 Task: Get directions from Niagara Falls, New York and Ontario, United States and Canada to Niagara-on-the-Lake, Ontario, Canada and explore the nearby post offices
Action: Mouse moved to (97, 67)
Screenshot: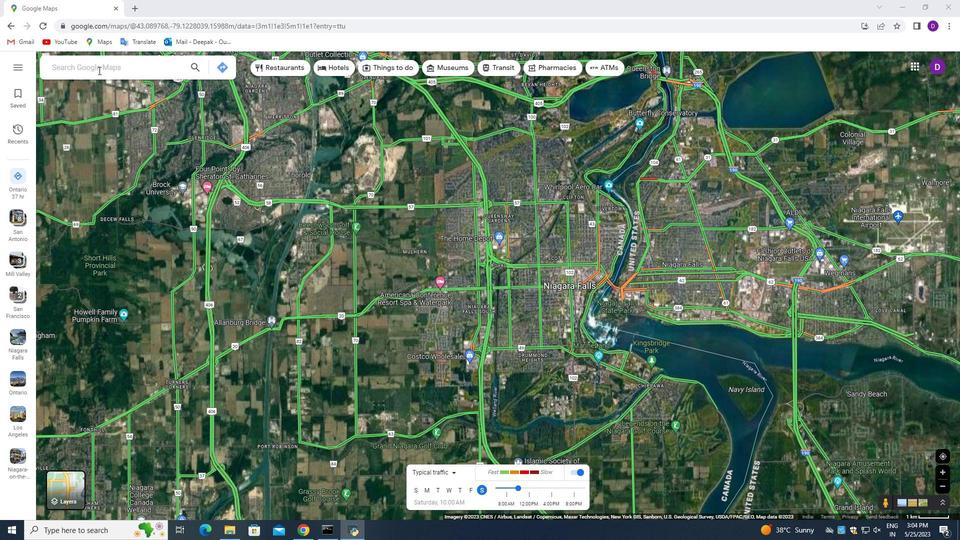 
Action: Mouse pressed left at (97, 67)
Screenshot: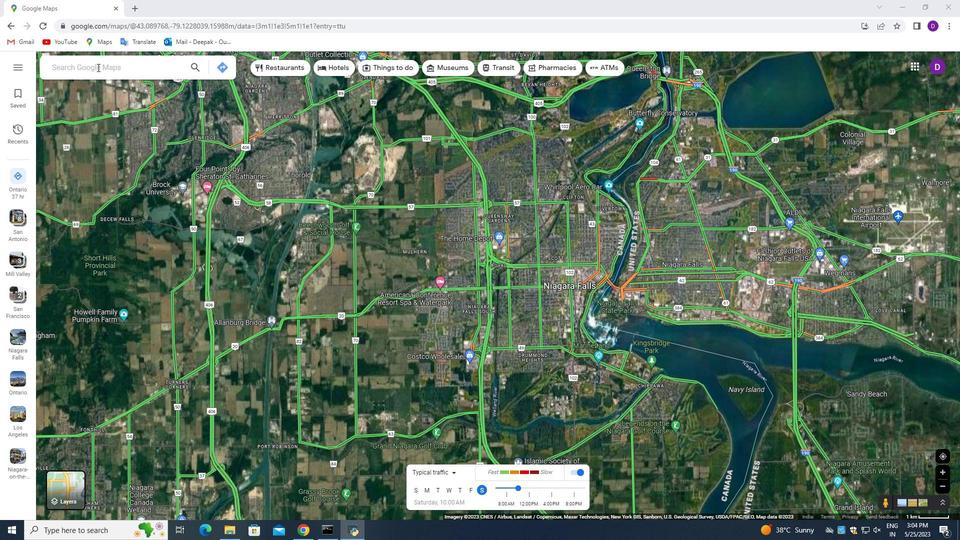 
Action: Mouse moved to (295, 132)
Screenshot: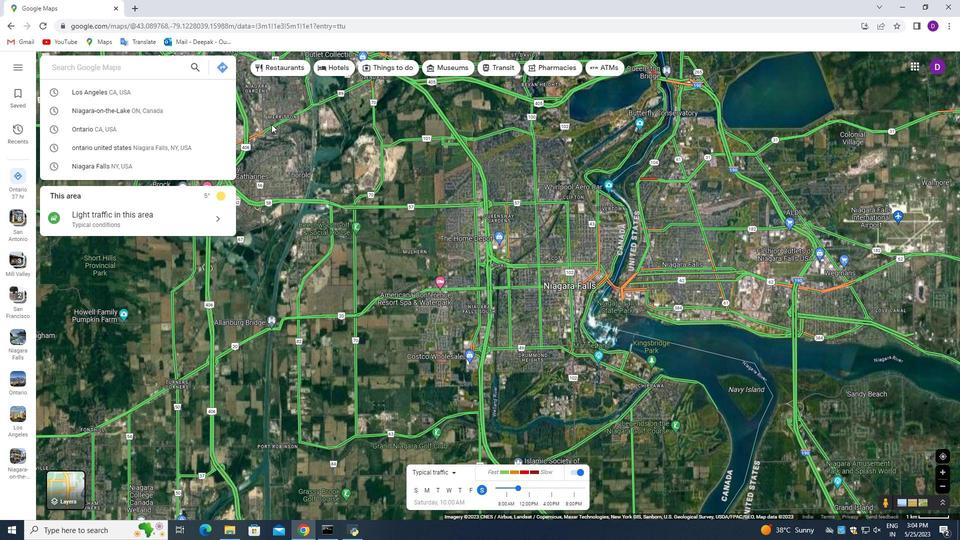 
Action: Key pressed <Key.shift>Niagara<Key.space><Key.shift_r>Falls,<Key.space><Key.shift>New<Key.space><Key.shift>York
Screenshot: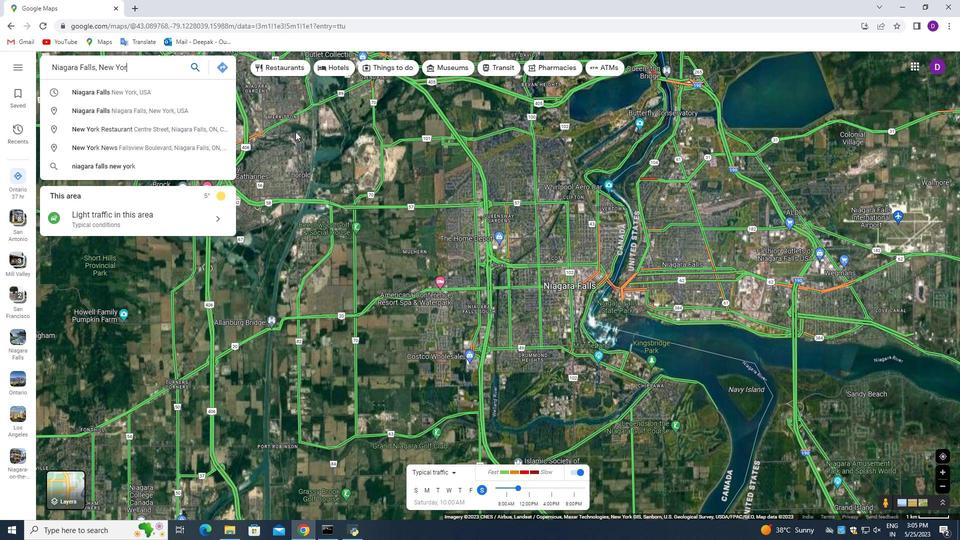 
Action: Mouse moved to (223, 68)
Screenshot: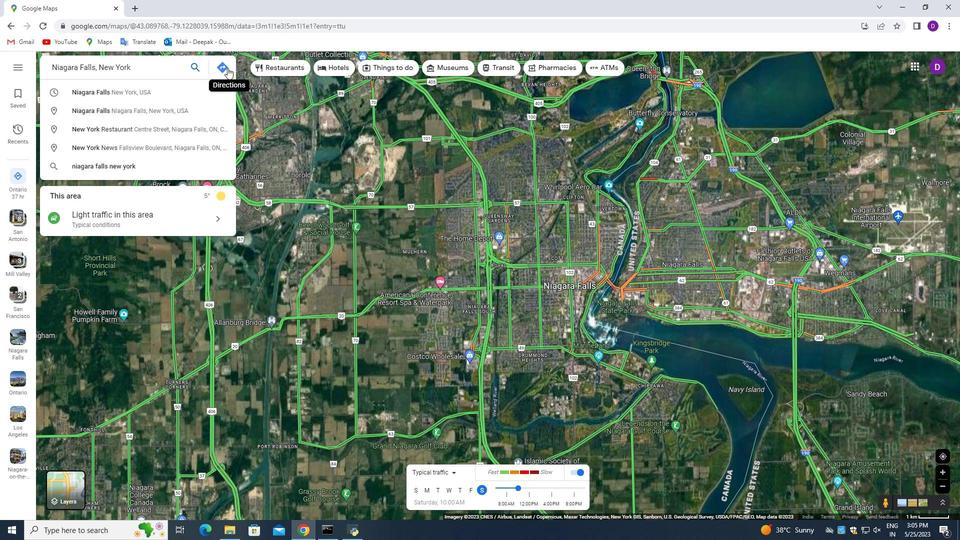 
Action: Mouse pressed left at (223, 68)
Screenshot: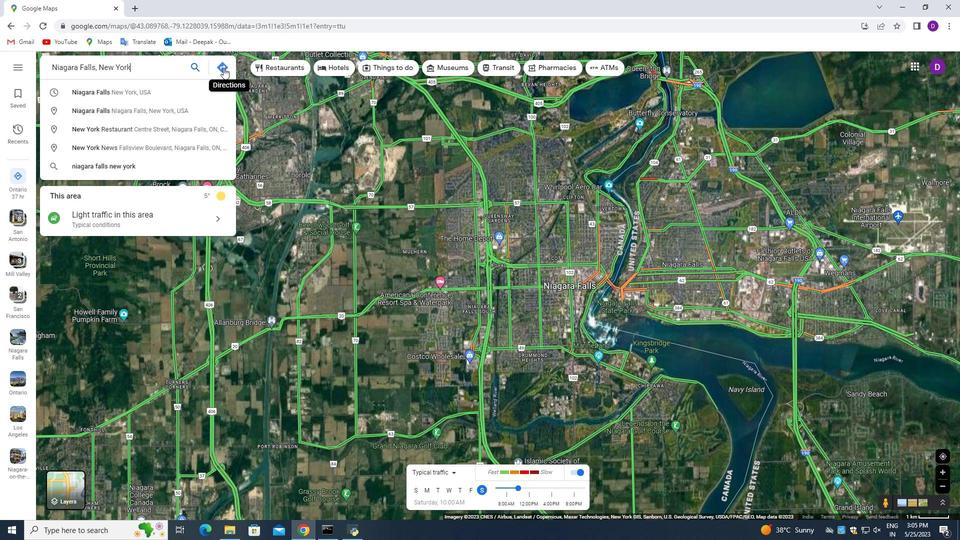 
Action: Mouse moved to (220, 110)
Screenshot: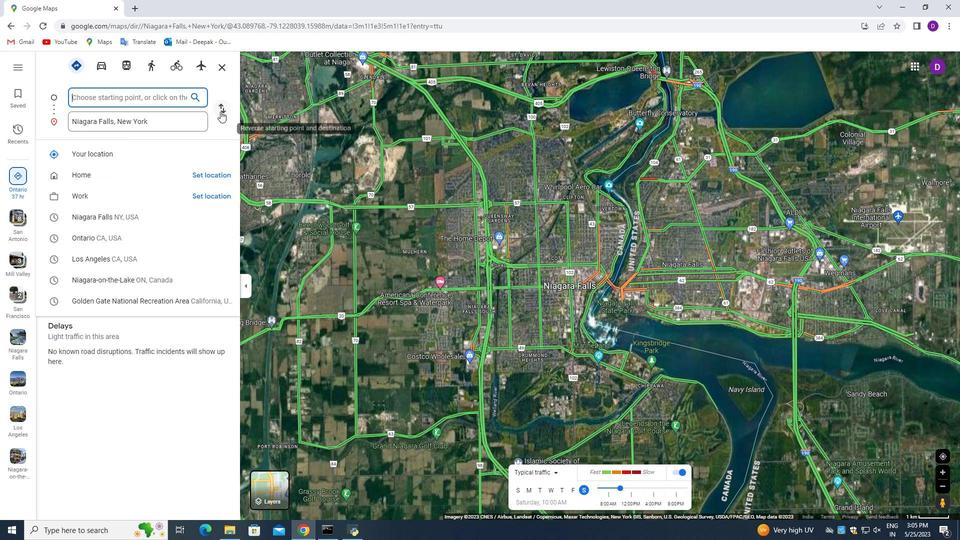 
Action: Mouse pressed left at (220, 110)
Screenshot: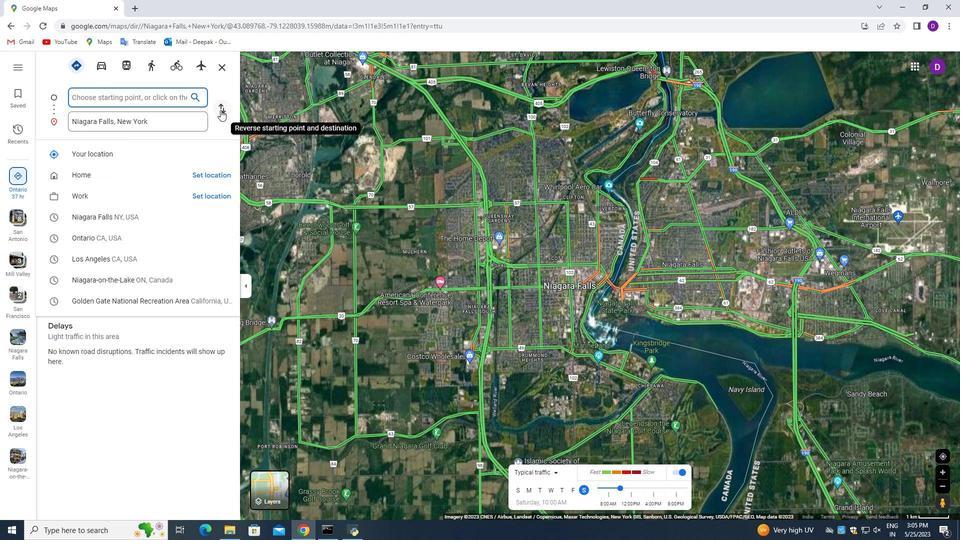 
Action: Mouse moved to (55, 71)
Screenshot: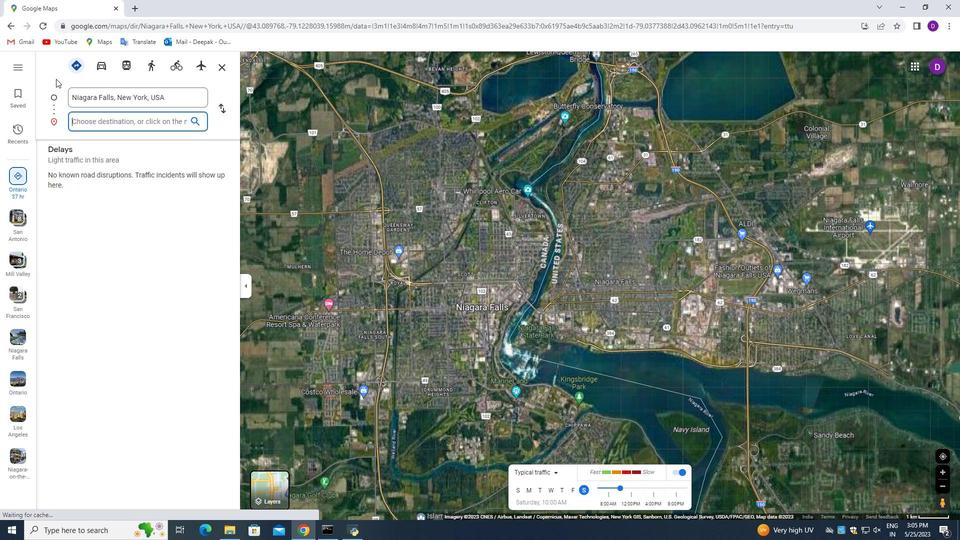 
Action: Key pressed <Key.shift>Ontario,<Key.space><Key.cmd><Key.cmd>
Screenshot: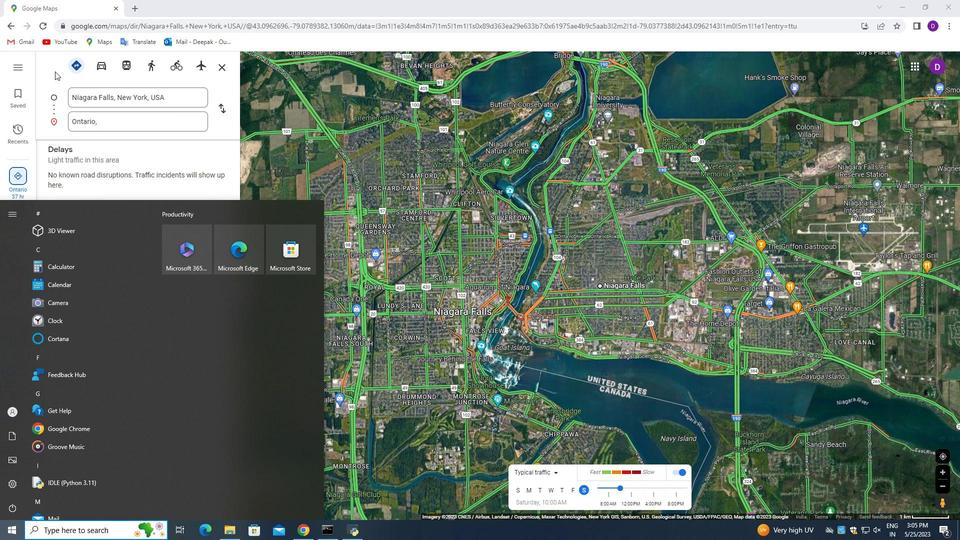 
Action: Mouse moved to (112, 124)
Screenshot: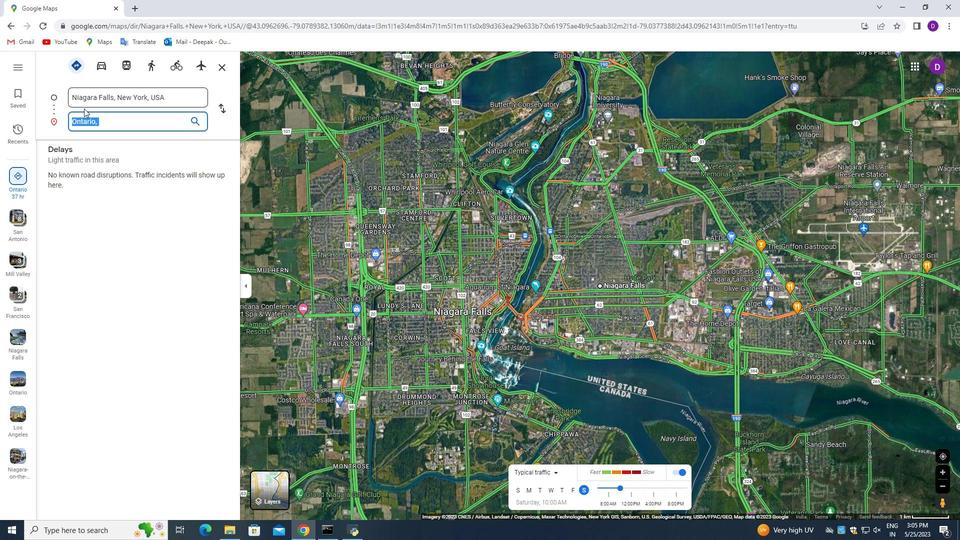 
Action: Mouse pressed left at (112, 124)
Screenshot: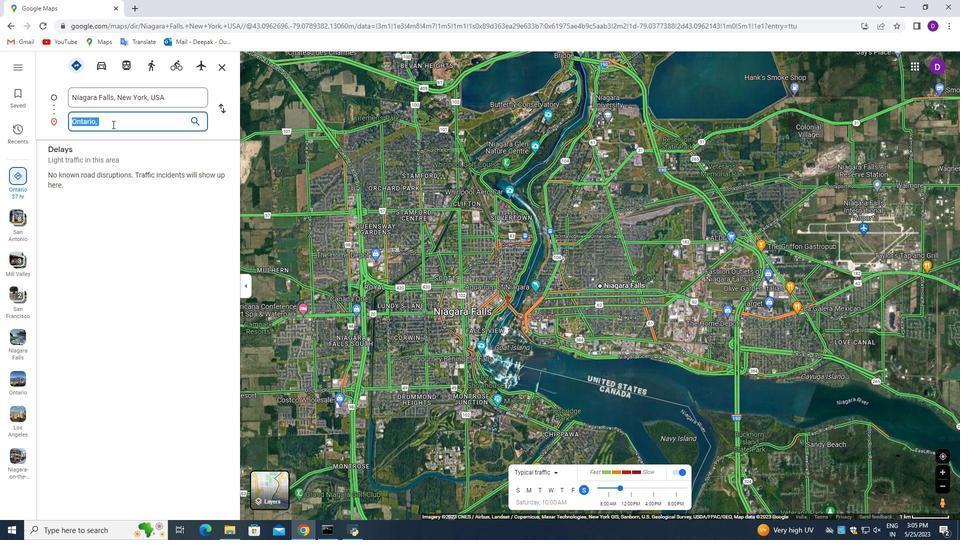
Action: Mouse moved to (98, 89)
Screenshot: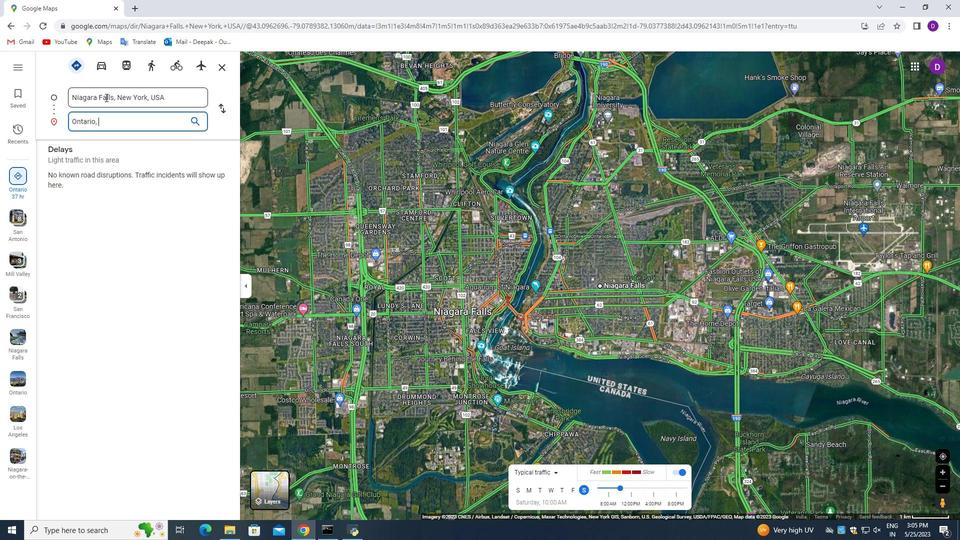 
Action: Key pressed <Key.shift>United<Key.space><Key.shift_r>States<Key.enter>
Screenshot: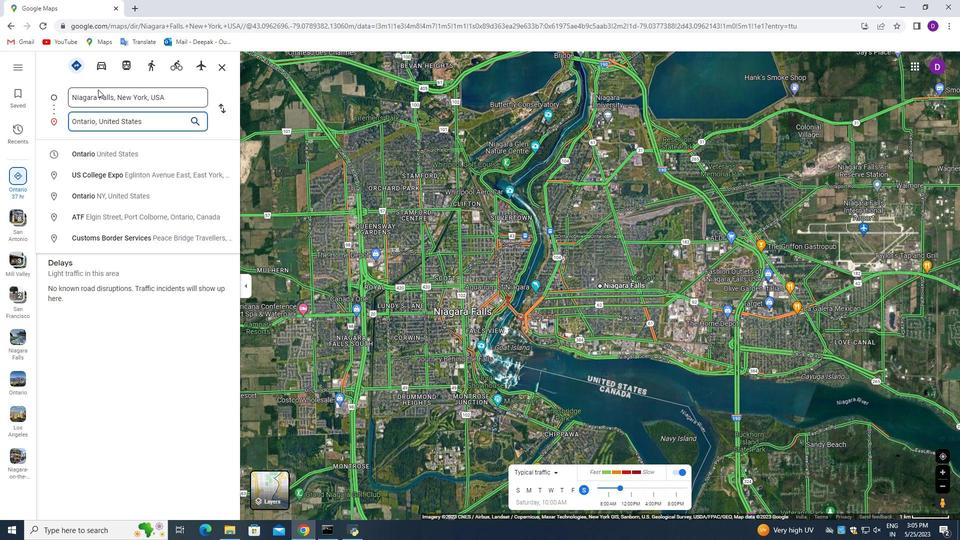 
Action: Mouse moved to (832, 208)
Screenshot: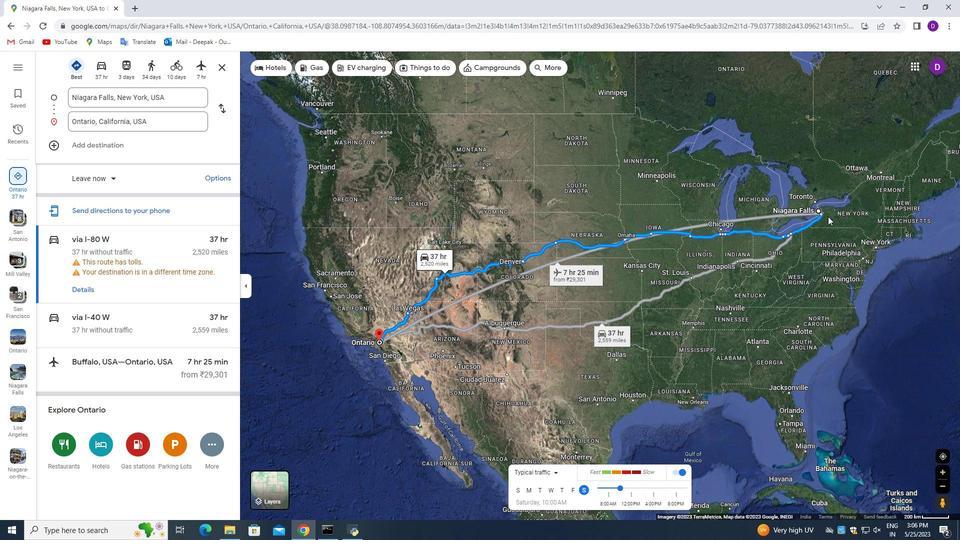 
Action: Mouse scrolled (832, 209) with delta (0, 0)
Screenshot: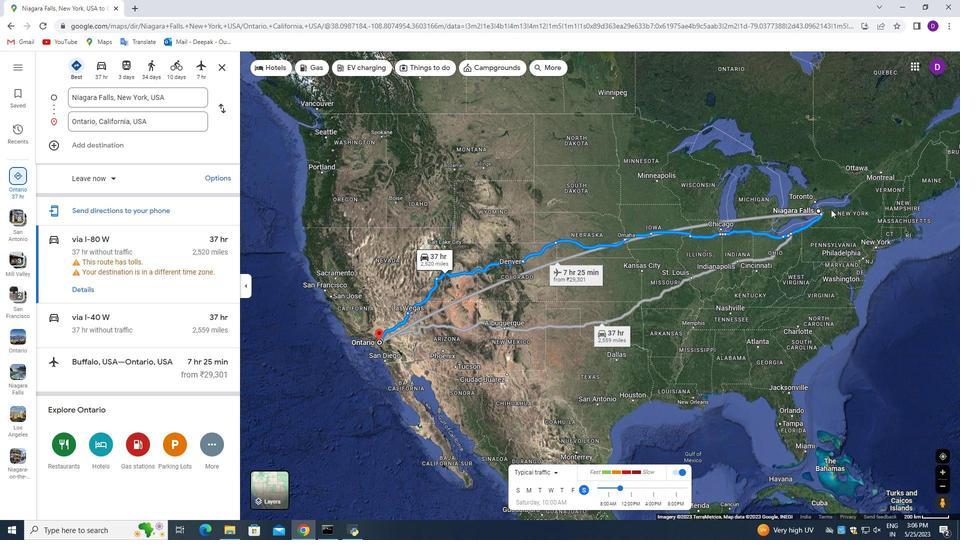 
Action: Mouse scrolled (832, 209) with delta (0, 0)
Screenshot: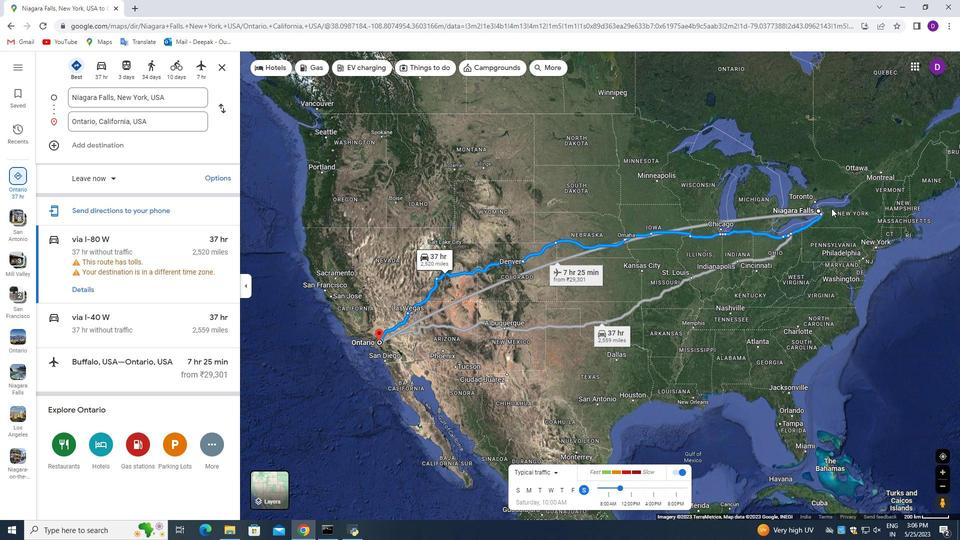 
Action: Mouse scrolled (832, 209) with delta (0, 0)
Screenshot: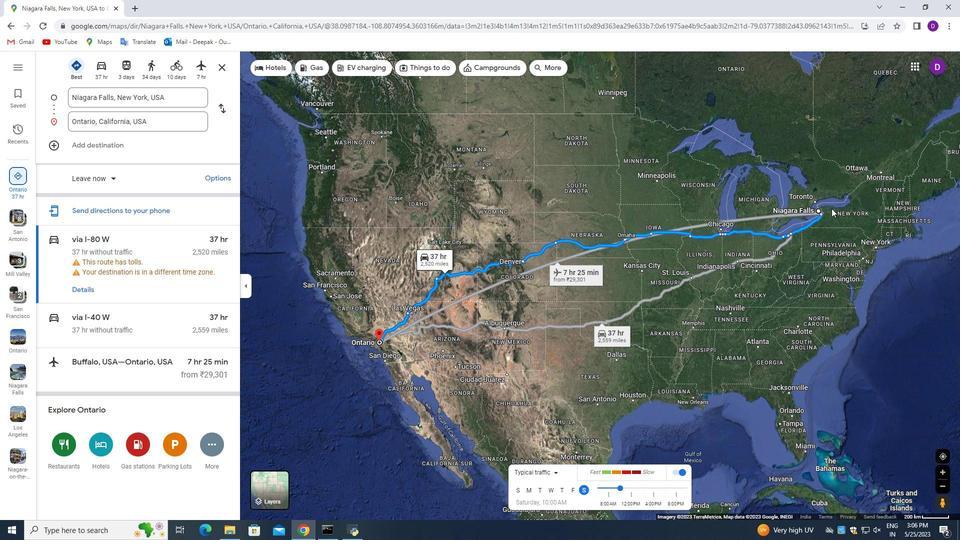 
Action: Mouse scrolled (832, 209) with delta (0, 0)
Screenshot: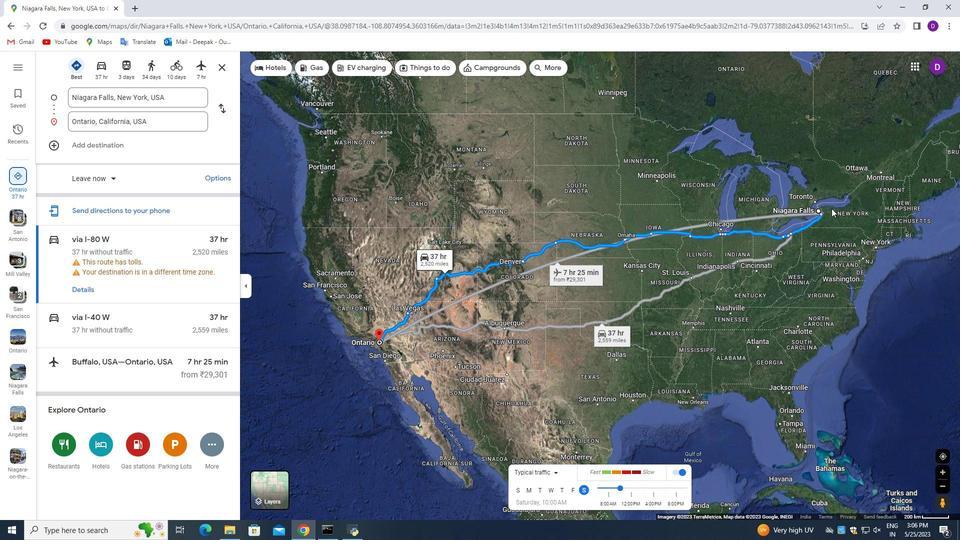 
Action: Mouse scrolled (832, 209) with delta (0, 0)
Screenshot: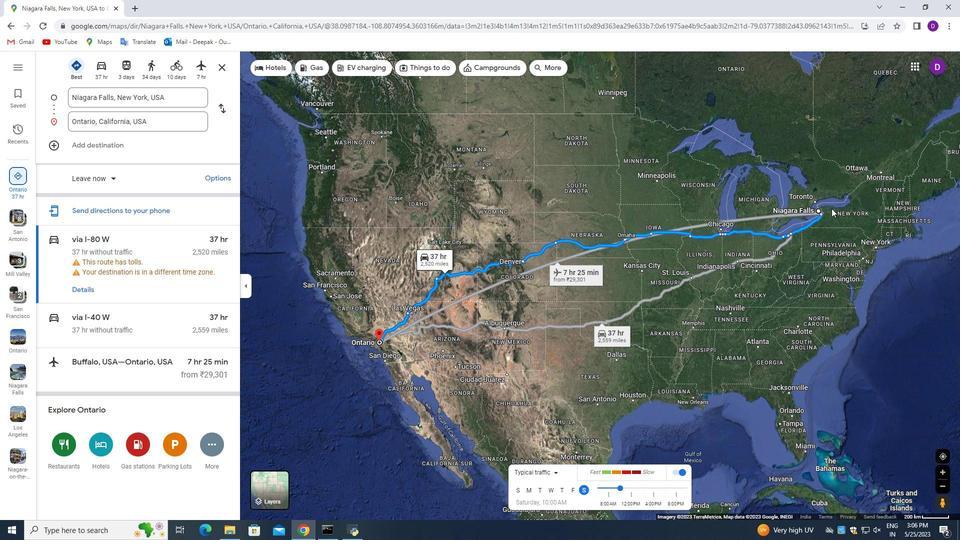 
Action: Mouse scrolled (832, 209) with delta (0, 0)
Screenshot: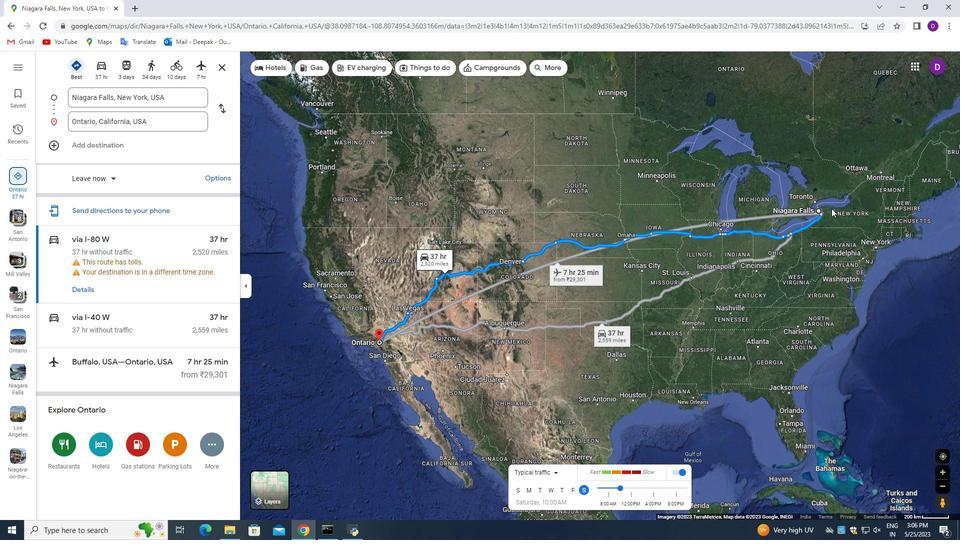 
Action: Mouse scrolled (832, 209) with delta (0, 0)
Screenshot: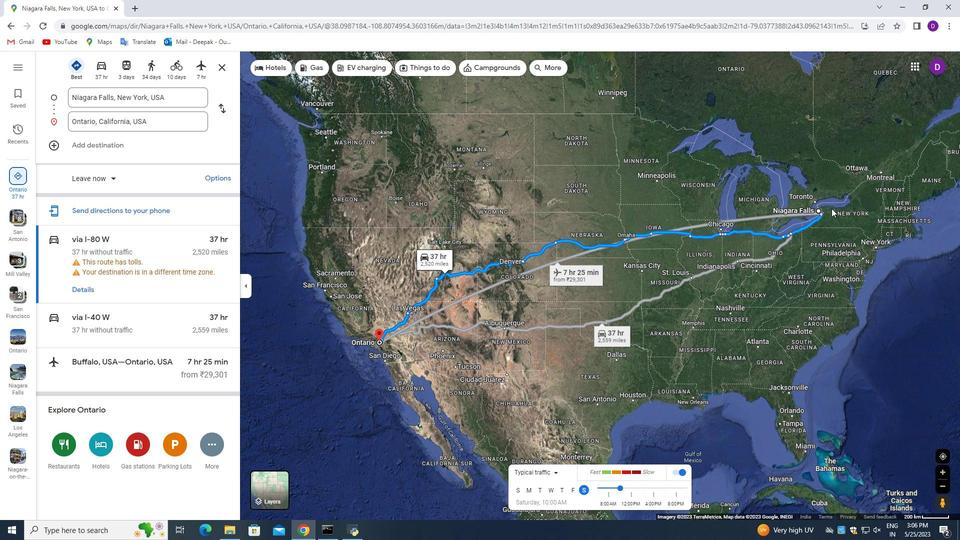 
Action: Mouse moved to (793, 239)
Screenshot: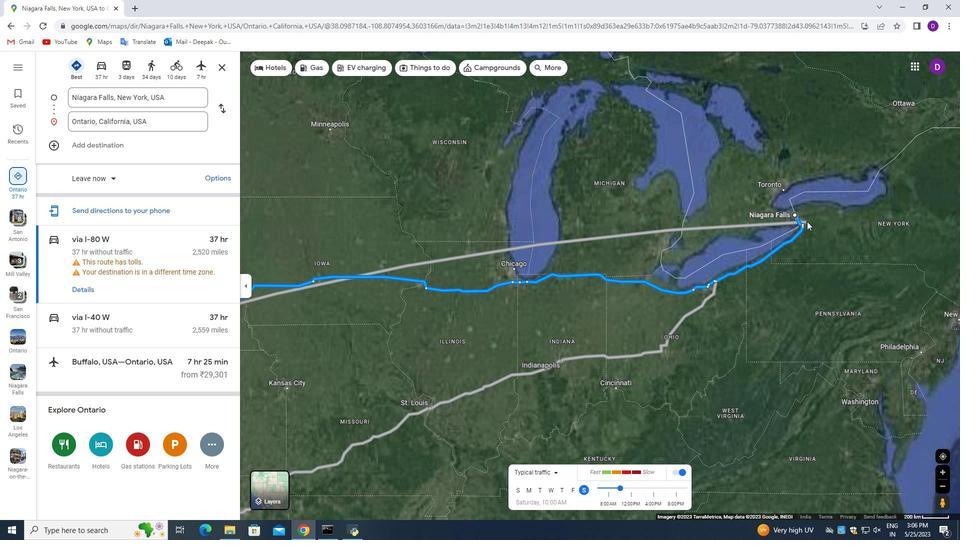 
Action: Mouse scrolled (797, 231) with delta (0, 0)
Screenshot: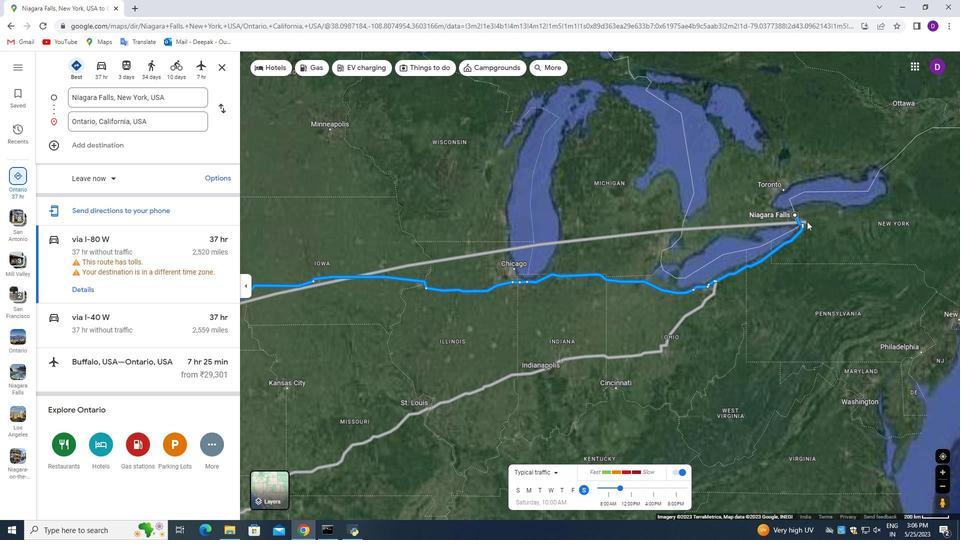 
Action: Mouse moved to (791, 243)
Screenshot: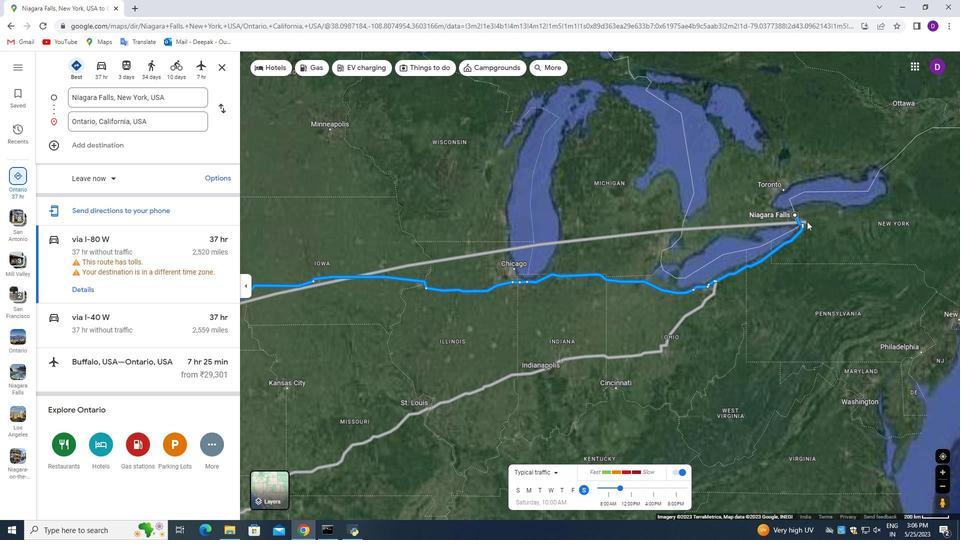 
Action: Mouse scrolled (795, 234) with delta (0, 0)
Screenshot: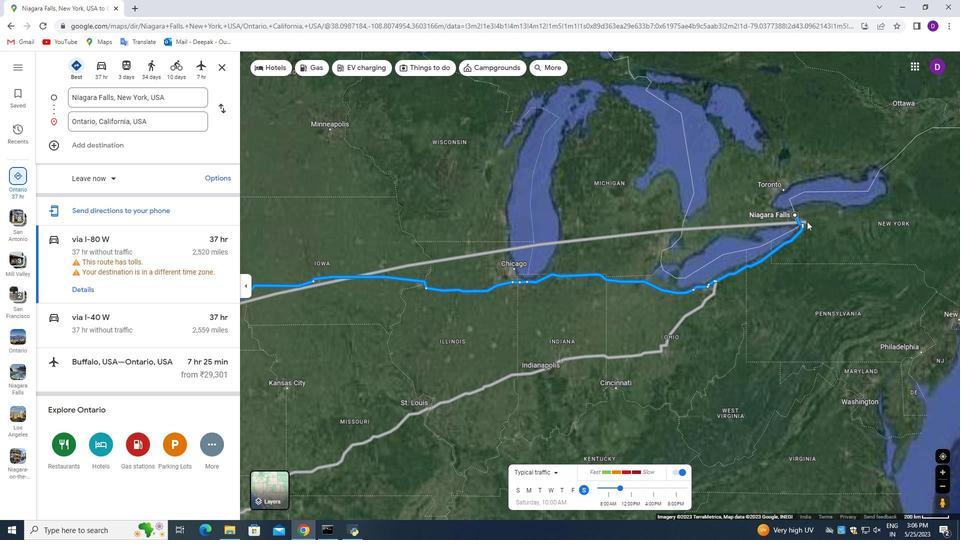 
Action: Mouse moved to (790, 243)
Screenshot: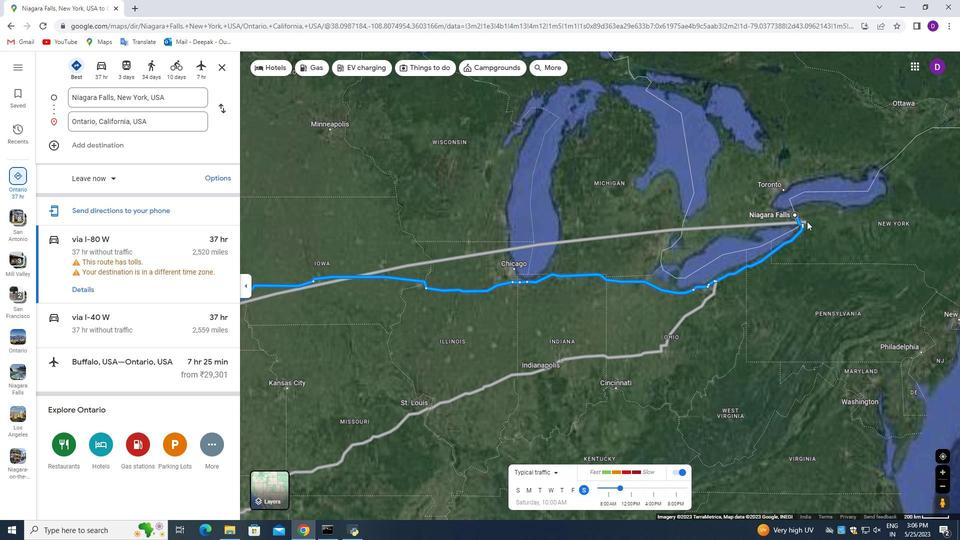 
Action: Mouse scrolled (793, 239) with delta (0, 0)
Screenshot: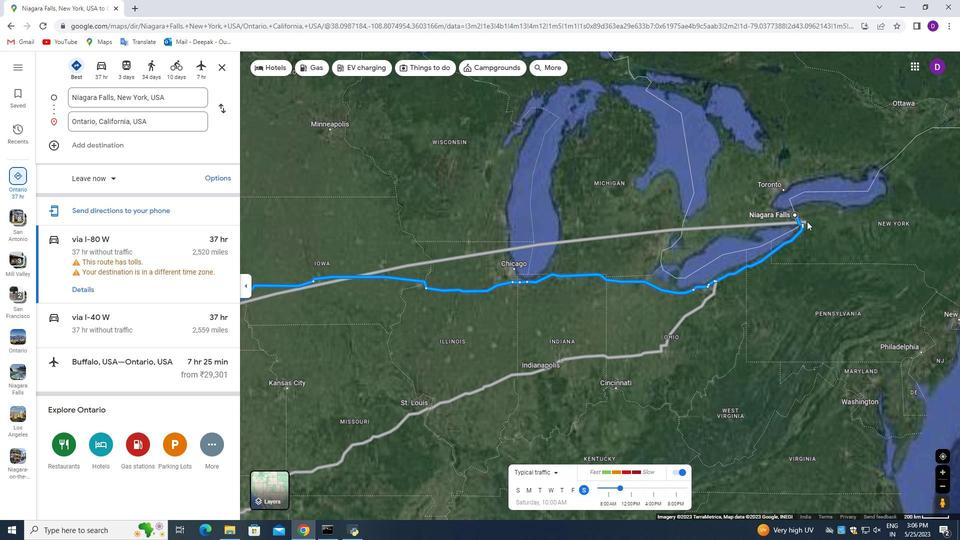 
Action: Mouse moved to (790, 246)
Screenshot: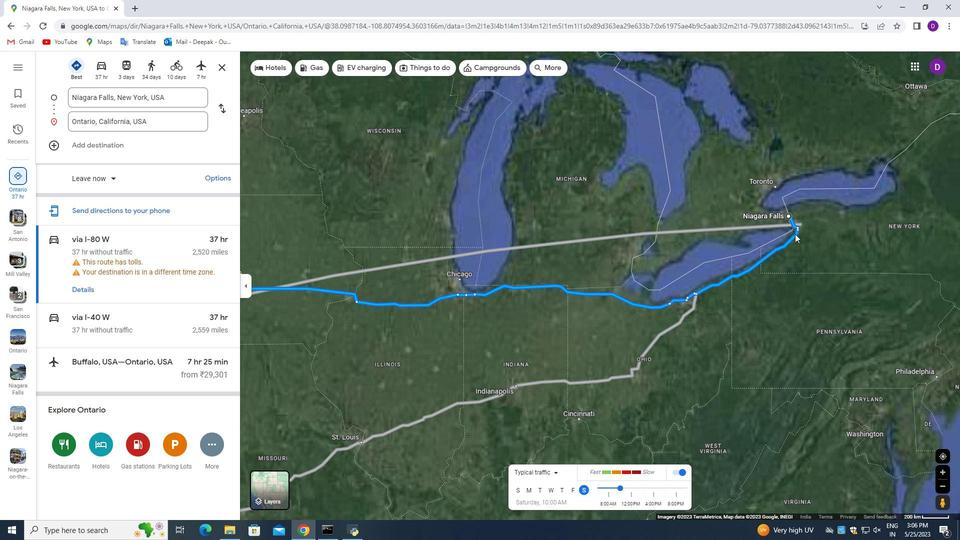 
Action: Mouse scrolled (790, 244) with delta (0, 0)
Screenshot: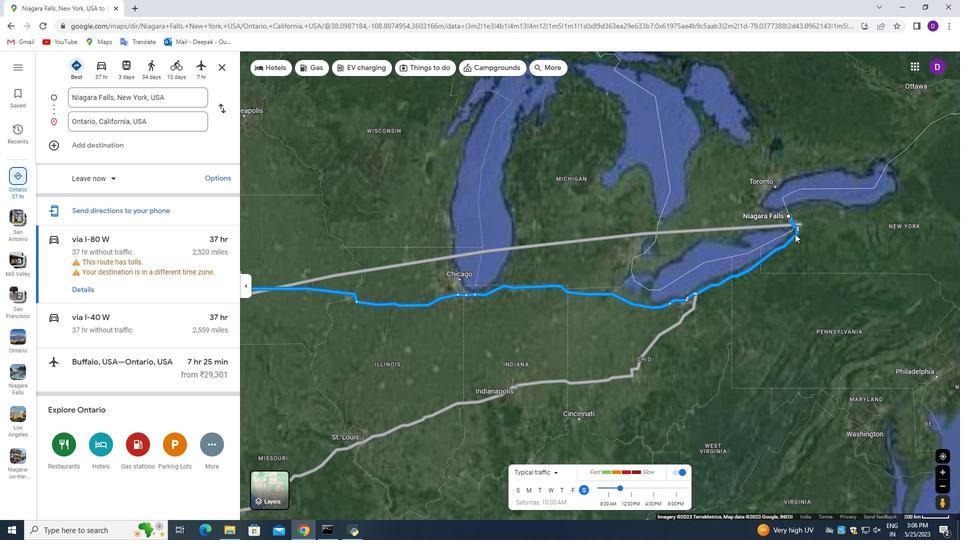 
Action: Mouse moved to (787, 248)
Screenshot: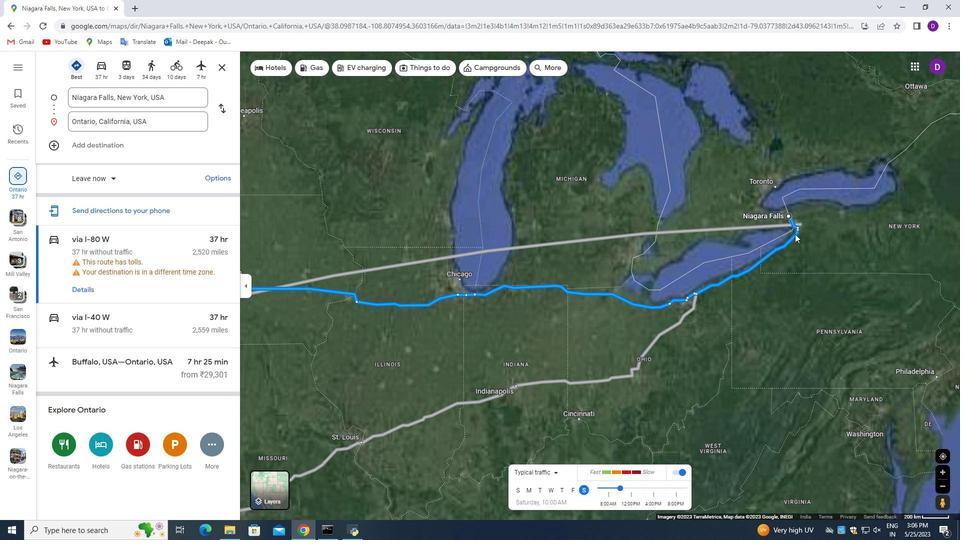 
Action: Mouse scrolled (789, 247) with delta (0, 0)
Screenshot: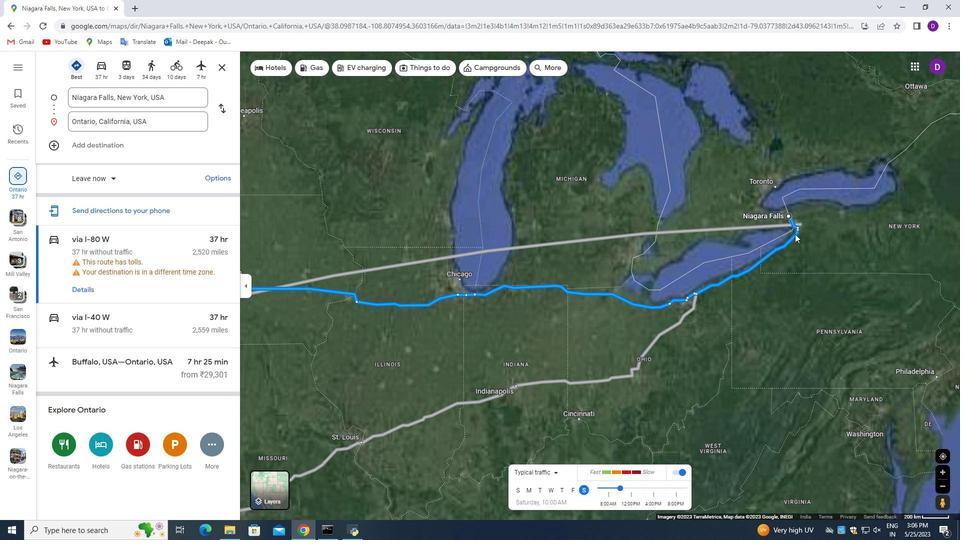 
Action: Mouse moved to (786, 247)
Screenshot: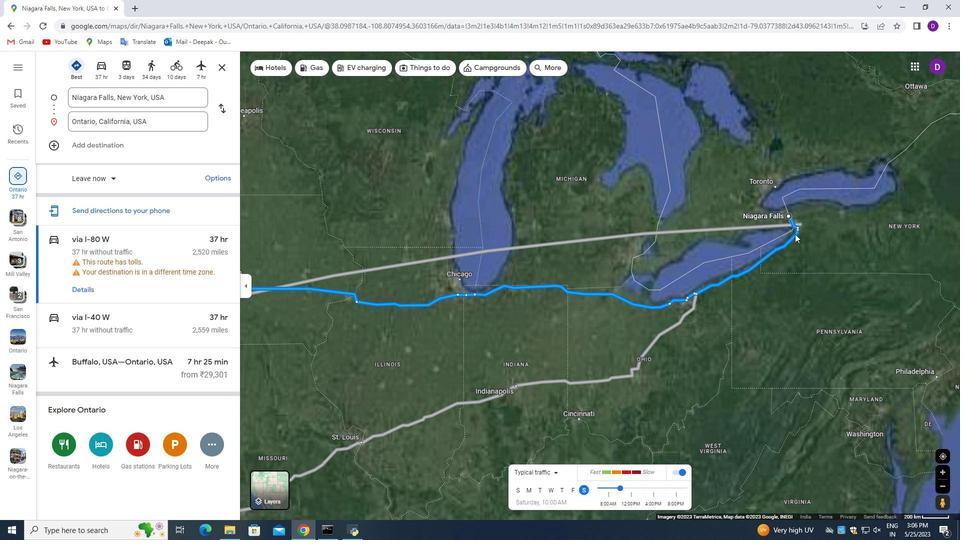 
Action: Mouse scrolled (786, 247) with delta (0, 0)
Screenshot: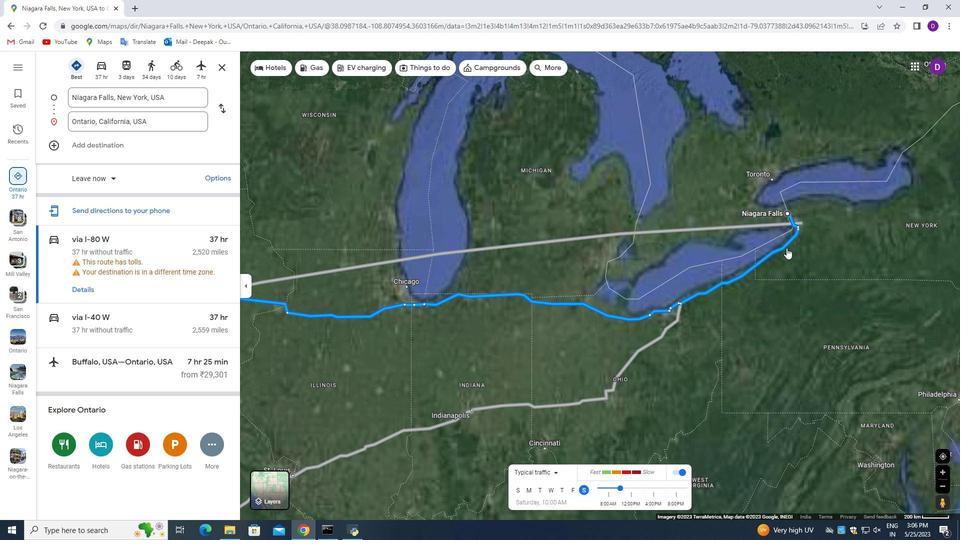 
Action: Mouse scrolled (786, 247) with delta (0, 0)
Screenshot: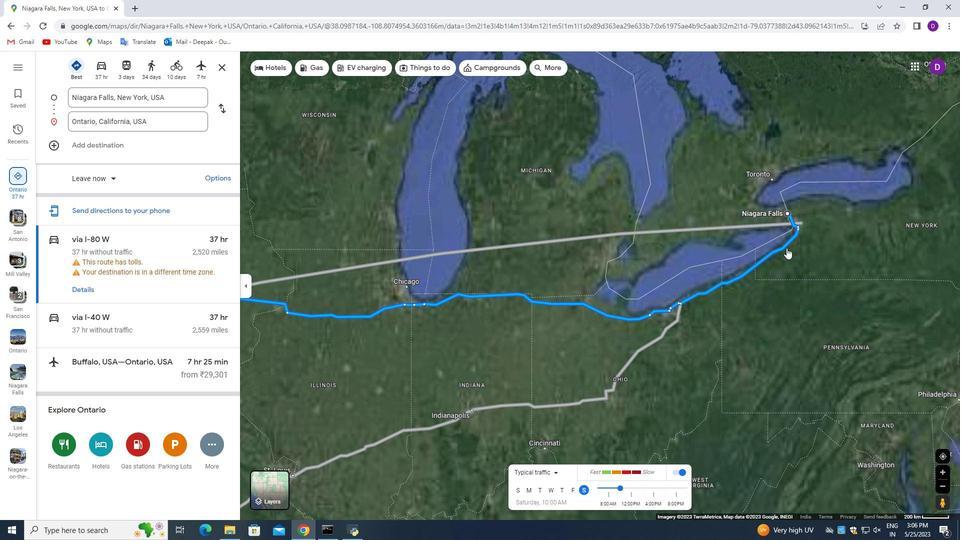 
Action: Mouse scrolled (786, 247) with delta (0, 0)
Screenshot: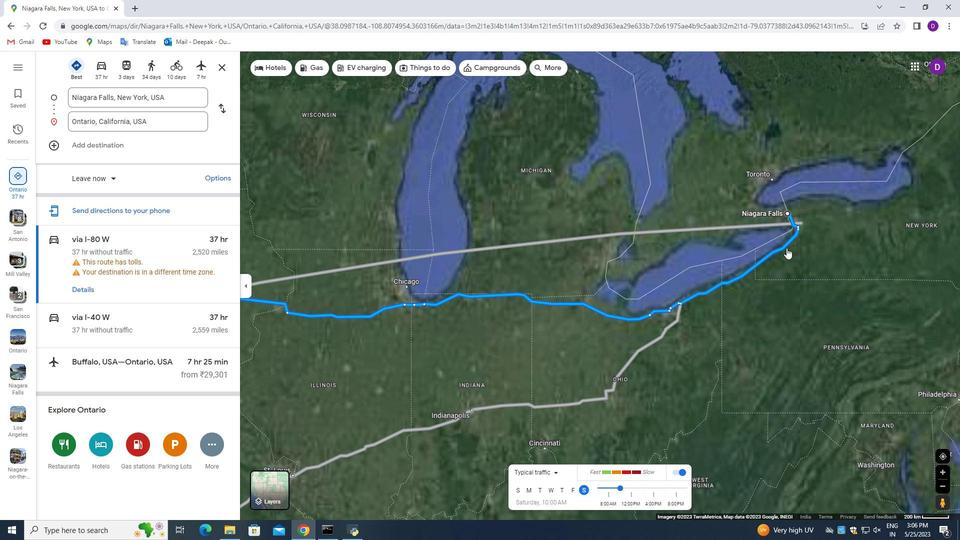 
Action: Mouse scrolled (786, 247) with delta (0, 0)
Screenshot: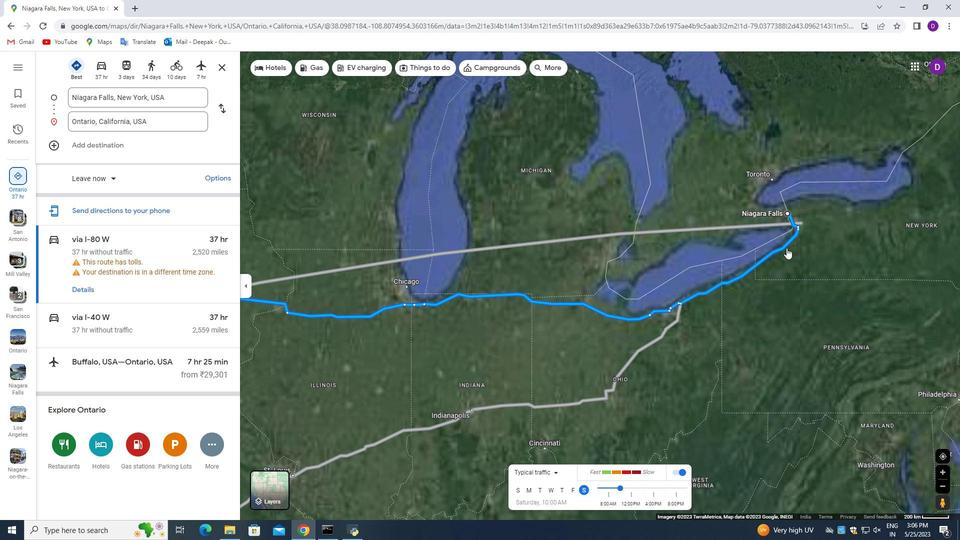 
Action: Mouse scrolled (786, 247) with delta (0, 0)
Screenshot: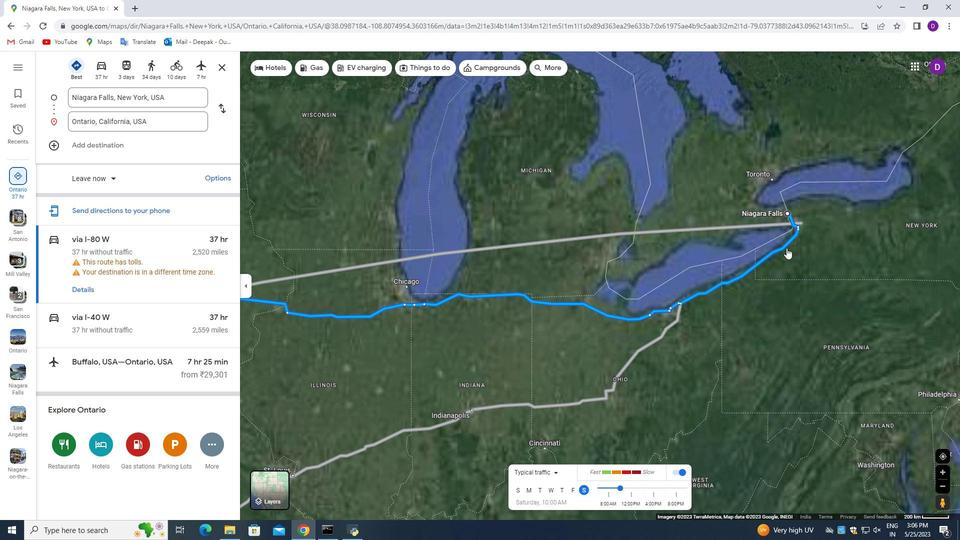 
Action: Mouse moved to (838, 264)
Screenshot: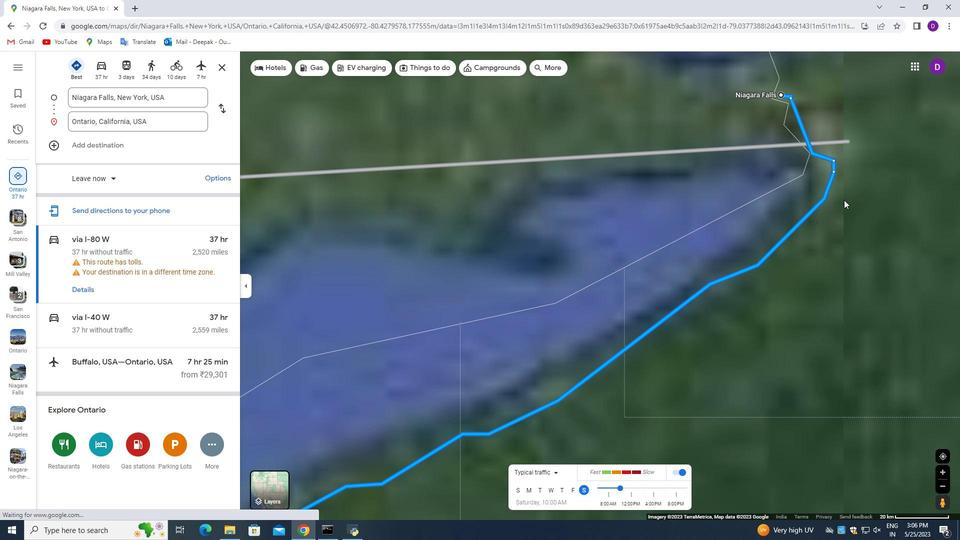 
Action: Mouse pressed left at (846, 199)
Screenshot: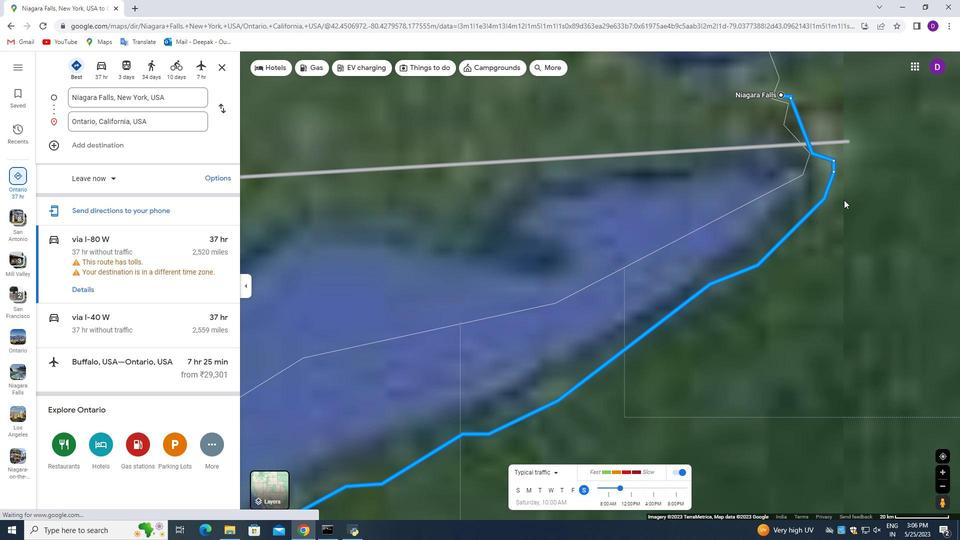
Action: Mouse moved to (738, 161)
Screenshot: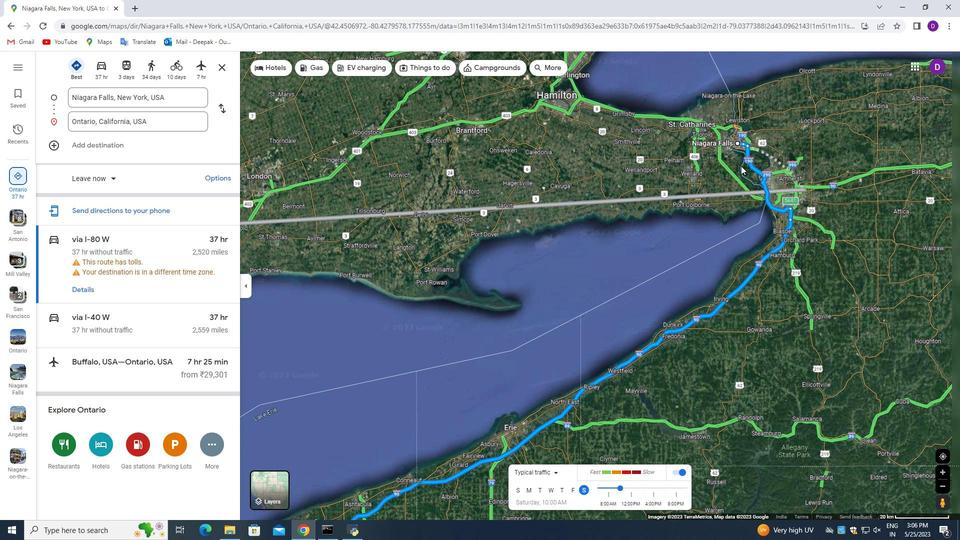
Action: Mouse scrolled (738, 161) with delta (0, 0)
Screenshot: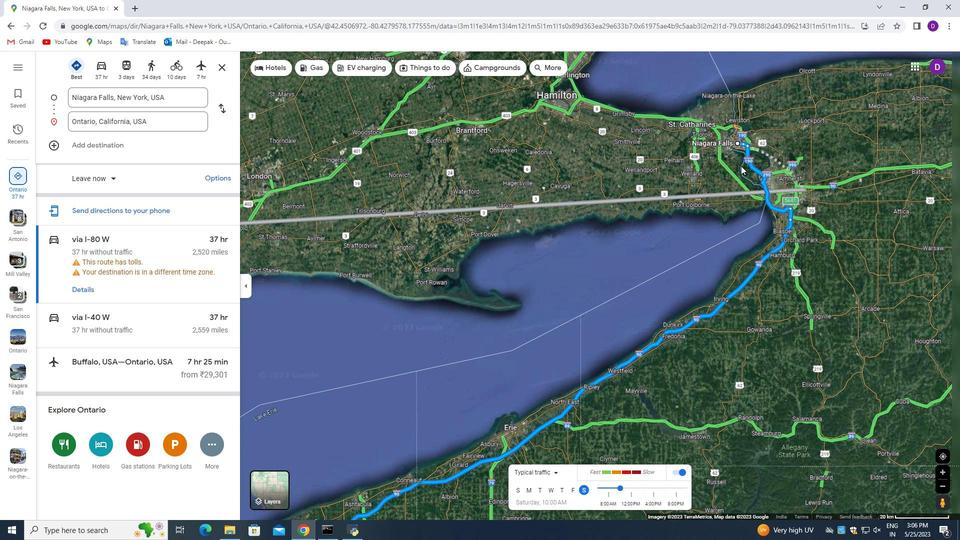 
Action: Mouse moved to (738, 161)
Screenshot: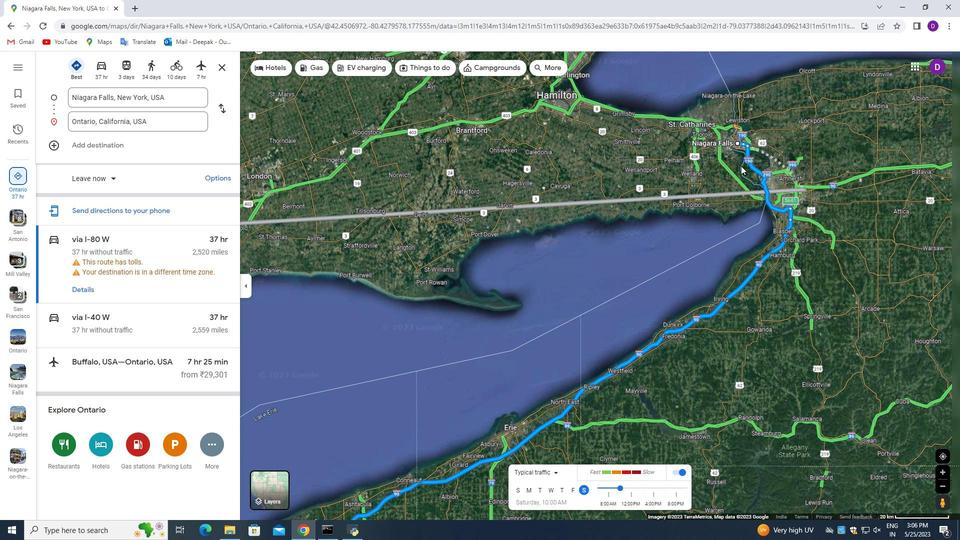 
Action: Mouse scrolled (738, 161) with delta (0, 0)
Screenshot: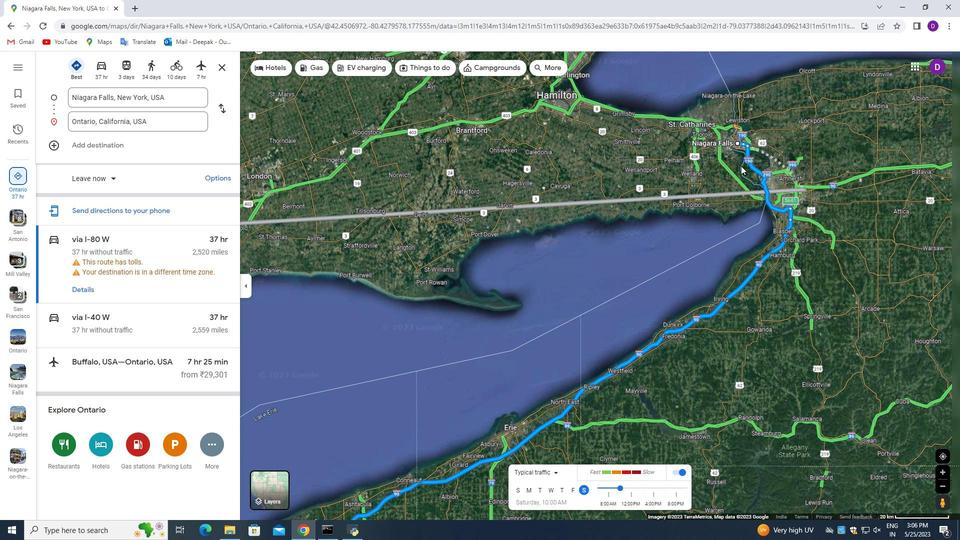 
Action: Mouse moved to (737, 161)
Screenshot: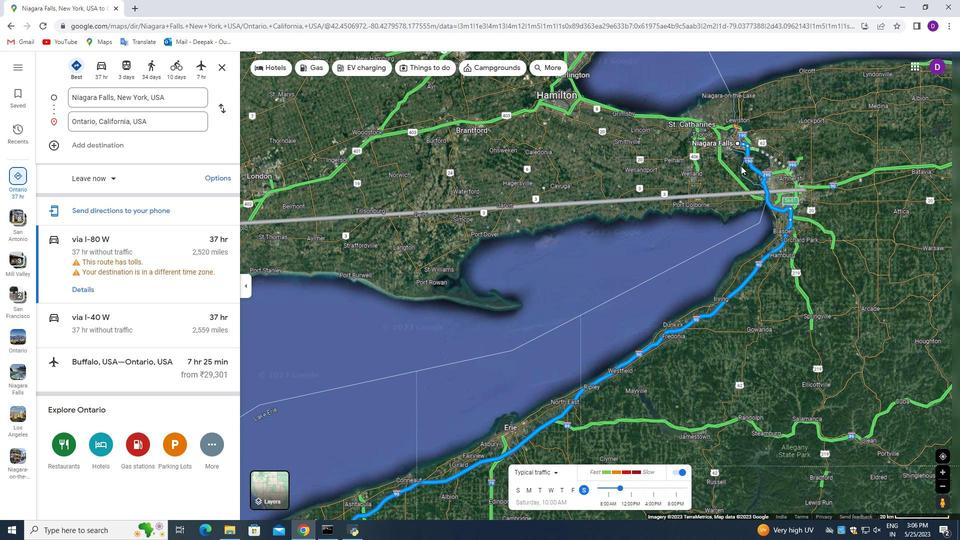 
Action: Mouse scrolled (737, 161) with delta (0, 0)
Screenshot: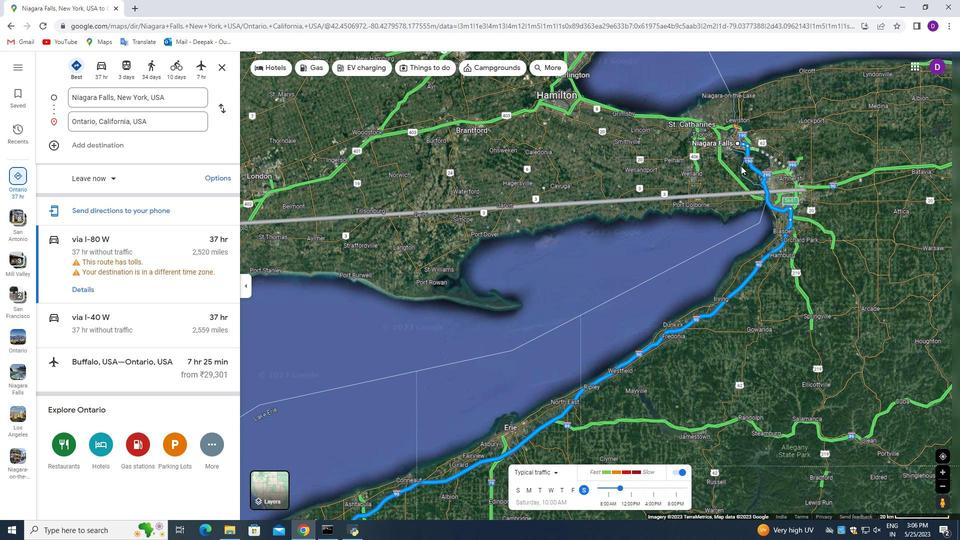 
Action: Mouse moved to (737, 162)
Screenshot: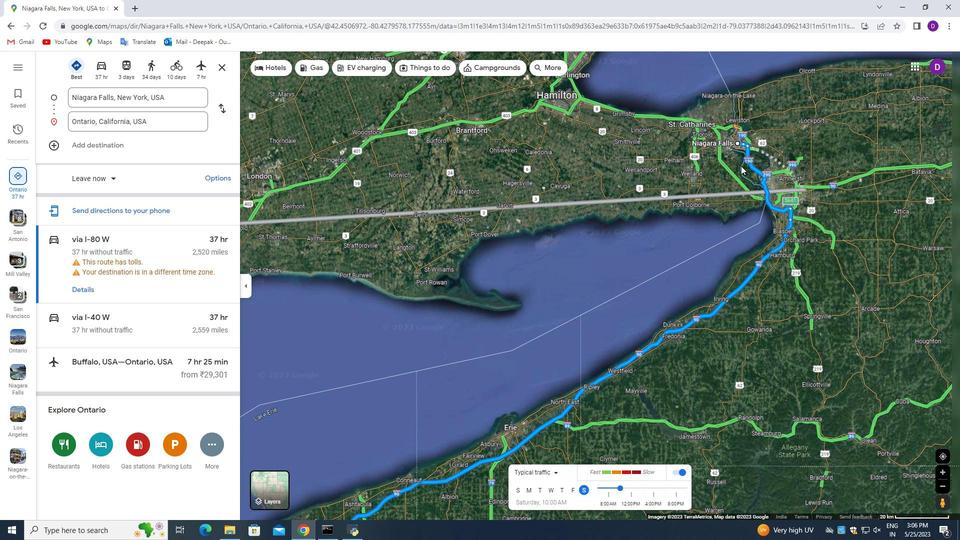 
Action: Mouse scrolled (737, 162) with delta (0, 0)
Screenshot: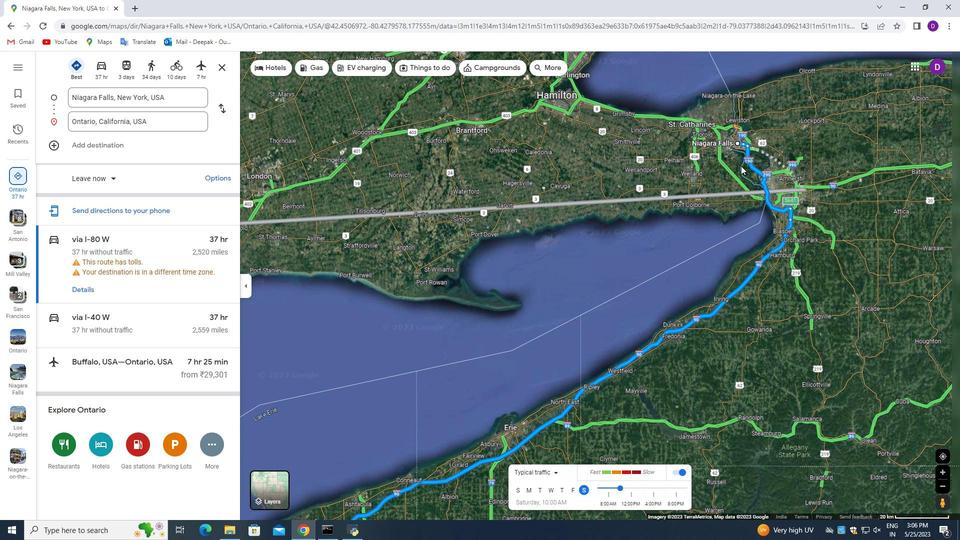 
Action: Mouse moved to (737, 165)
Screenshot: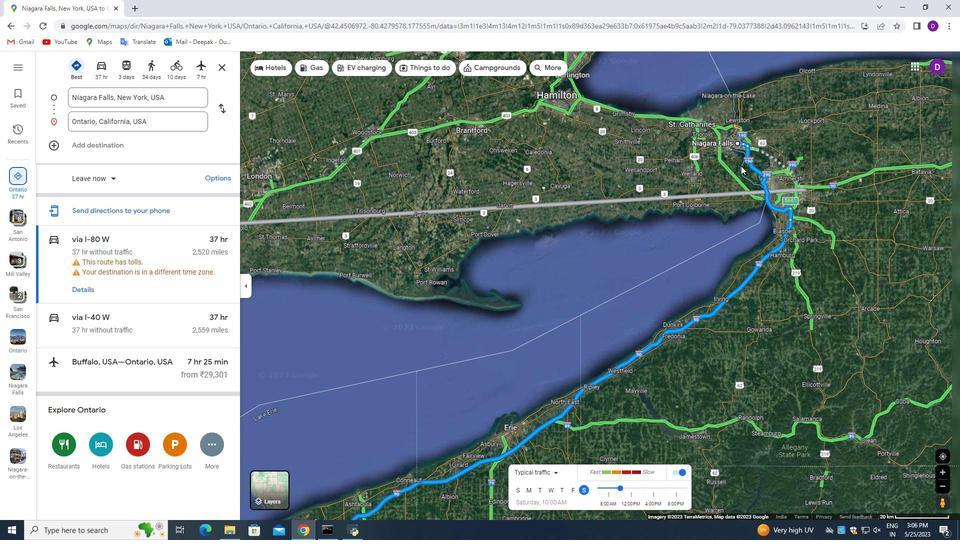 
Action: Mouse scrolled (737, 164) with delta (0, 0)
Screenshot: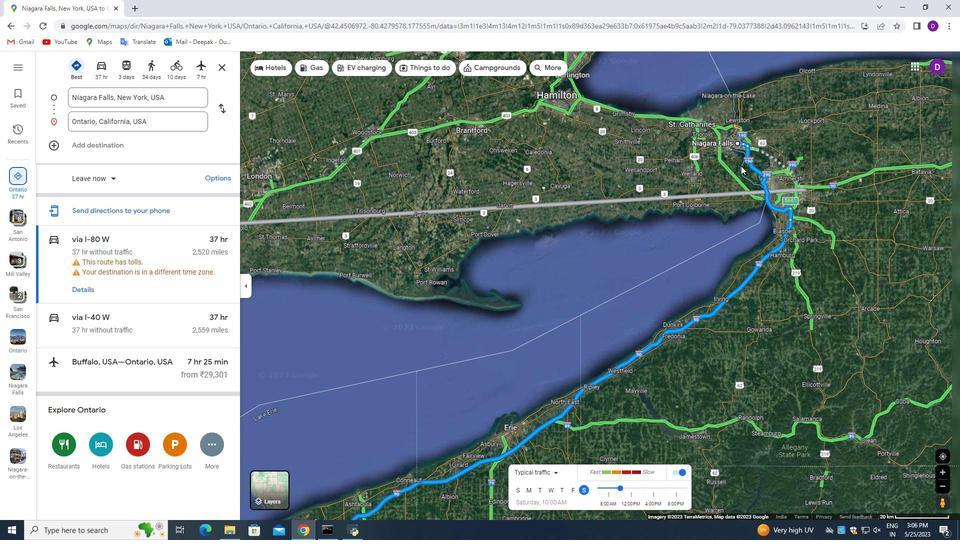 
Action: Mouse moved to (737, 166)
Screenshot: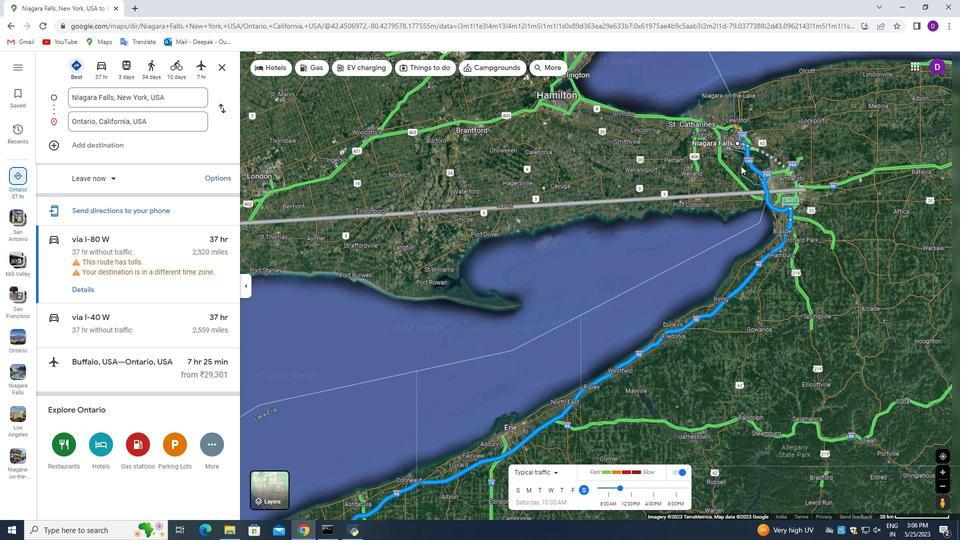 
Action: Mouse scrolled (737, 166) with delta (0, 0)
Screenshot: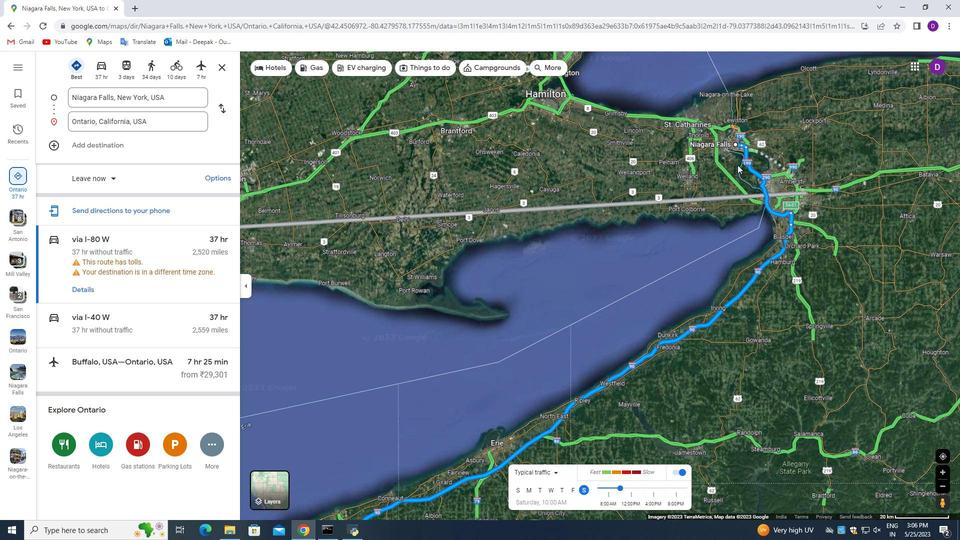 
Action: Mouse scrolled (737, 167) with delta (0, 0)
Screenshot: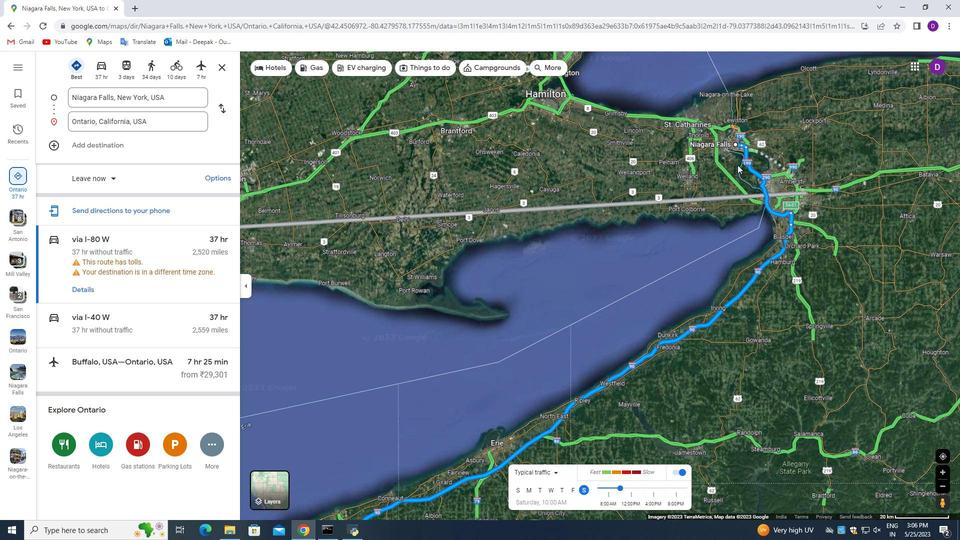 
Action: Mouse scrolled (737, 167) with delta (0, 0)
Screenshot: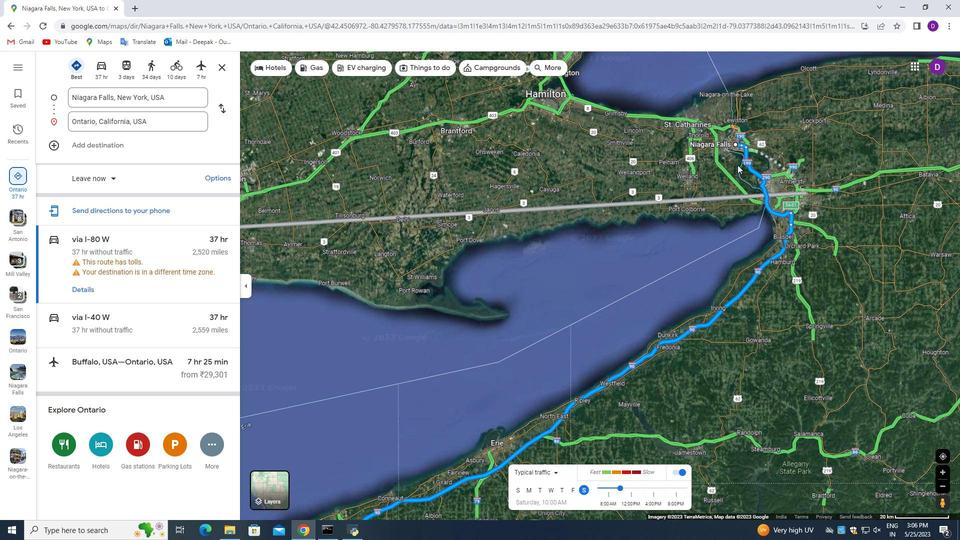 
Action: Mouse moved to (729, 126)
Screenshot: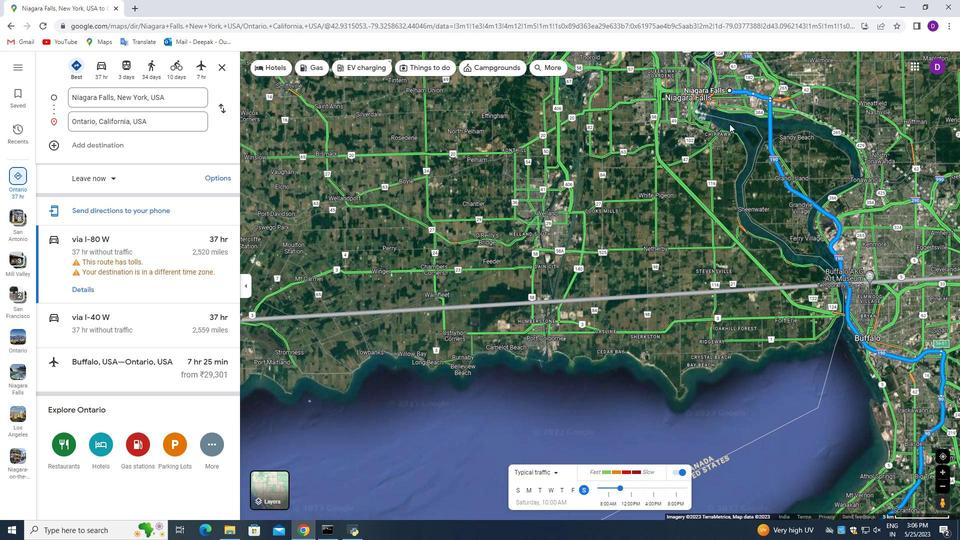 
Action: Mouse pressed left at (729, 124)
Screenshot: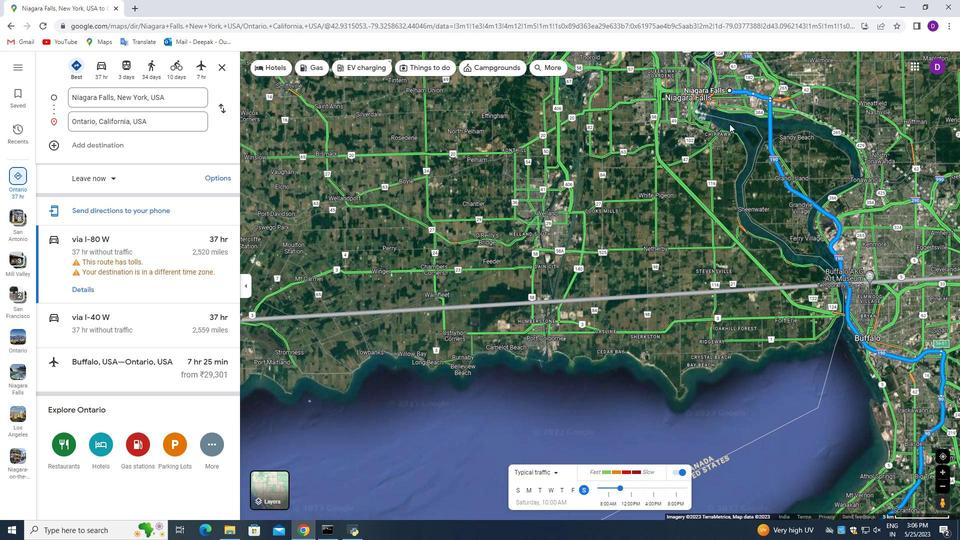 
Action: Mouse moved to (728, 254)
Screenshot: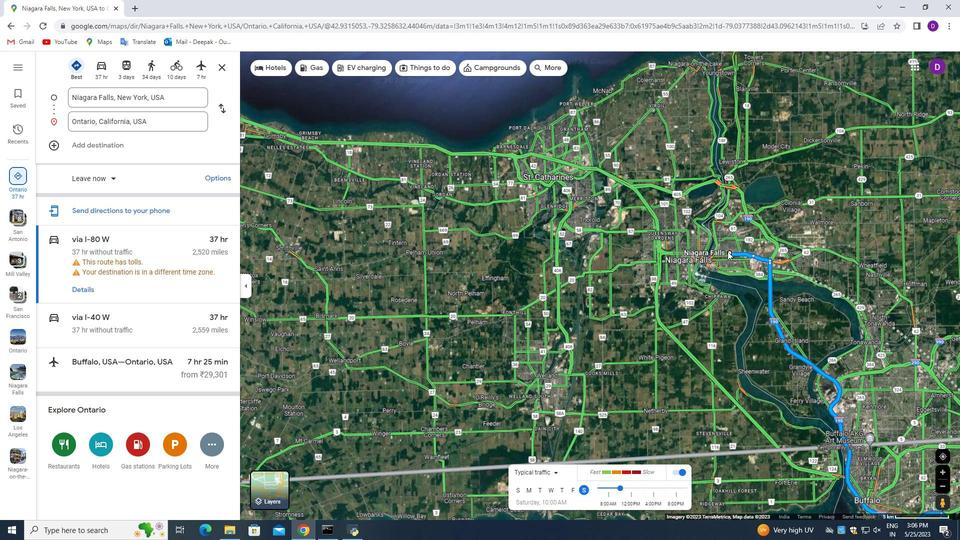 
Action: Mouse pressed left at (728, 254)
Screenshot: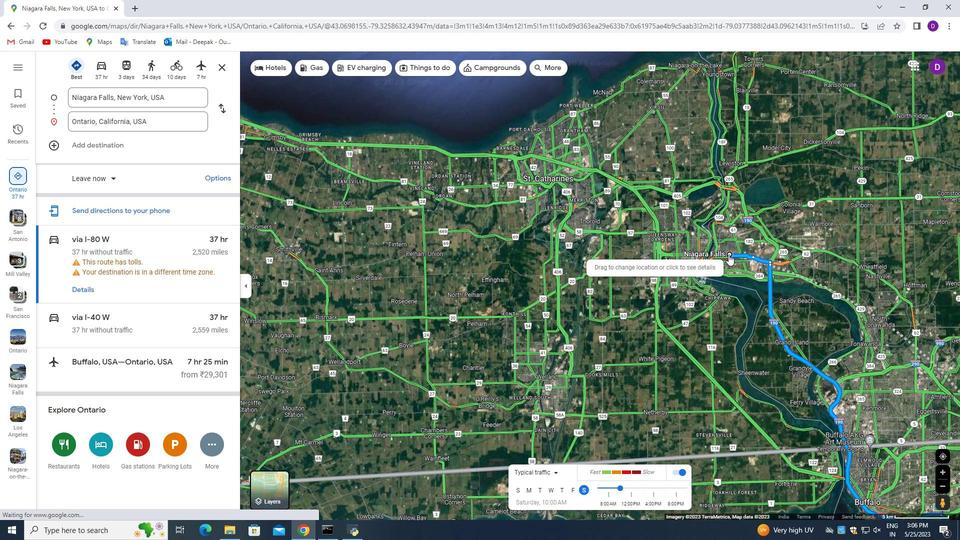 
Action: Mouse moved to (137, 237)
Screenshot: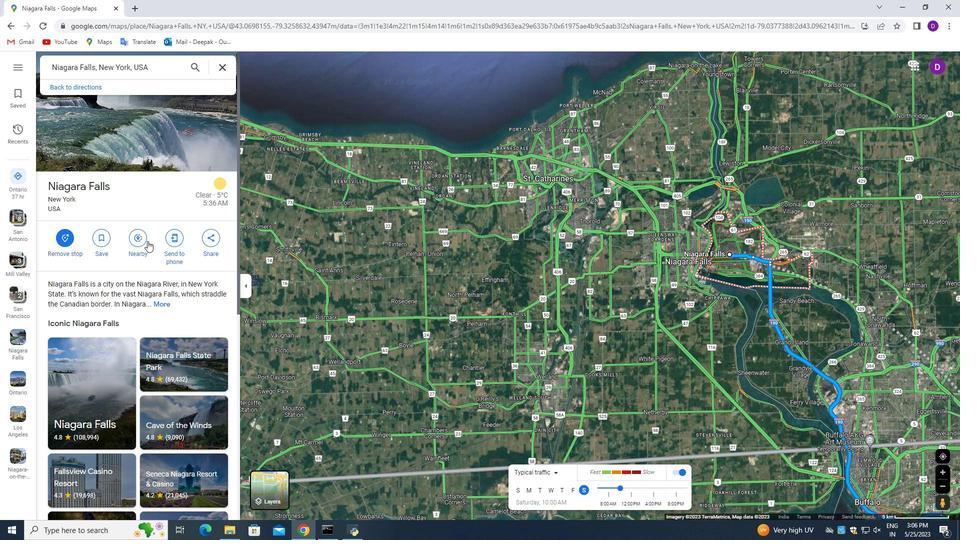 
Action: Mouse pressed left at (137, 237)
Screenshot: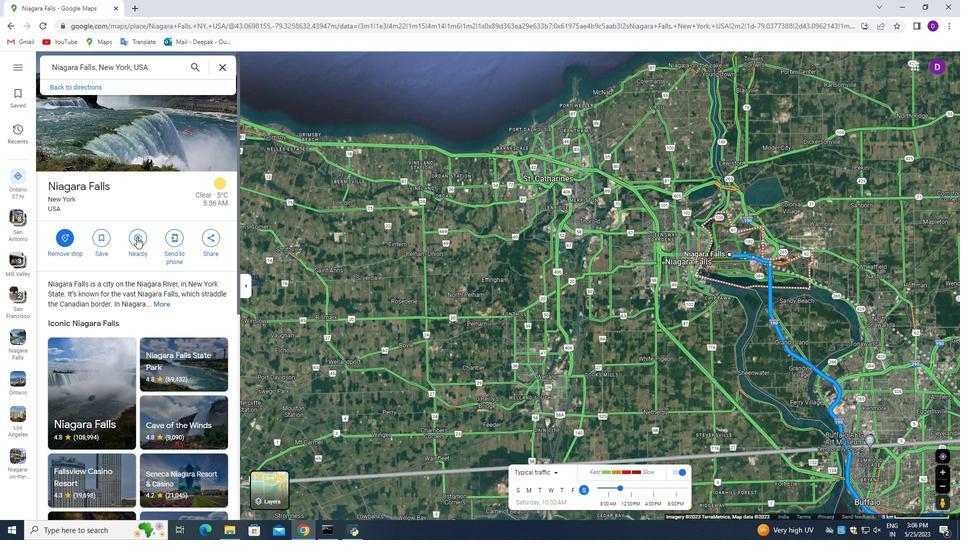 
Action: Mouse moved to (105, 68)
Screenshot: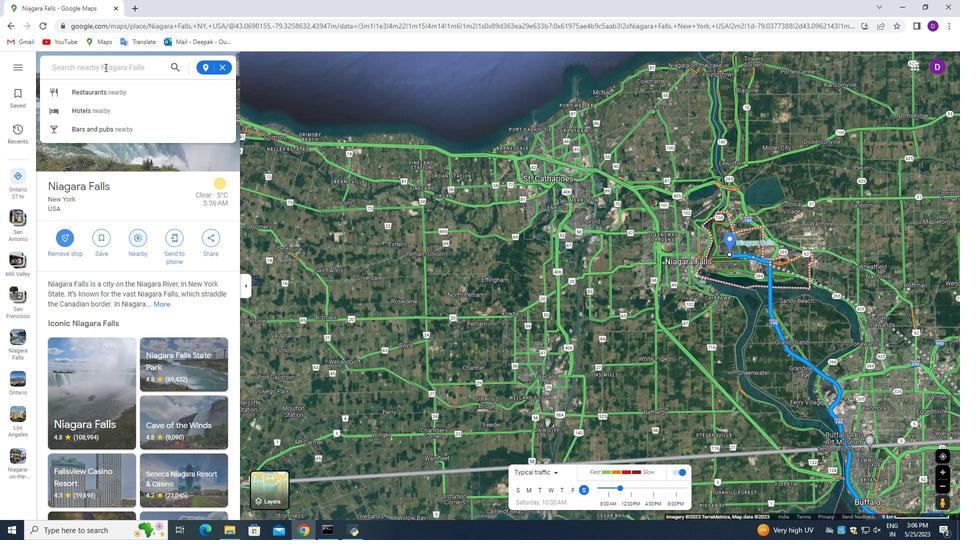 
Action: Key pressed <Key.shift>Post<Key.space><Key.shift>Office<Key.enter>
Screenshot: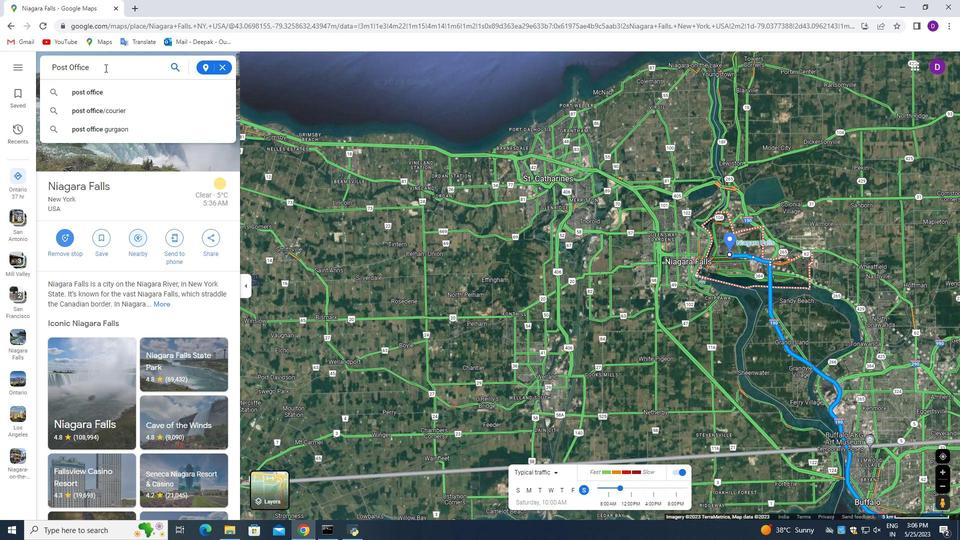 
Action: Mouse moved to (126, 113)
Screenshot: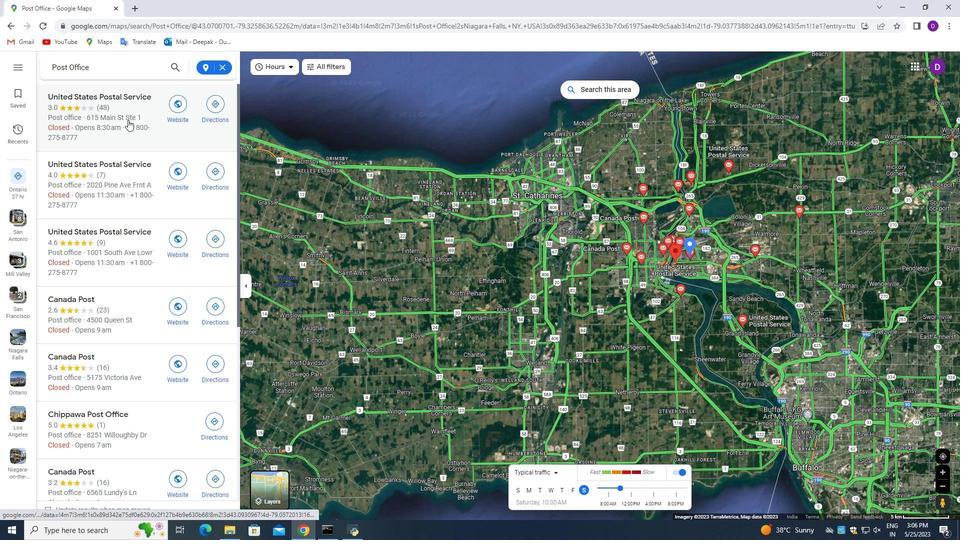 
Action: Mouse pressed left at (126, 113)
Screenshot: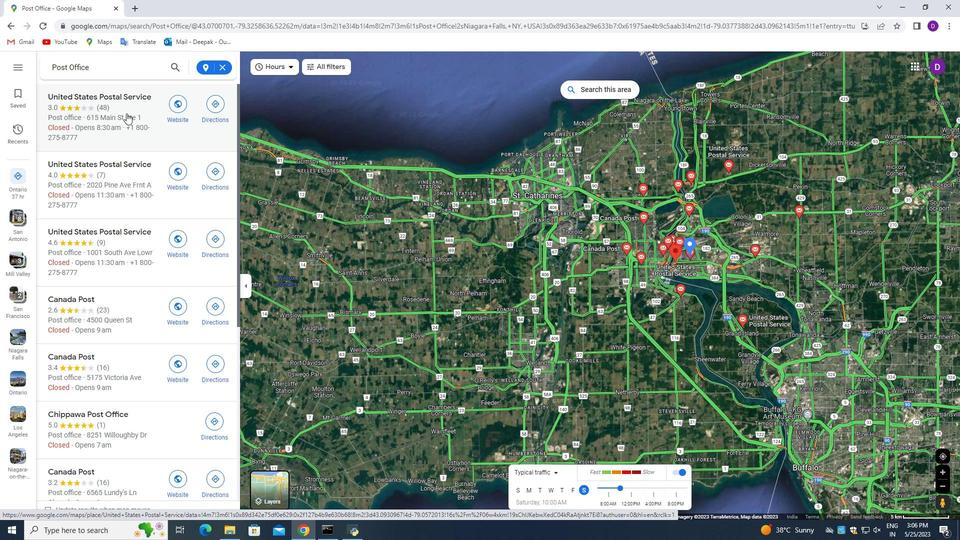 
Action: Mouse moved to (357, 236)
Screenshot: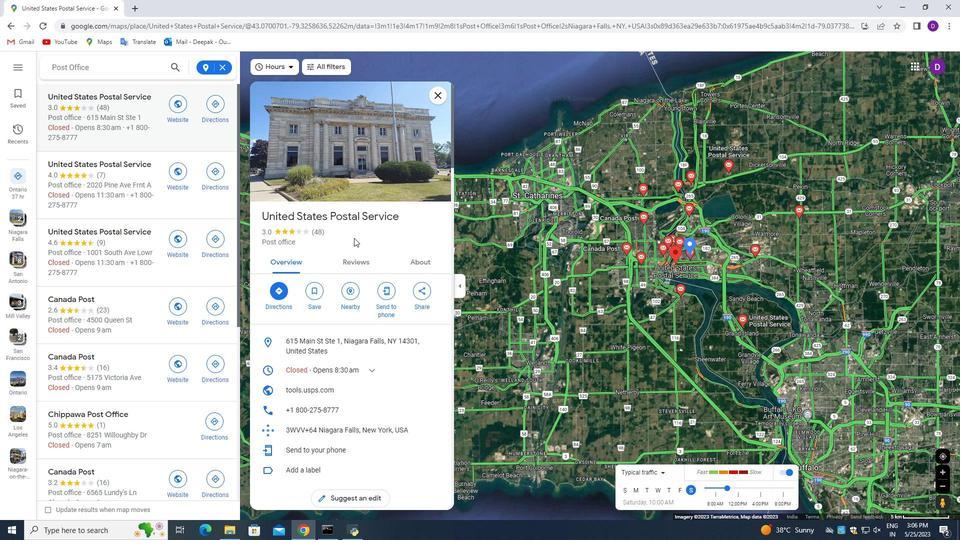 
Action: Mouse scrolled (357, 235) with delta (0, 0)
Screenshot: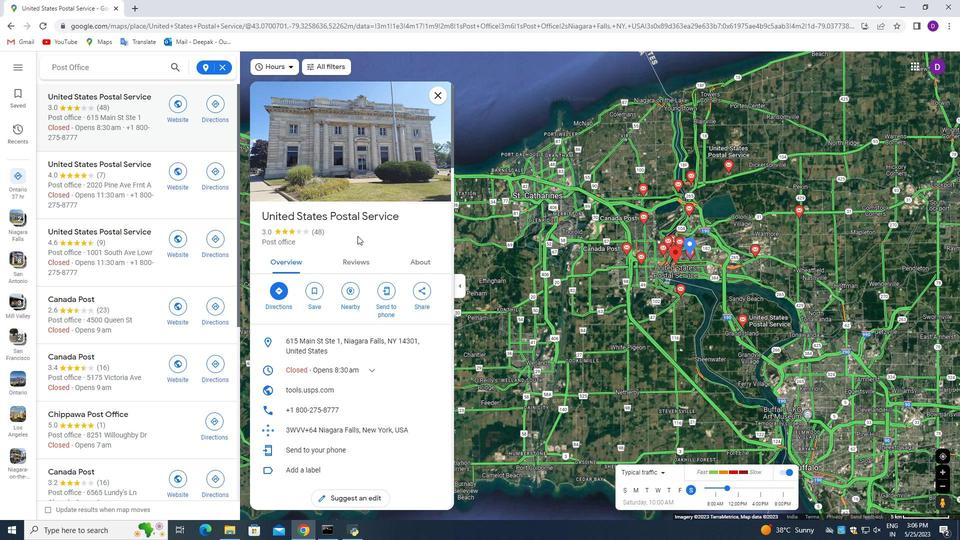
Action: Mouse moved to (347, 218)
Screenshot: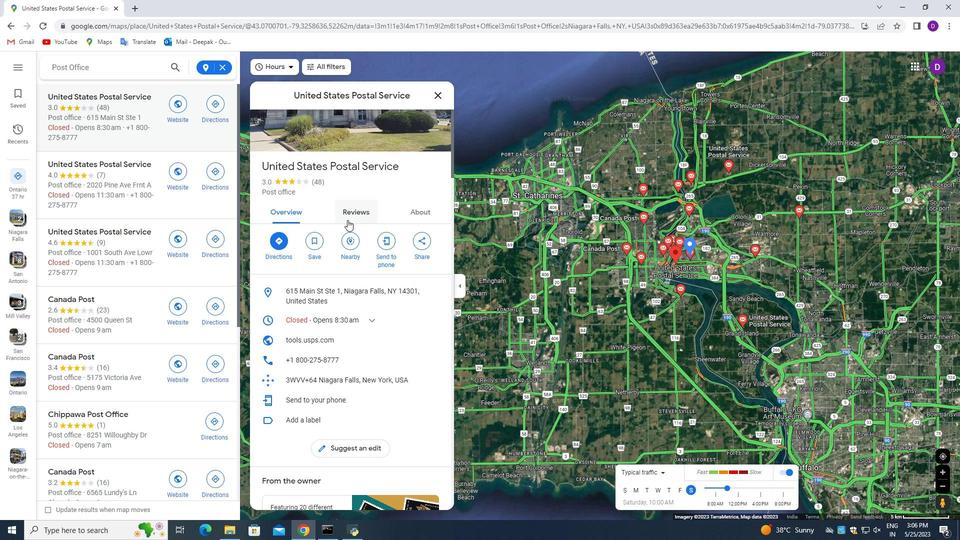 
Action: Mouse pressed left at (347, 218)
Screenshot: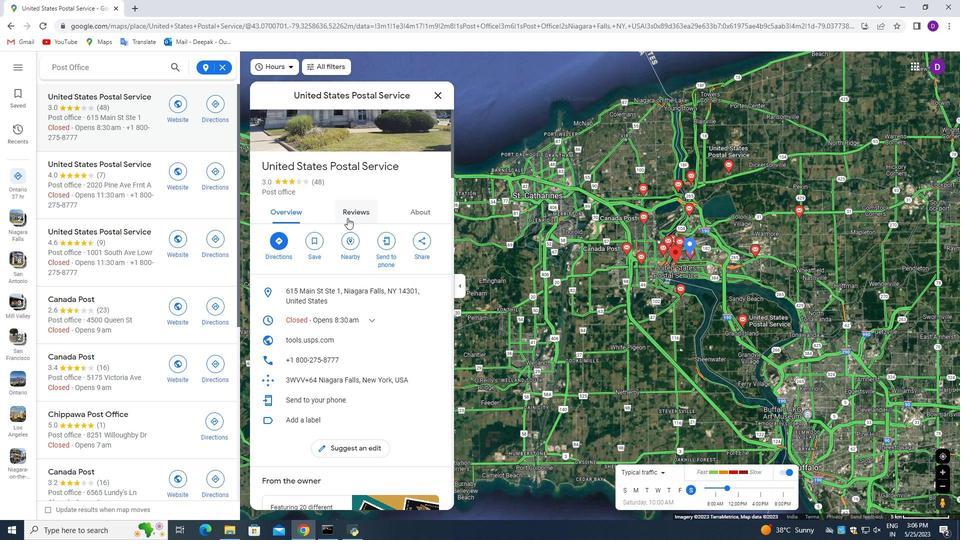 
Action: Mouse moved to (346, 282)
Screenshot: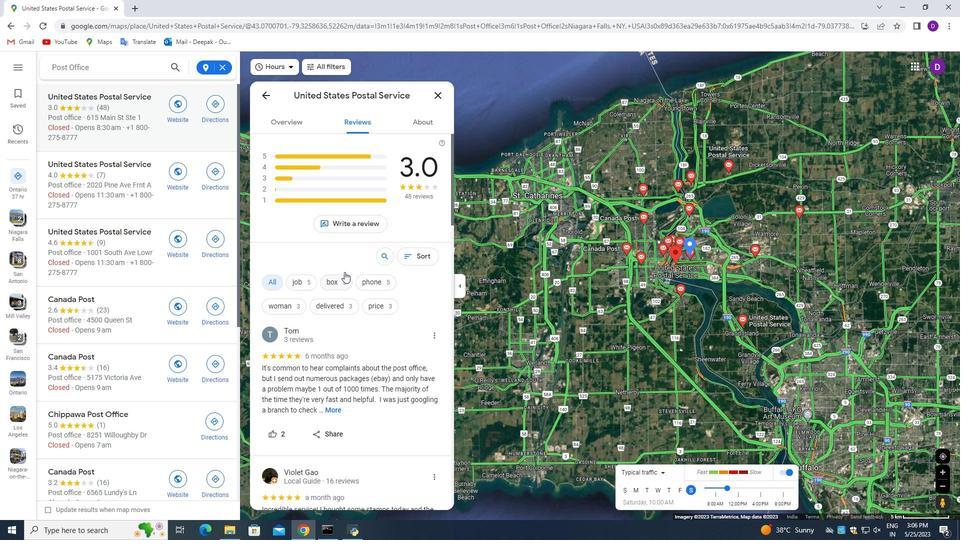 
Action: Mouse scrolled (346, 281) with delta (0, 0)
Screenshot: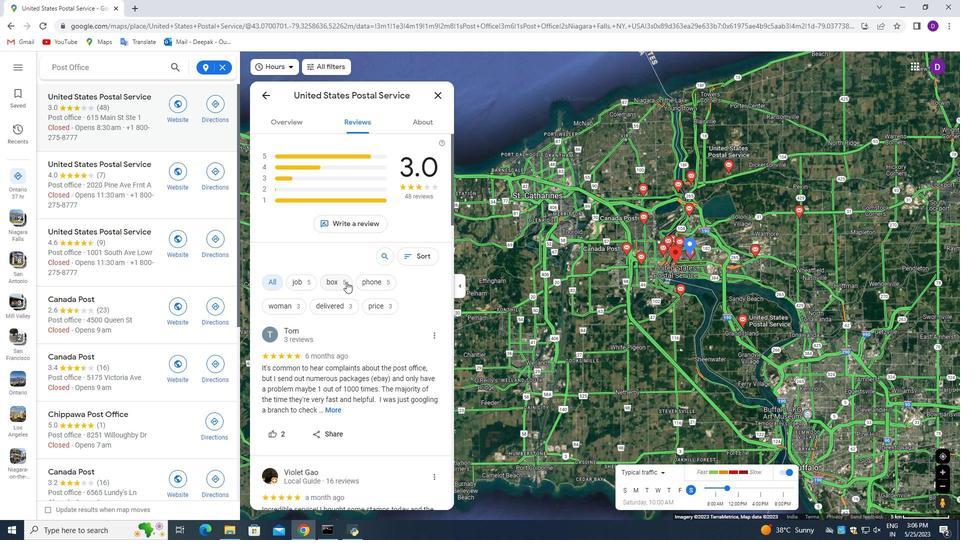 
Action: Mouse scrolled (346, 281) with delta (0, 0)
Screenshot: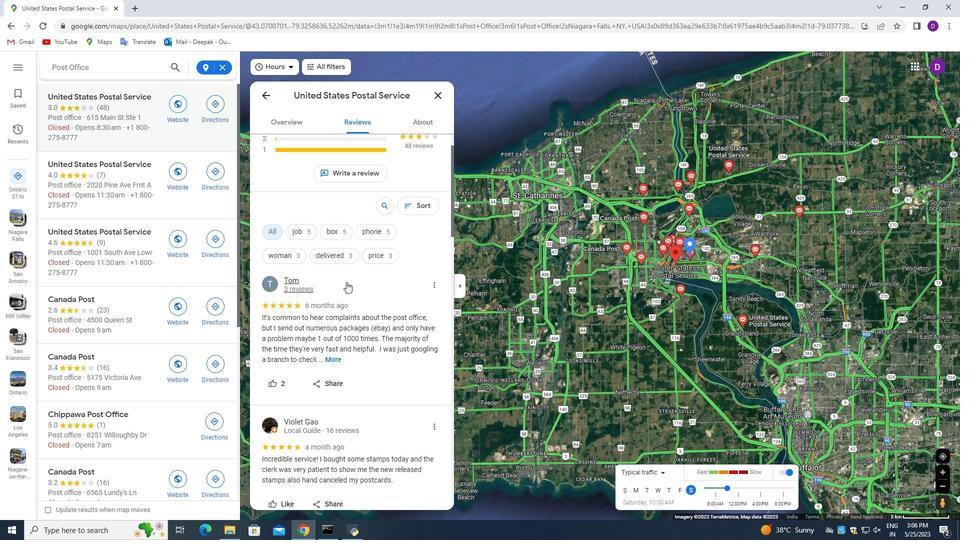 
Action: Mouse scrolled (346, 281) with delta (0, 0)
Screenshot: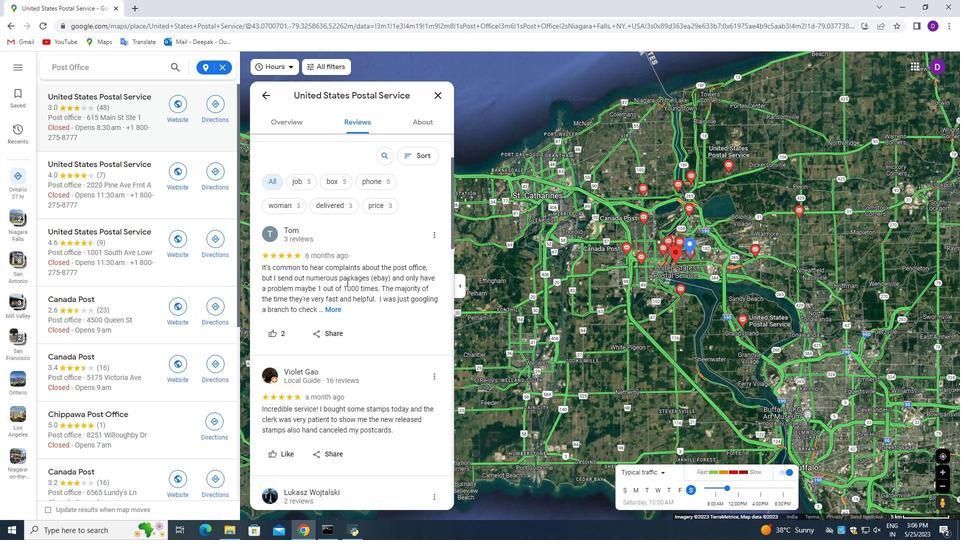 
Action: Key pressed <Key.down><Key.down><Key.down><Key.down><Key.down>
Screenshot: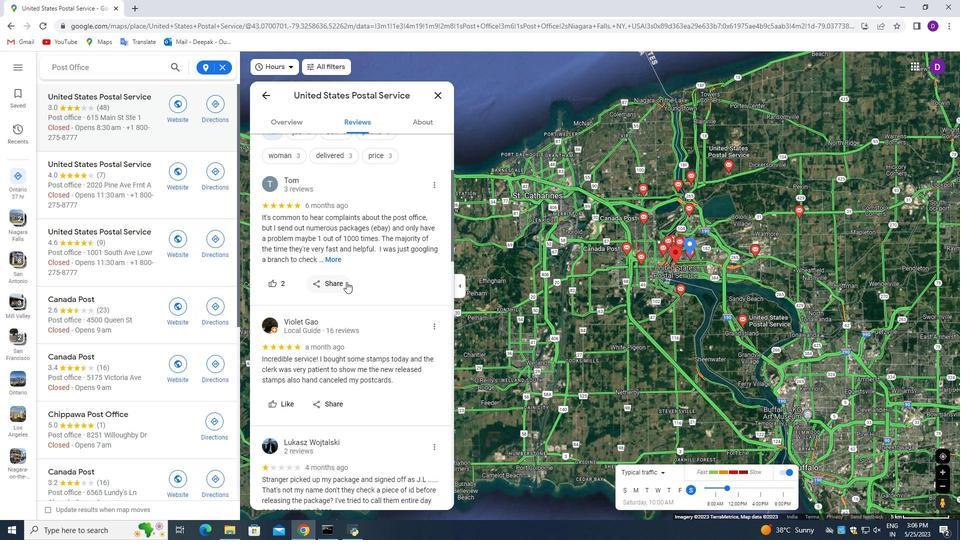 
Action: Mouse moved to (348, 283)
Screenshot: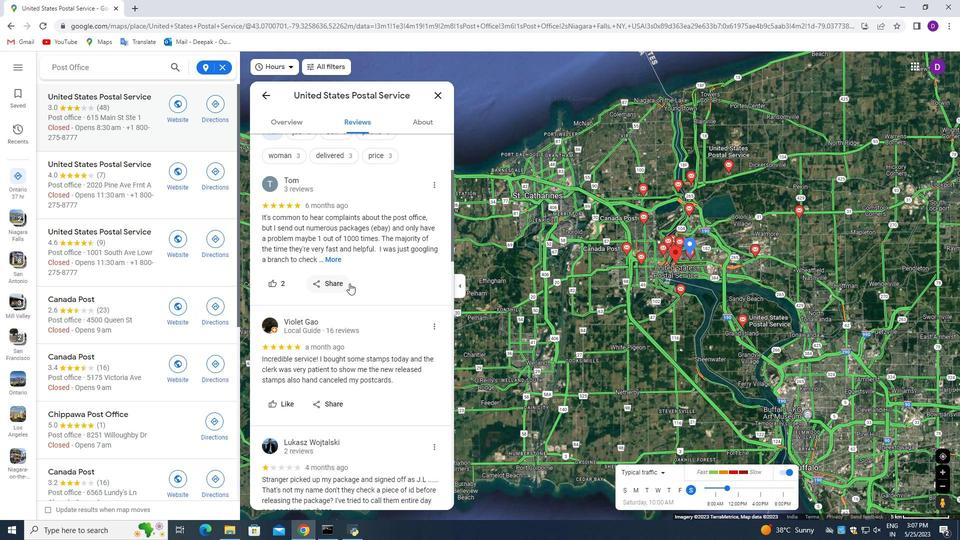 
Action: Mouse scrolled (348, 283) with delta (0, 0)
Screenshot: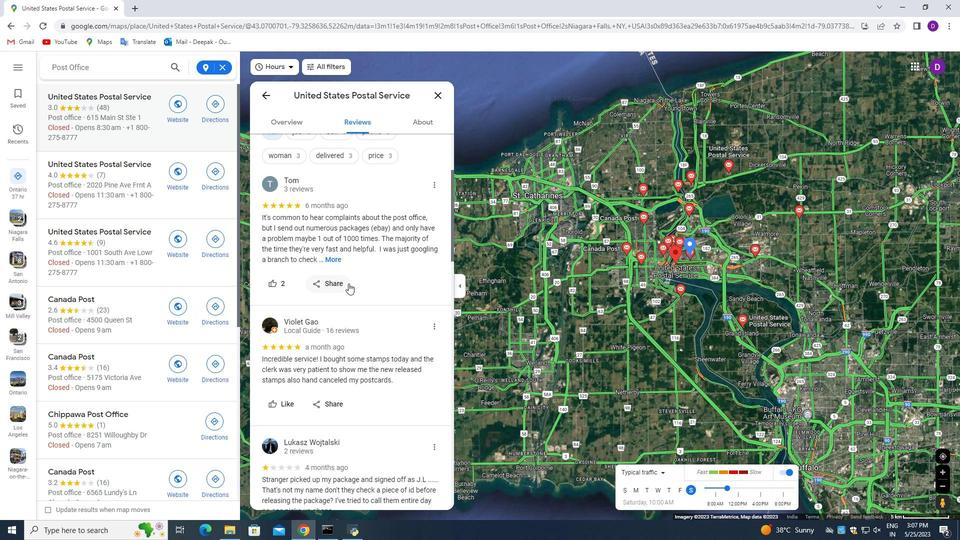 
Action: Mouse scrolled (348, 283) with delta (0, 0)
Screenshot: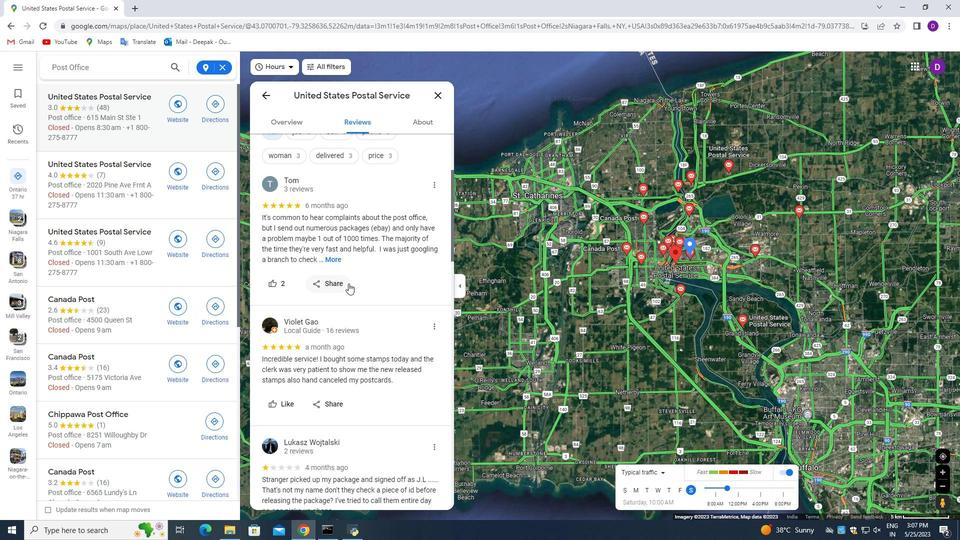 
Action: Mouse scrolled (348, 283) with delta (0, 0)
Screenshot: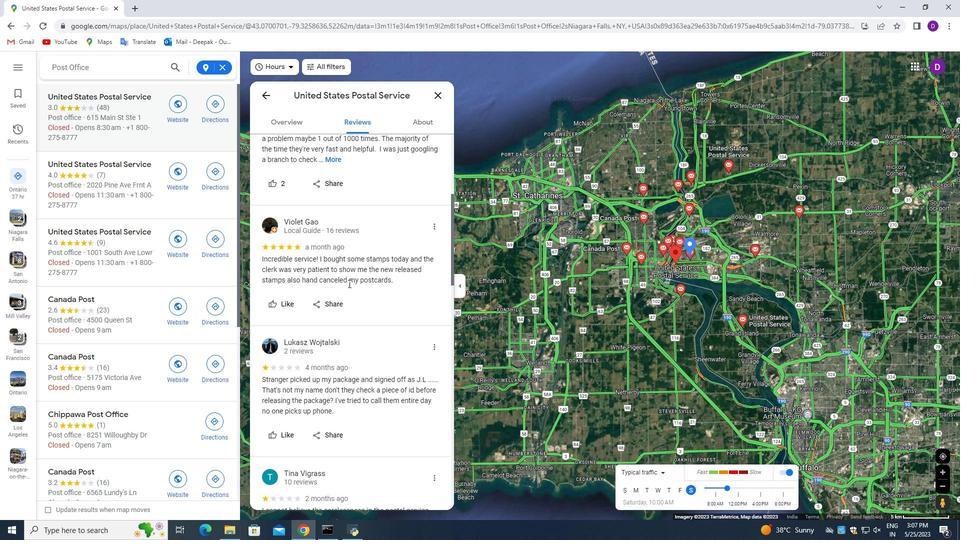 
Action: Mouse scrolled (348, 283) with delta (0, 0)
Screenshot: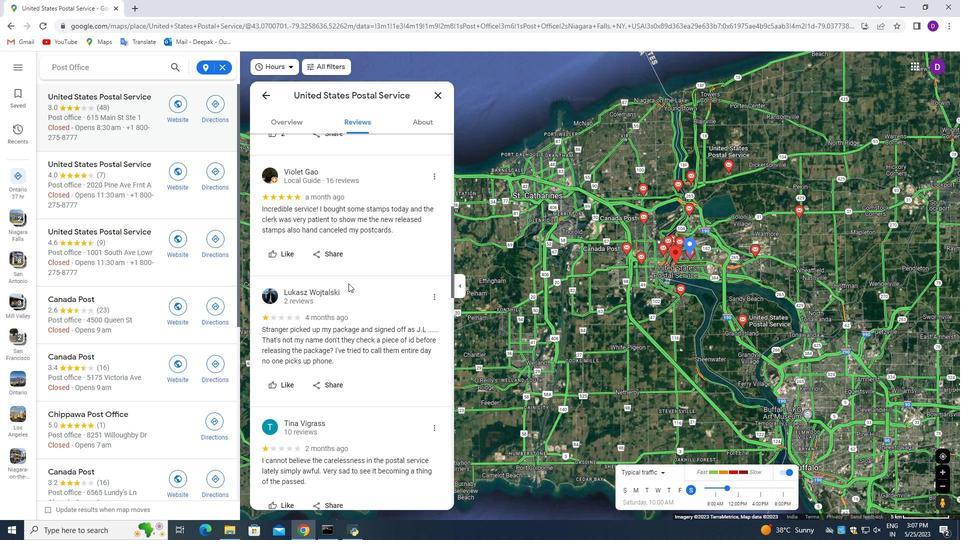 
Action: Mouse scrolled (348, 283) with delta (0, 0)
Screenshot: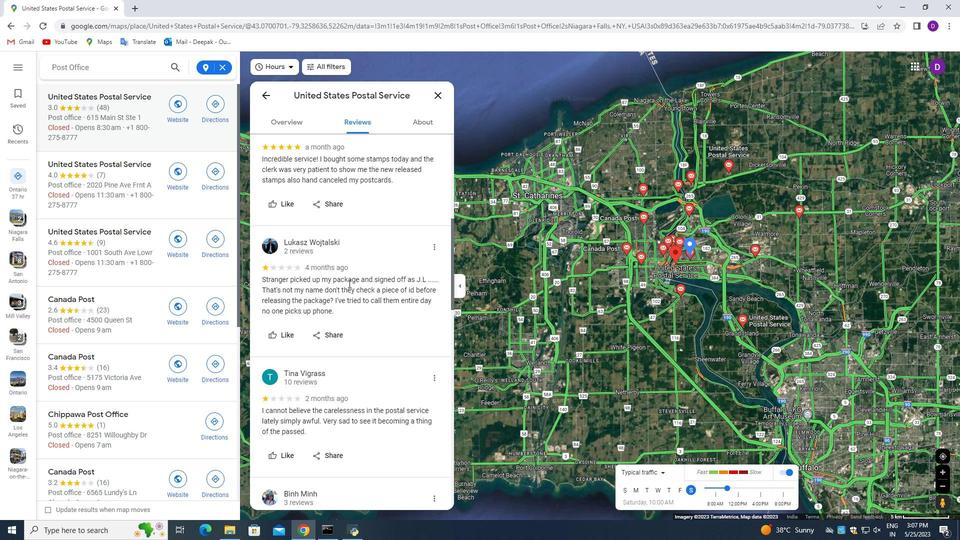 
Action: Mouse moved to (348, 282)
Screenshot: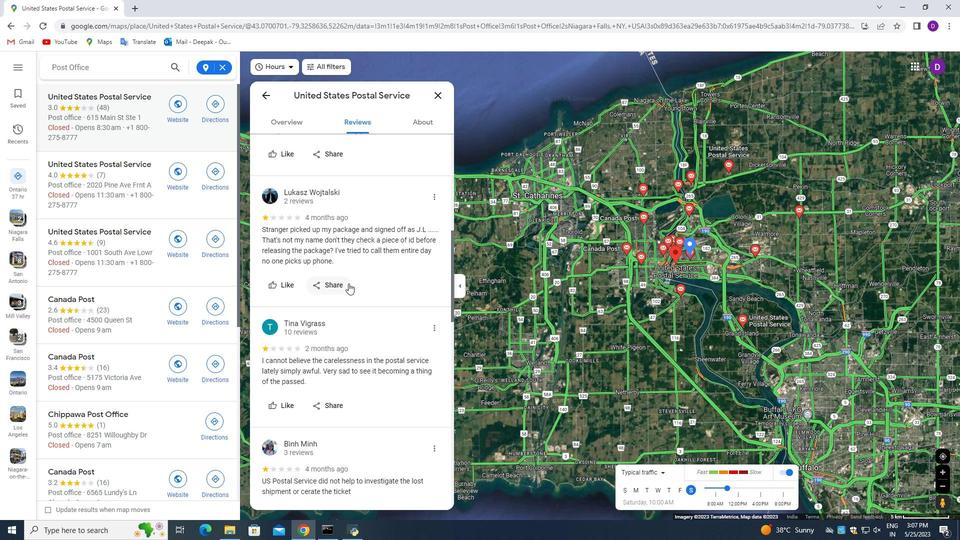 
Action: Mouse scrolled (348, 282) with delta (0, 0)
Screenshot: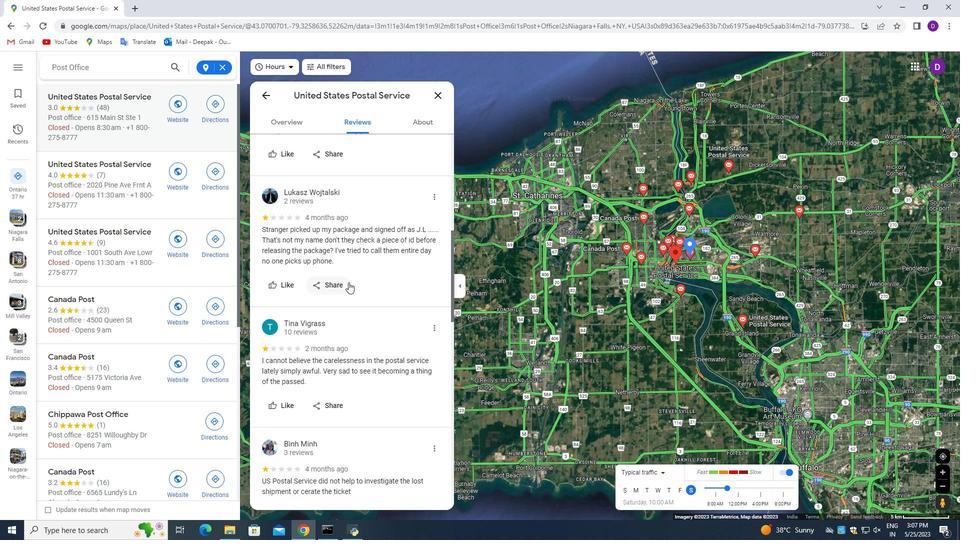 
Action: Mouse scrolled (348, 282) with delta (0, 0)
Screenshot: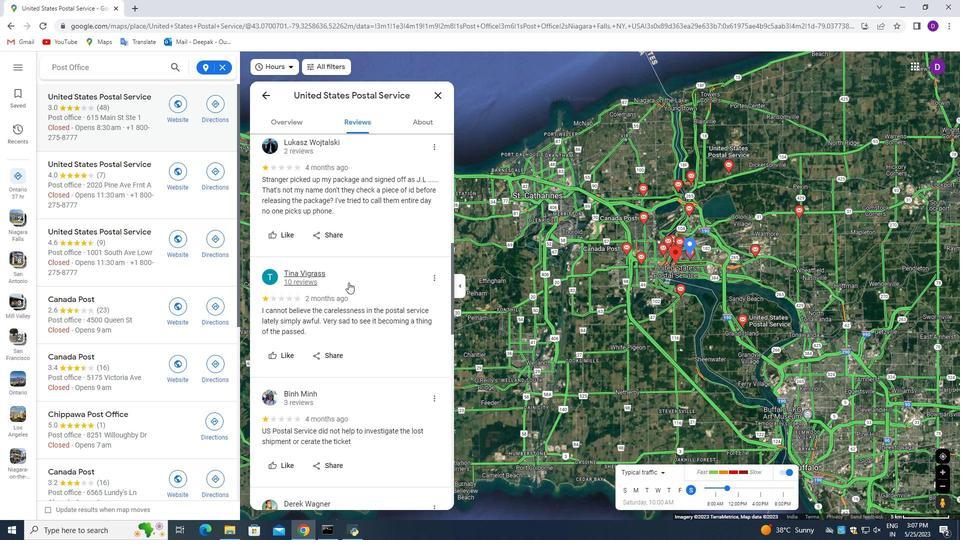 
Action: Mouse scrolled (348, 282) with delta (0, 0)
Screenshot: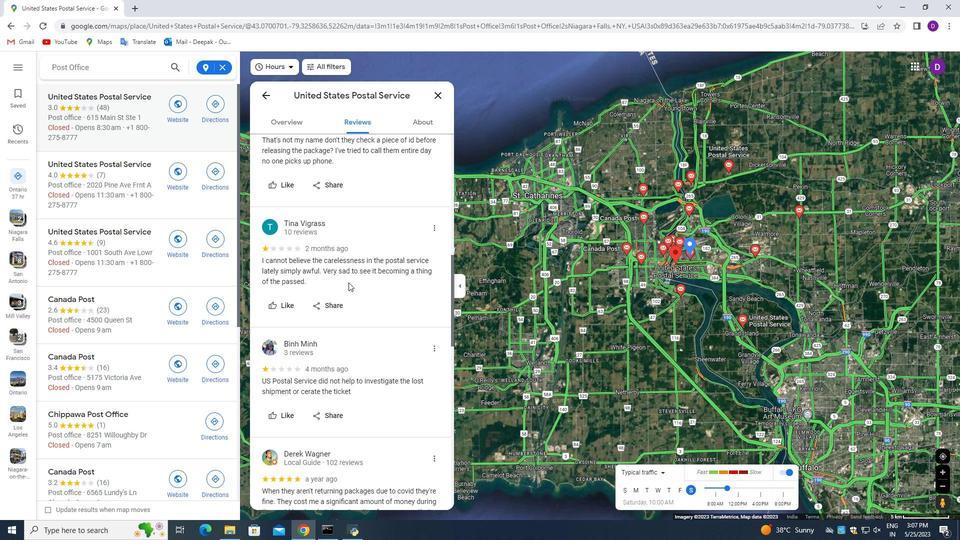
Action: Mouse scrolled (348, 282) with delta (0, 0)
Screenshot: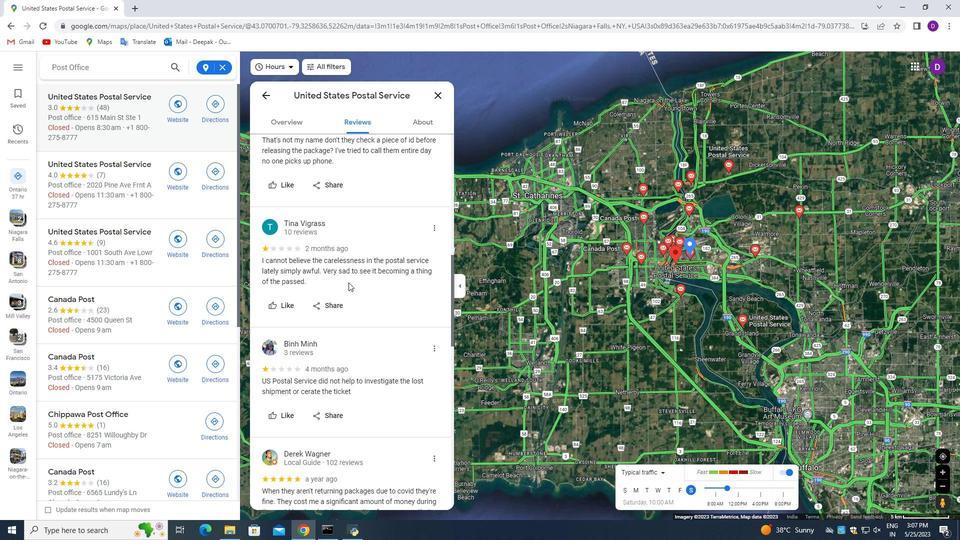 
Action: Mouse scrolled (348, 282) with delta (0, 0)
Screenshot: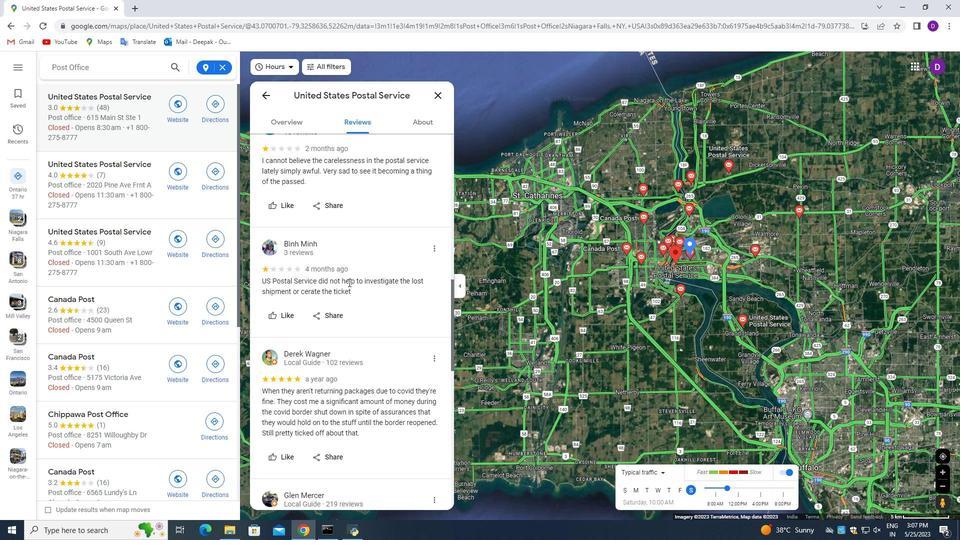 
Action: Mouse scrolled (348, 282) with delta (0, 0)
Screenshot: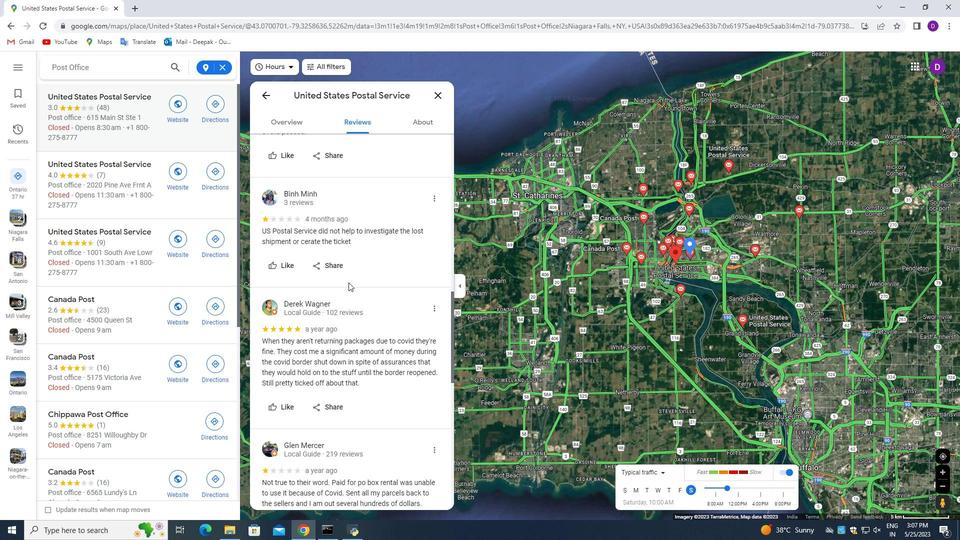 
Action: Mouse scrolled (348, 282) with delta (0, 0)
Screenshot: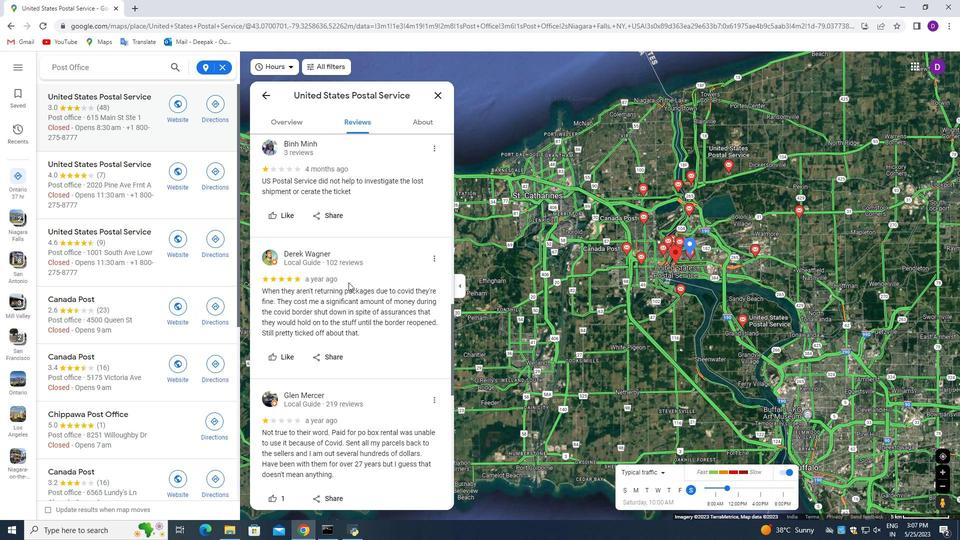 
Action: Mouse scrolled (348, 282) with delta (0, 0)
Screenshot: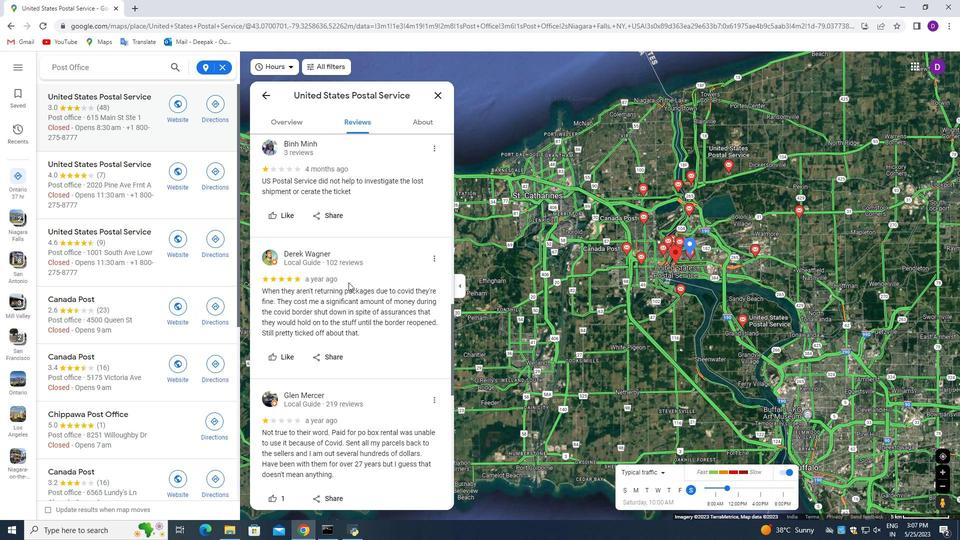 
Action: Mouse scrolled (348, 282) with delta (0, 0)
Screenshot: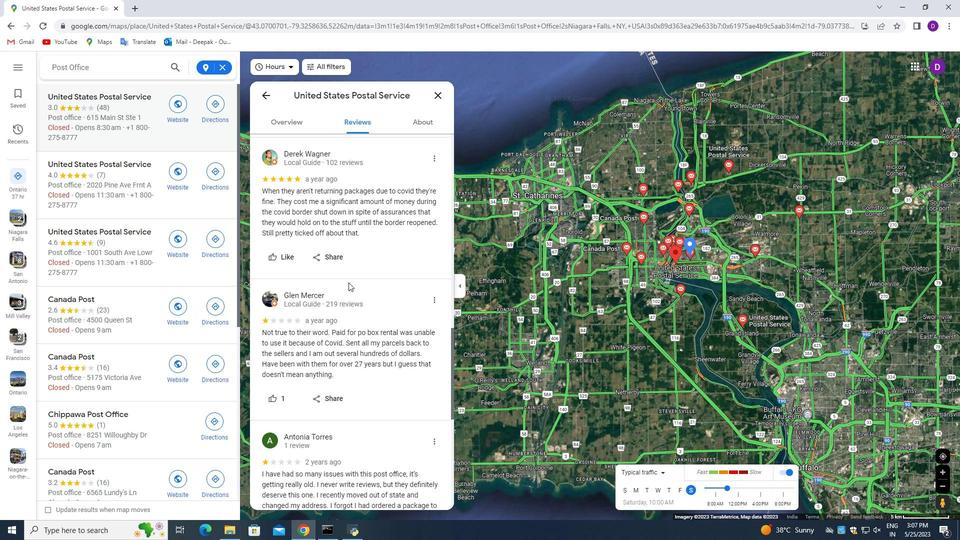 
Action: Mouse scrolled (348, 282) with delta (0, 0)
Screenshot: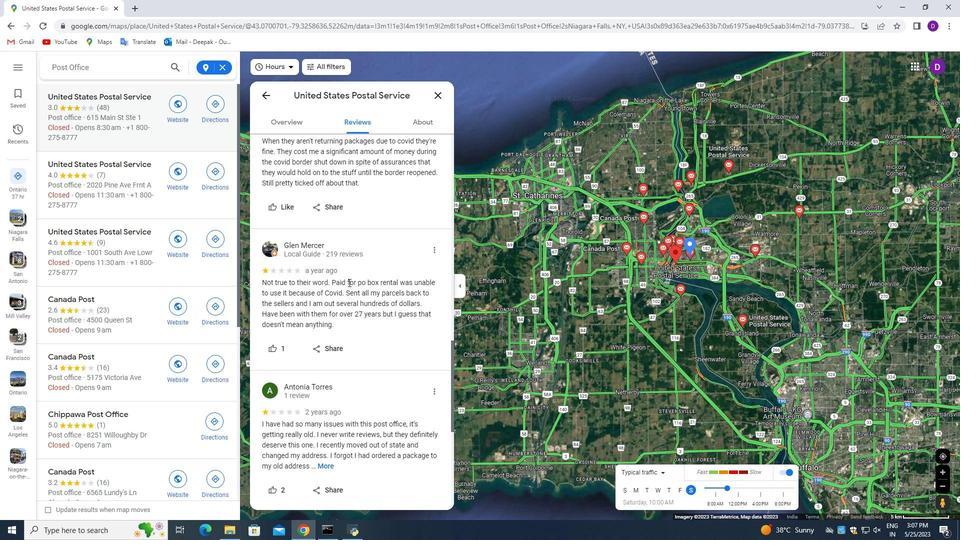 
Action: Mouse scrolled (348, 282) with delta (0, 0)
Screenshot: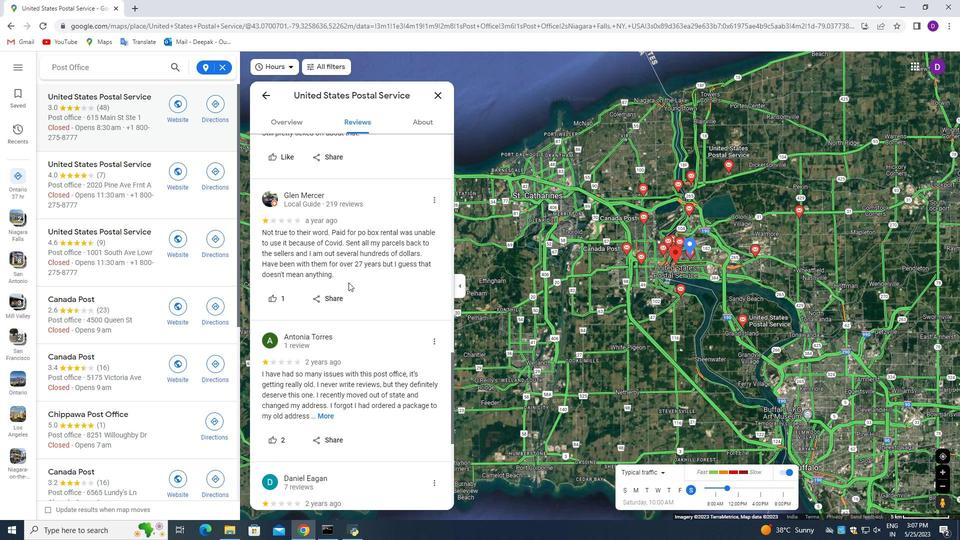 
Action: Mouse scrolled (348, 282) with delta (0, 0)
Screenshot: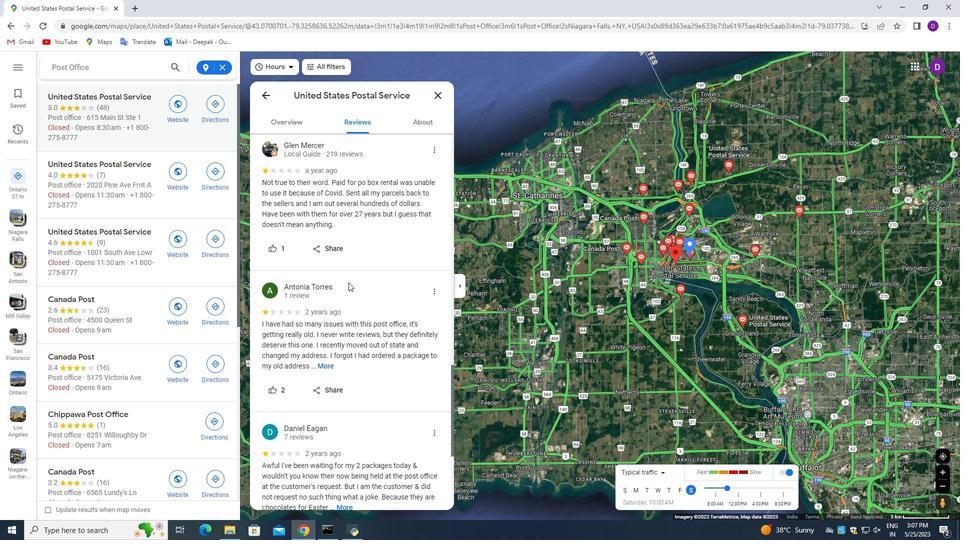 
Action: Mouse scrolled (348, 282) with delta (0, 0)
Screenshot: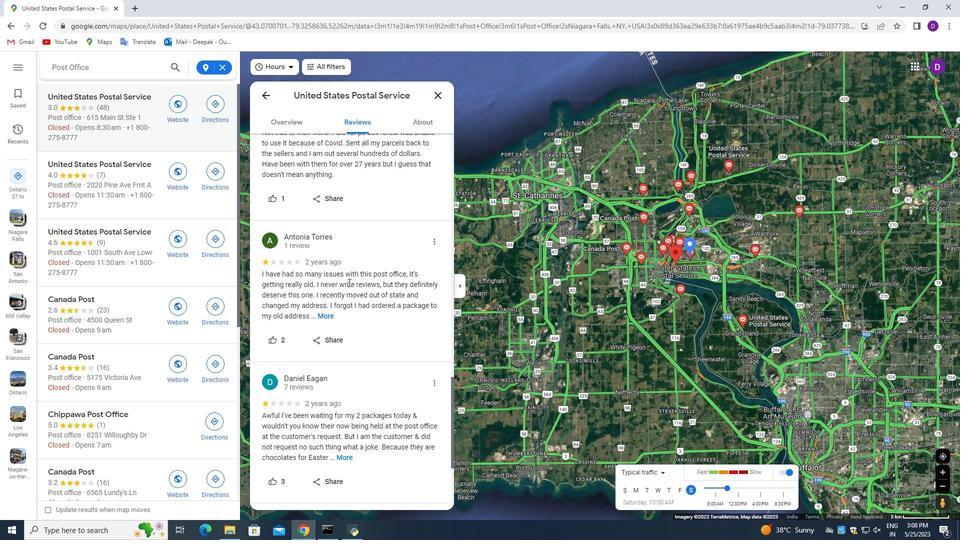 
Action: Mouse scrolled (348, 282) with delta (0, 0)
Screenshot: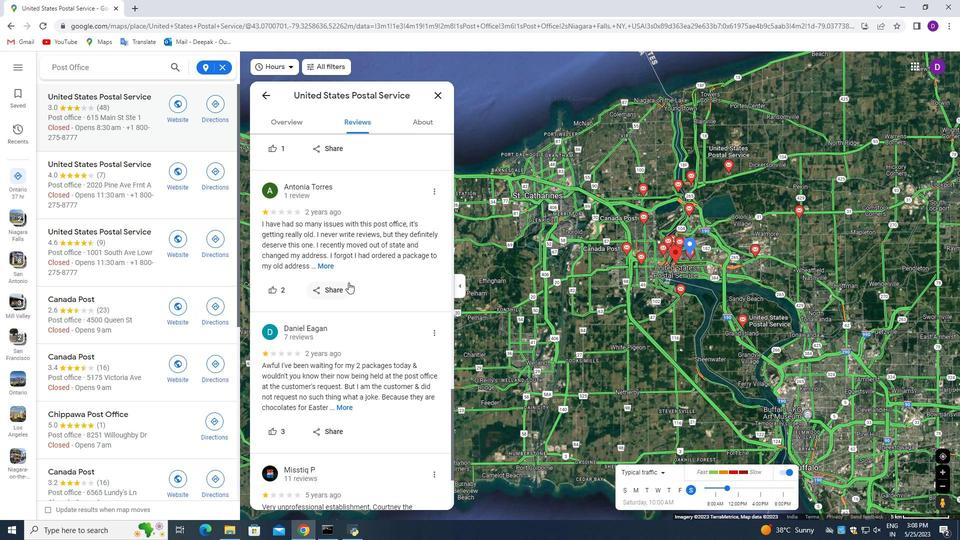 
Action: Mouse scrolled (348, 282) with delta (0, 0)
Screenshot: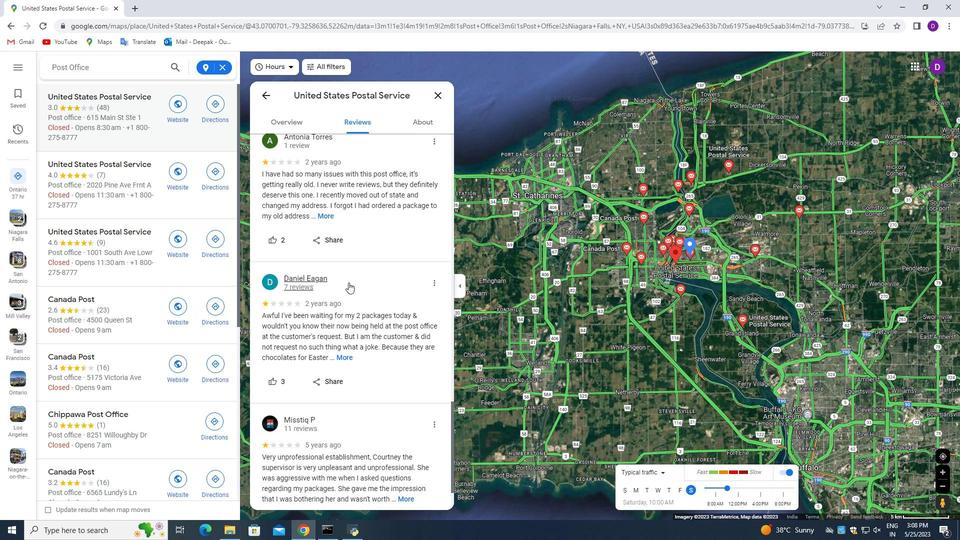 
Action: Mouse scrolled (348, 282) with delta (0, 0)
Screenshot: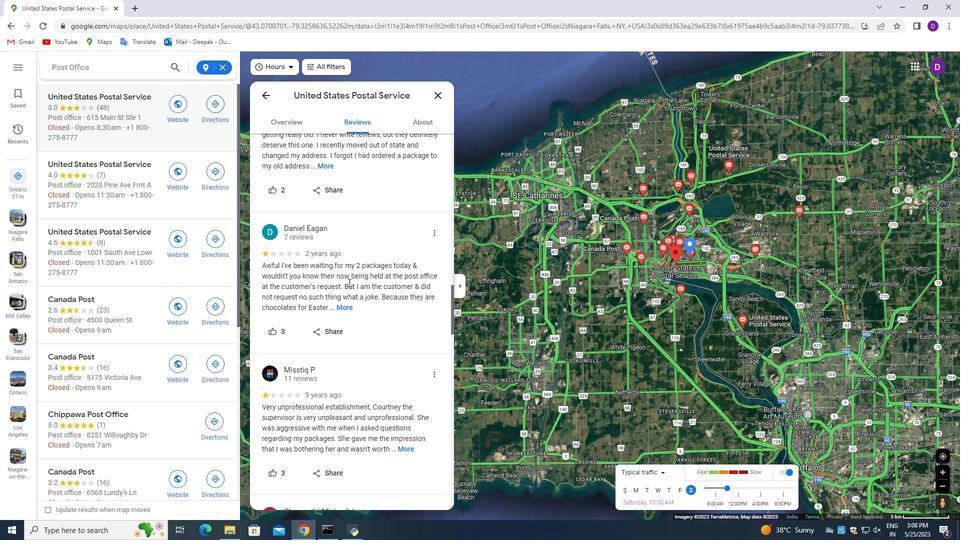 
Action: Mouse scrolled (348, 282) with delta (0, 0)
Screenshot: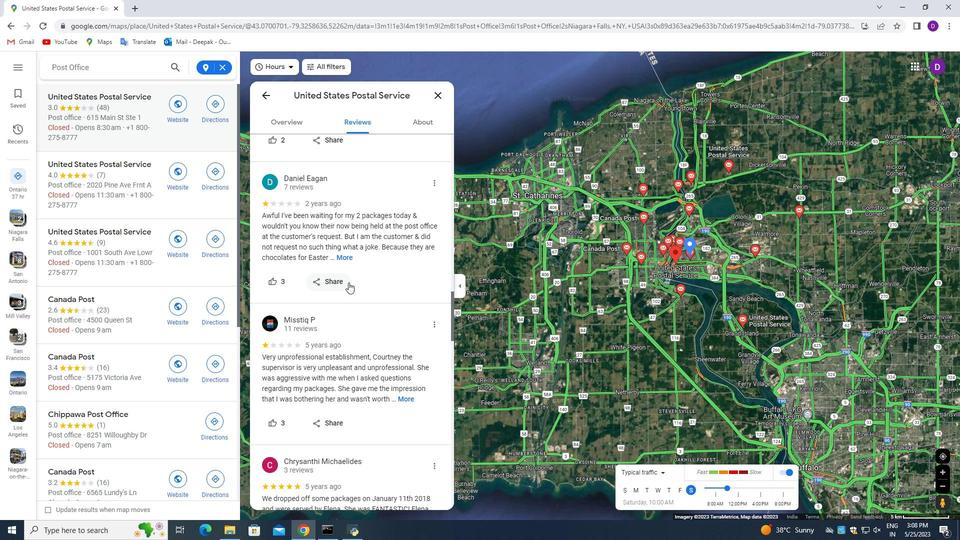 
Action: Mouse scrolled (348, 282) with delta (0, 0)
Screenshot: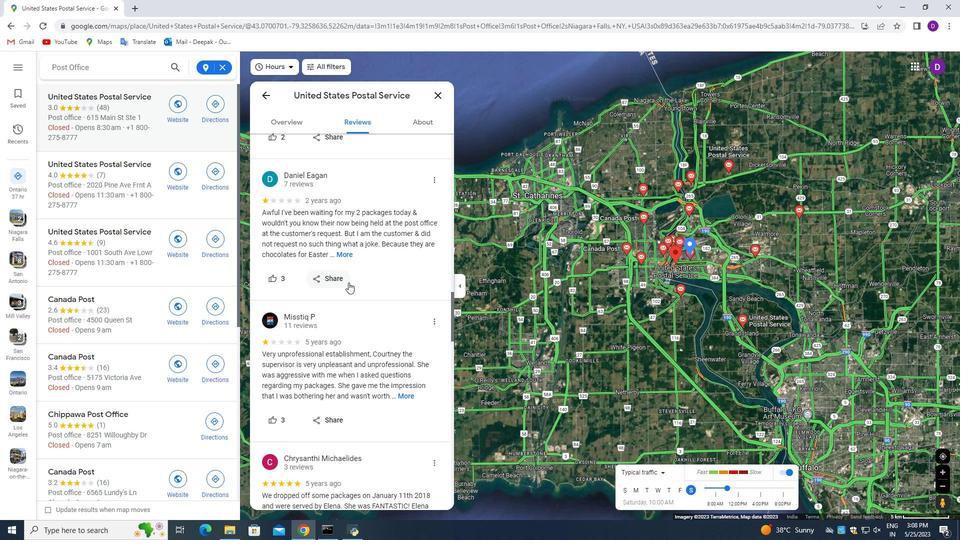 
Action: Key pressed <Key.down><Key.down><Key.down><Key.down><Key.down><Key.down><Key.down><Key.down><Key.down><Key.down><Key.down><Key.down><Key.down>
Screenshot: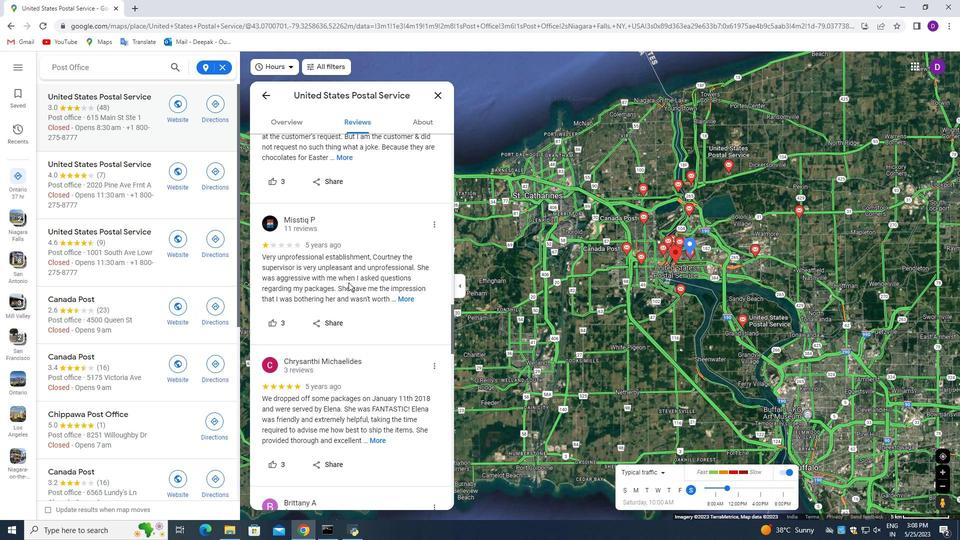 
Action: Mouse moved to (405, 297)
Screenshot: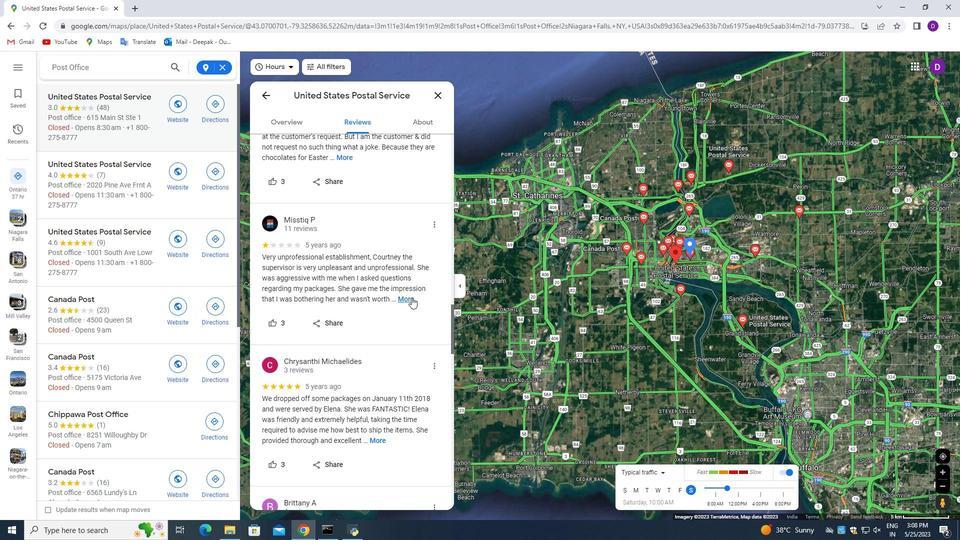 
Action: Mouse pressed left at (405, 297)
Screenshot: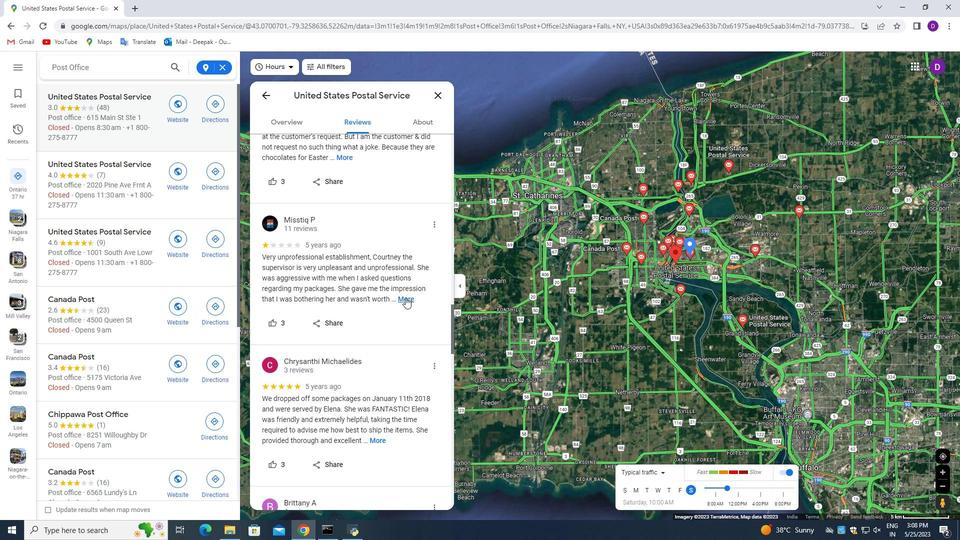 
Action: Mouse moved to (443, 288)
Screenshot: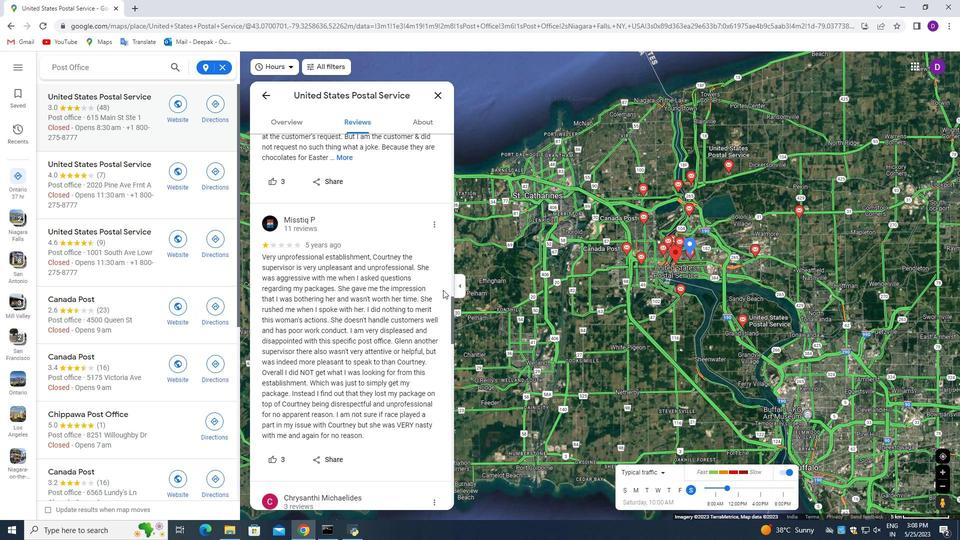 
Action: Mouse scrolled (443, 288) with delta (0, 0)
Screenshot: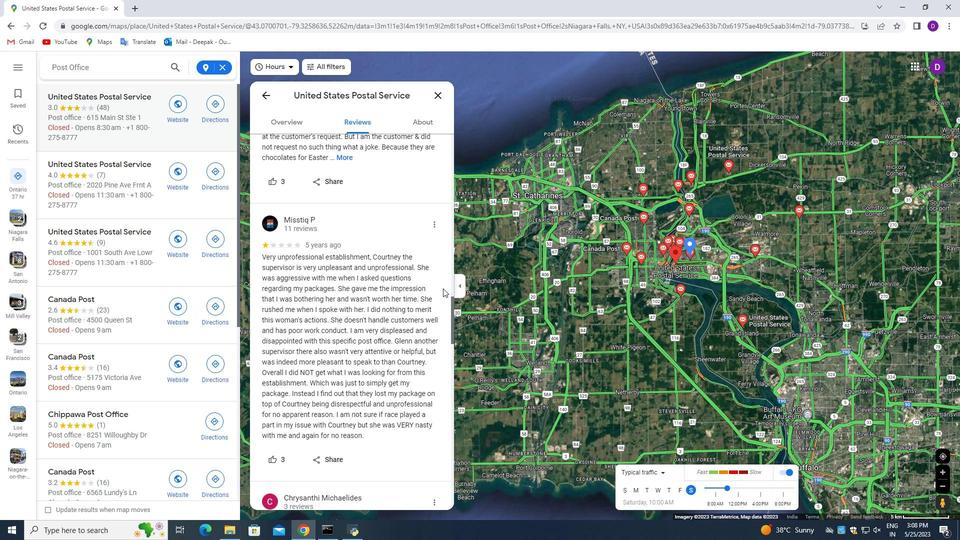 
Action: Mouse scrolled (443, 288) with delta (0, 0)
Screenshot: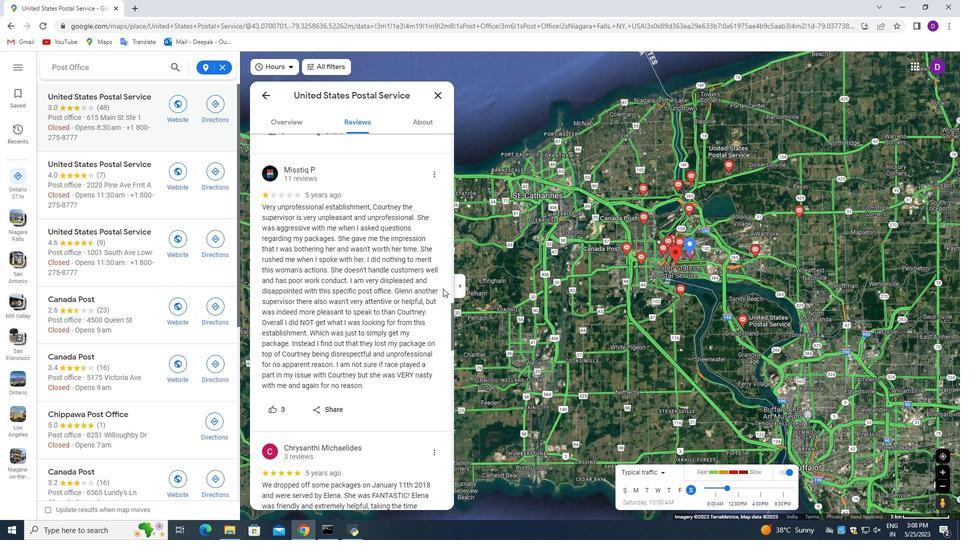 
Action: Mouse scrolled (443, 288) with delta (0, 0)
Screenshot: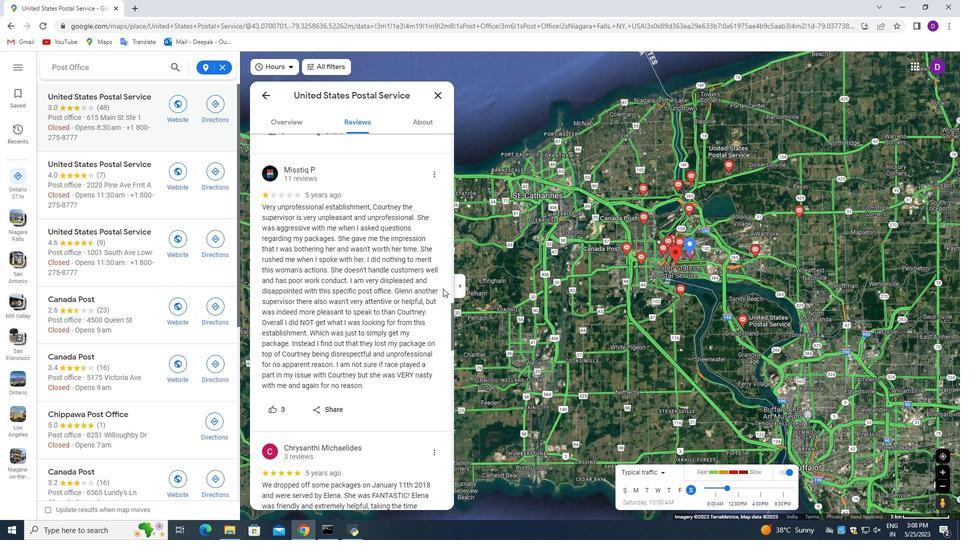
Action: Mouse scrolled (443, 288) with delta (0, 0)
Screenshot: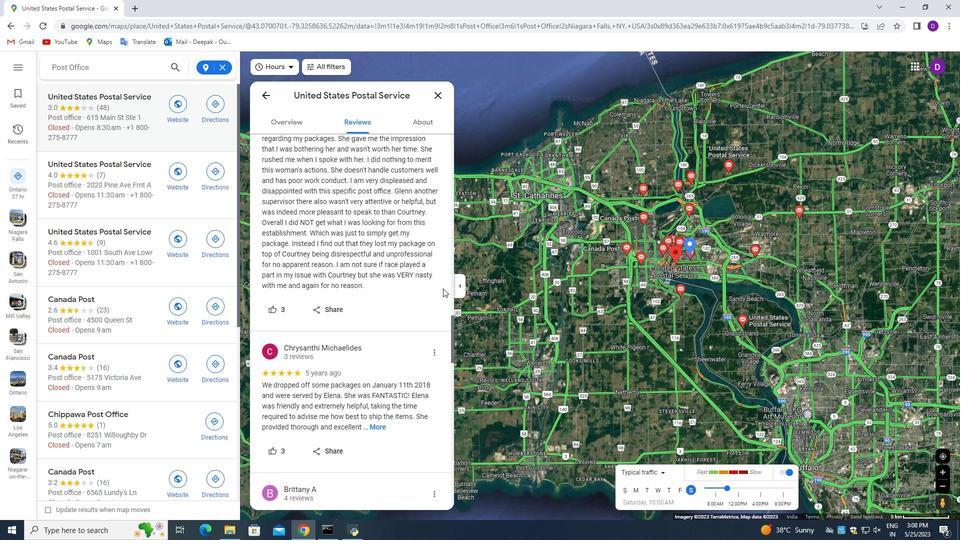 
Action: Mouse scrolled (443, 288) with delta (0, 0)
Screenshot: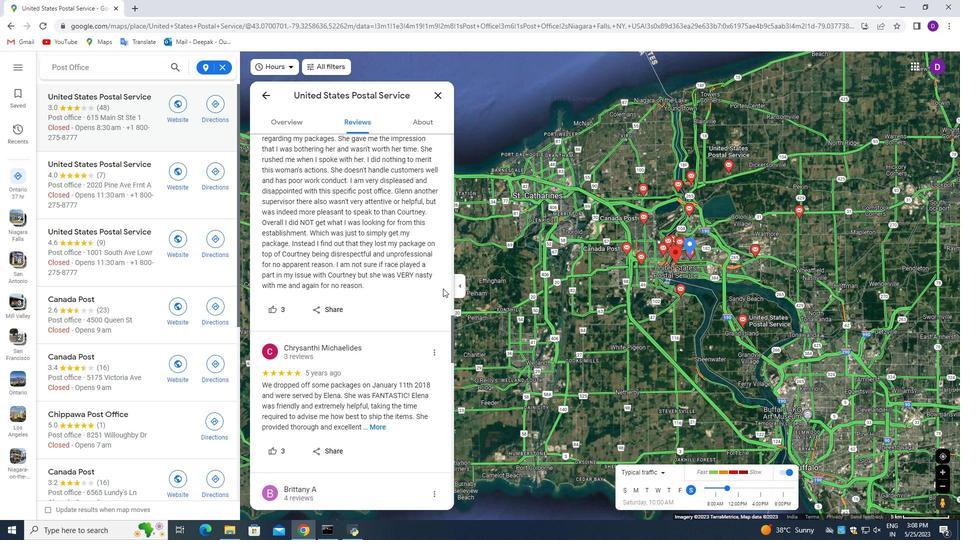 
Action: Mouse scrolled (443, 288) with delta (0, 0)
Screenshot: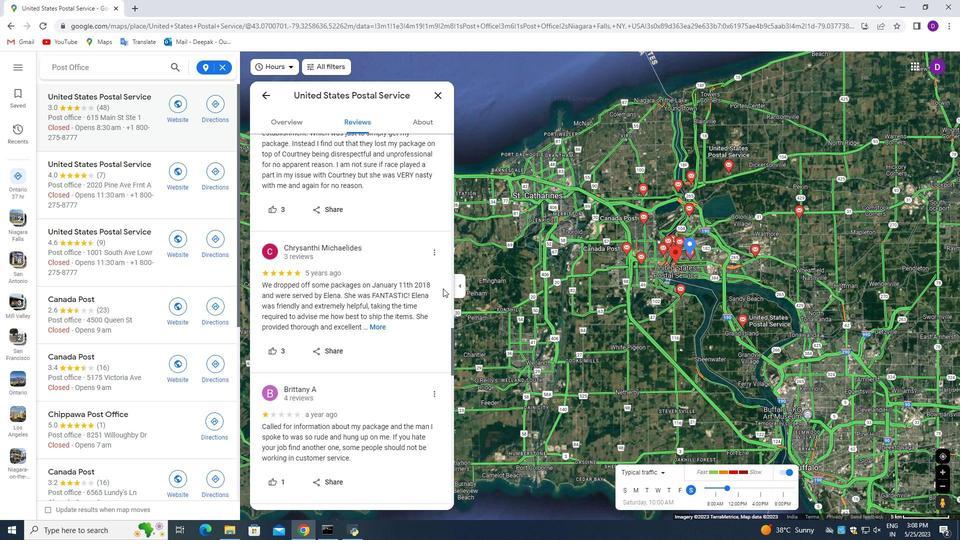 
Action: Mouse scrolled (443, 288) with delta (0, 0)
Screenshot: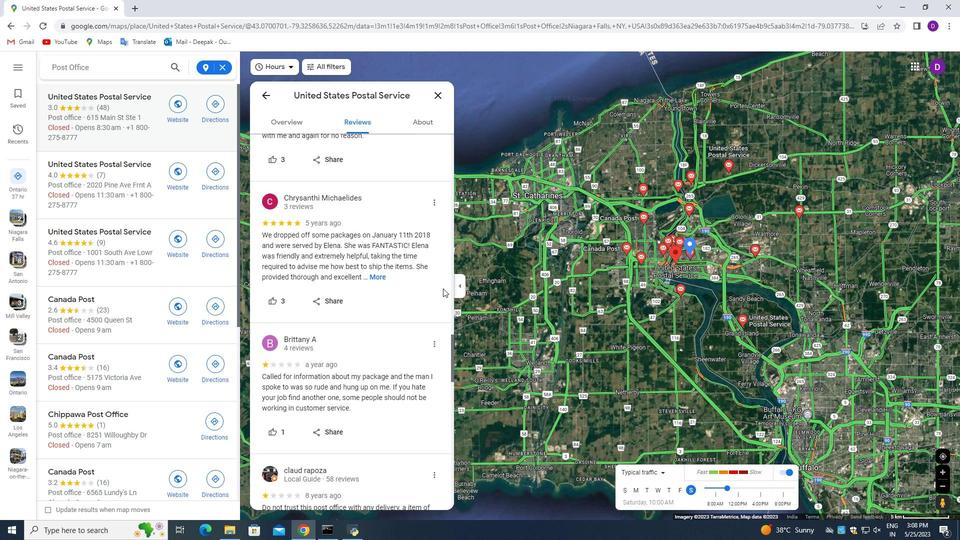 
Action: Mouse scrolled (443, 288) with delta (0, 0)
Screenshot: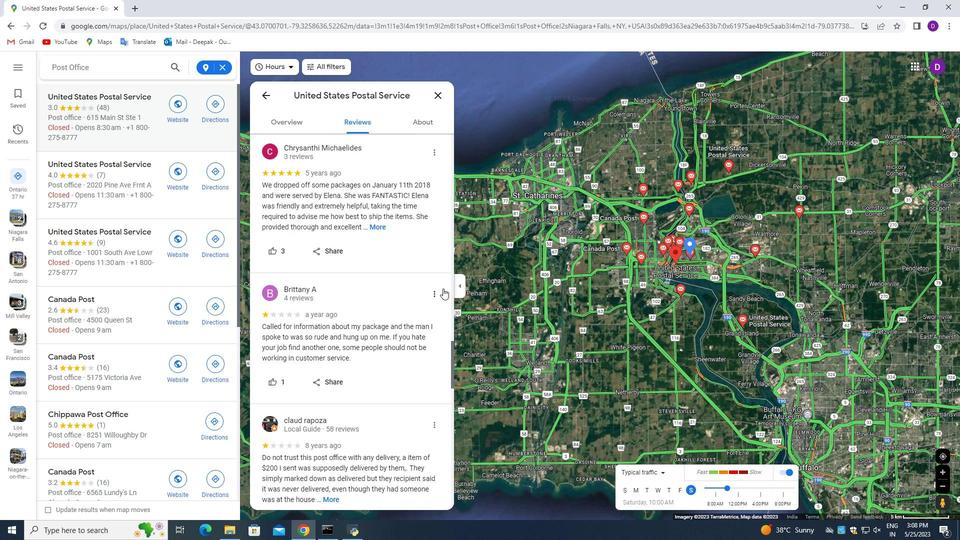 
Action: Mouse moved to (443, 288)
Screenshot: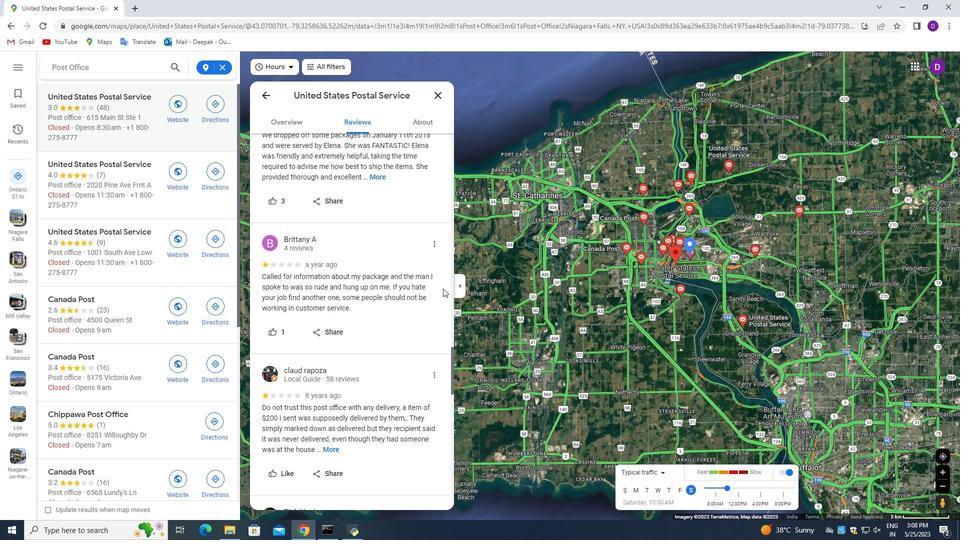 
Action: Mouse scrolled (443, 288) with delta (0, 0)
Screenshot: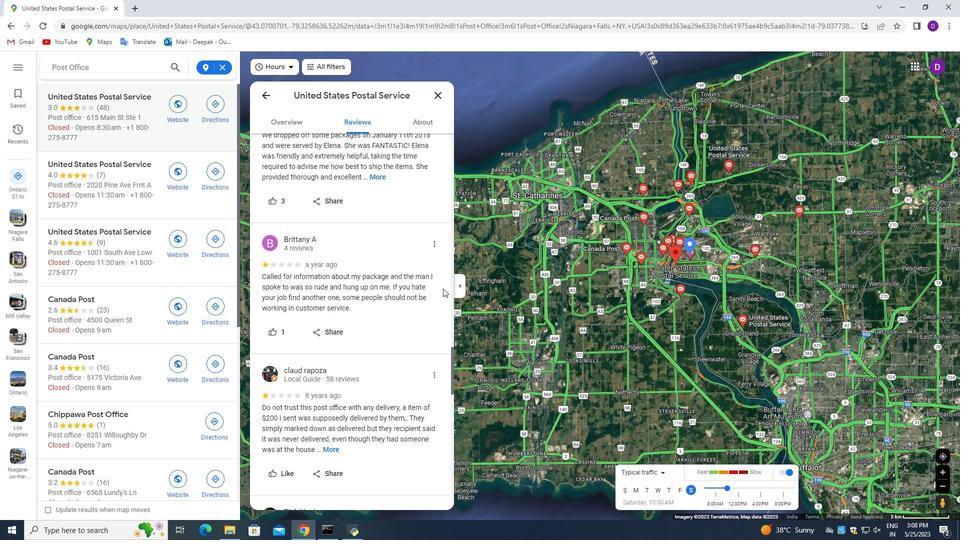 
Action: Mouse scrolled (443, 288) with delta (0, 0)
Screenshot: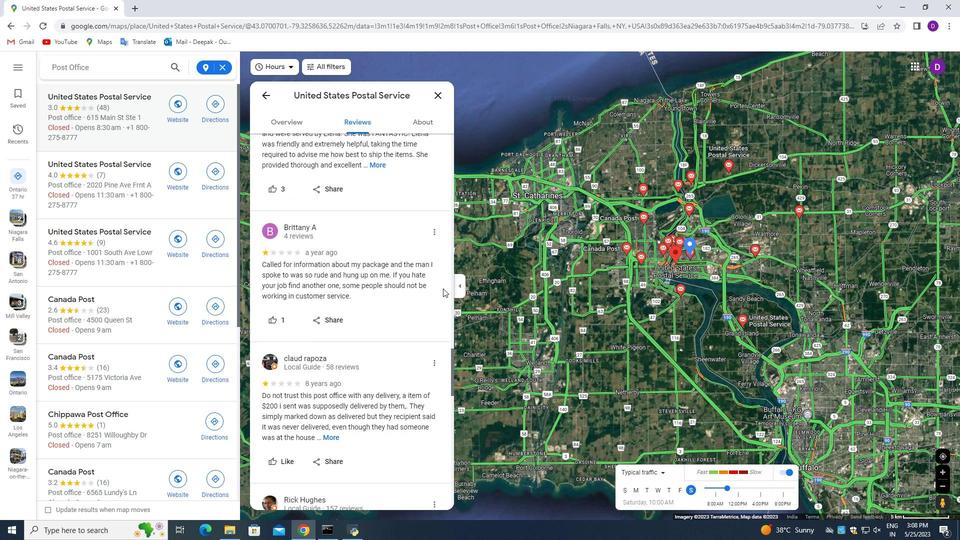 
Action: Mouse scrolled (443, 288) with delta (0, 0)
Screenshot: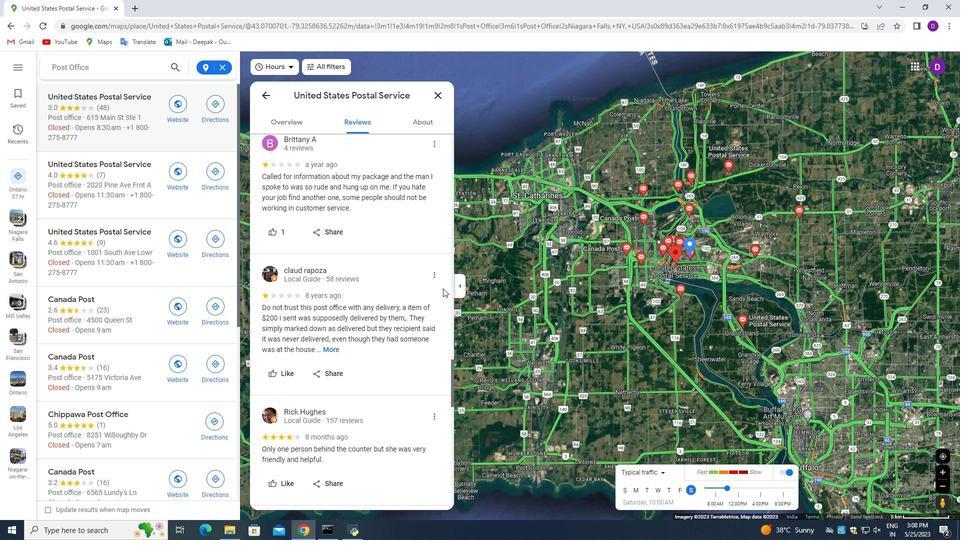 
Action: Mouse scrolled (443, 288) with delta (0, 0)
Screenshot: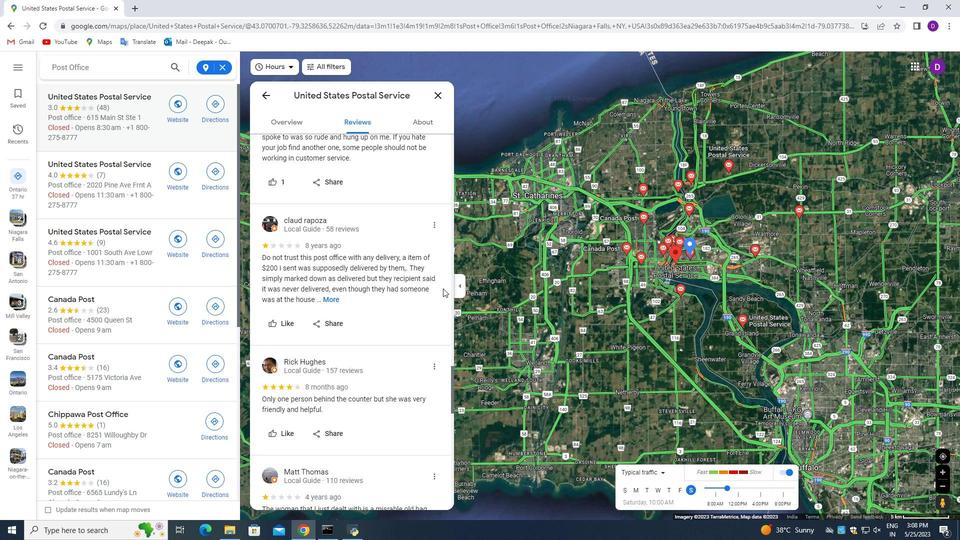 
Action: Mouse scrolled (443, 288) with delta (0, 0)
Screenshot: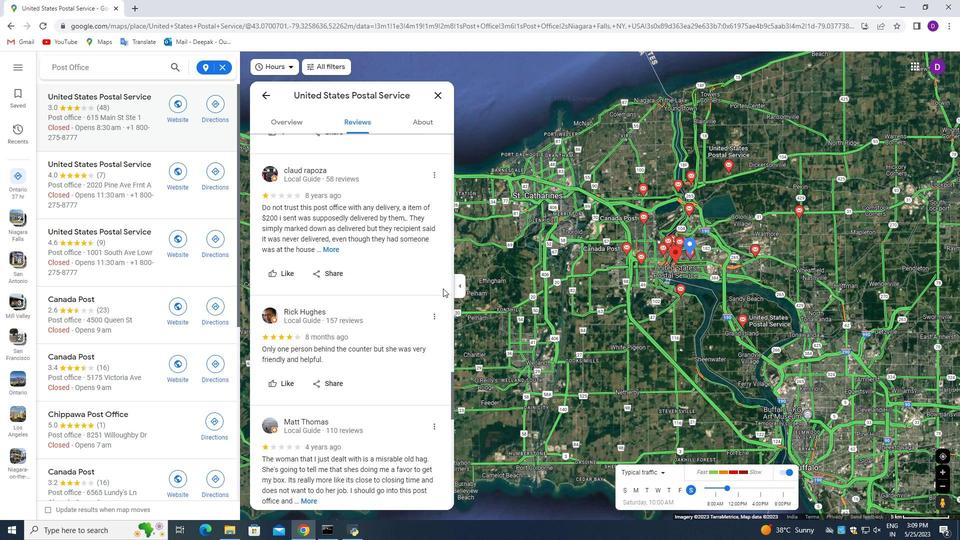
Action: Mouse scrolled (443, 288) with delta (0, 0)
Screenshot: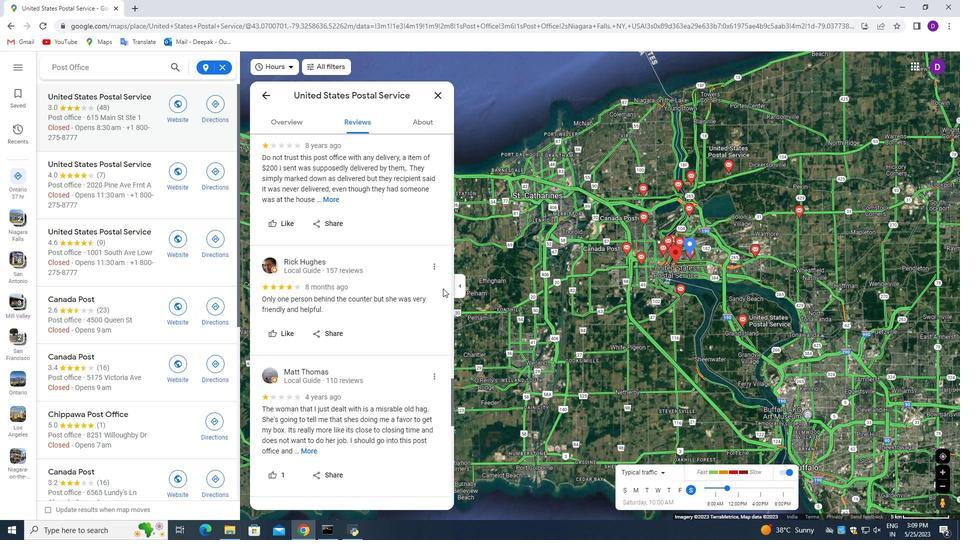 
Action: Mouse scrolled (443, 288) with delta (0, 0)
Screenshot: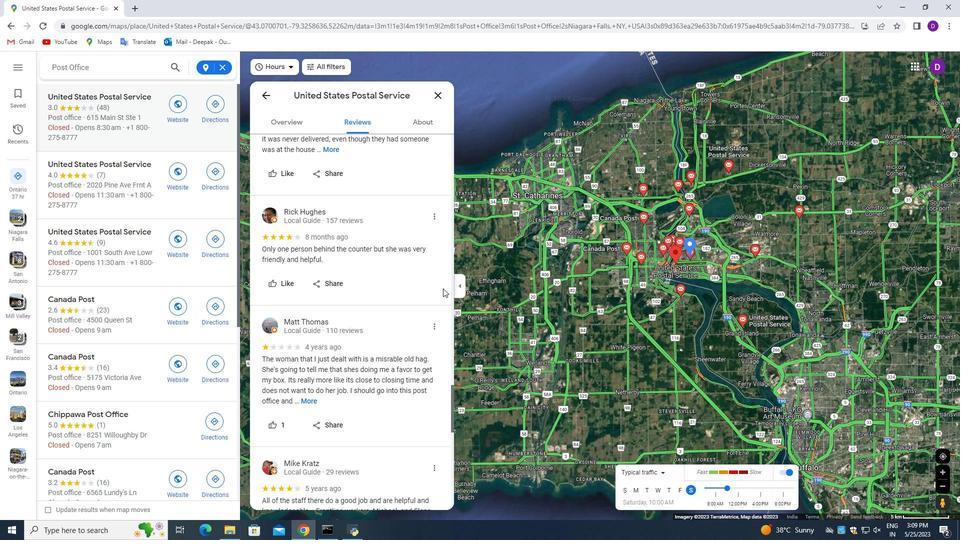 
Action: Mouse scrolled (443, 288) with delta (0, 0)
Screenshot: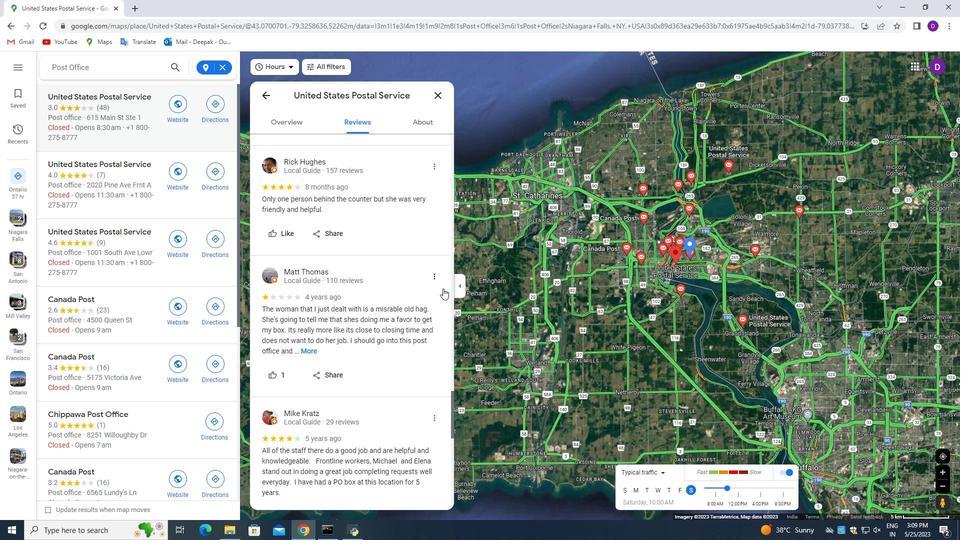 
Action: Mouse scrolled (443, 288) with delta (0, 0)
Screenshot: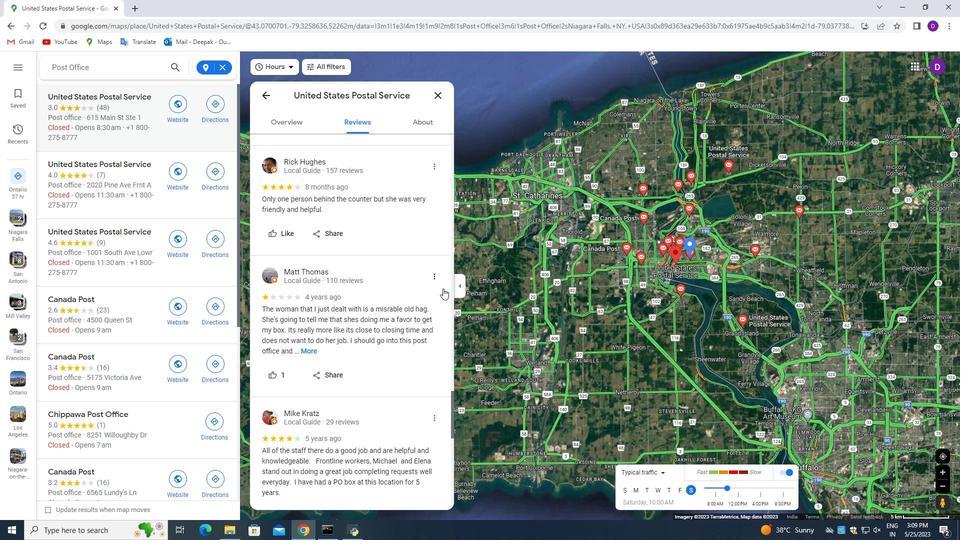 
Action: Mouse scrolled (443, 288) with delta (0, 0)
Screenshot: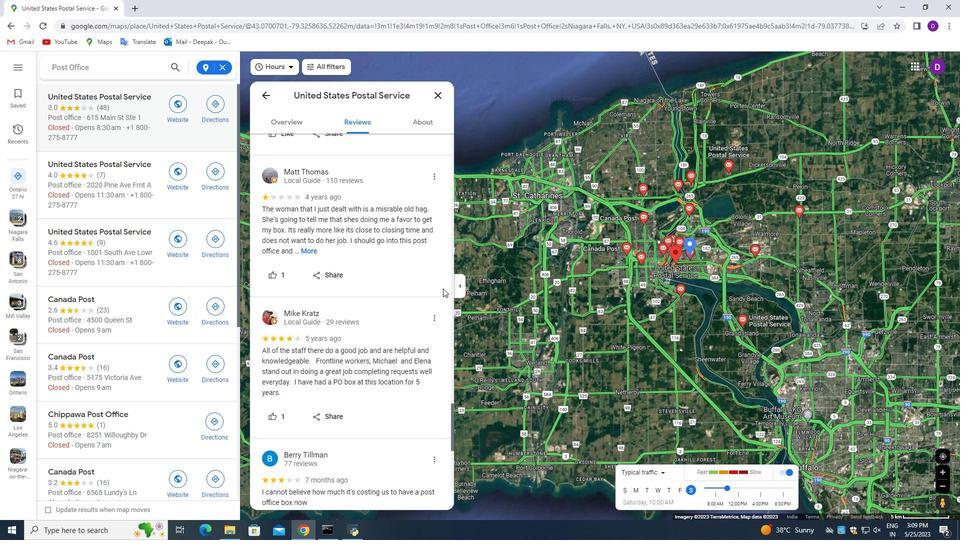 
Action: Mouse scrolled (443, 288) with delta (0, 0)
Screenshot: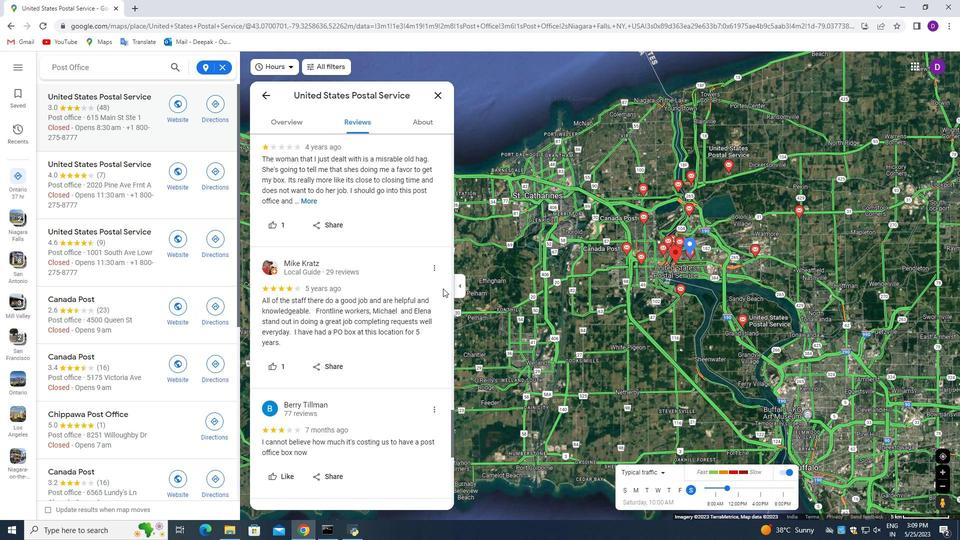 
Action: Mouse scrolled (443, 288) with delta (0, 0)
Screenshot: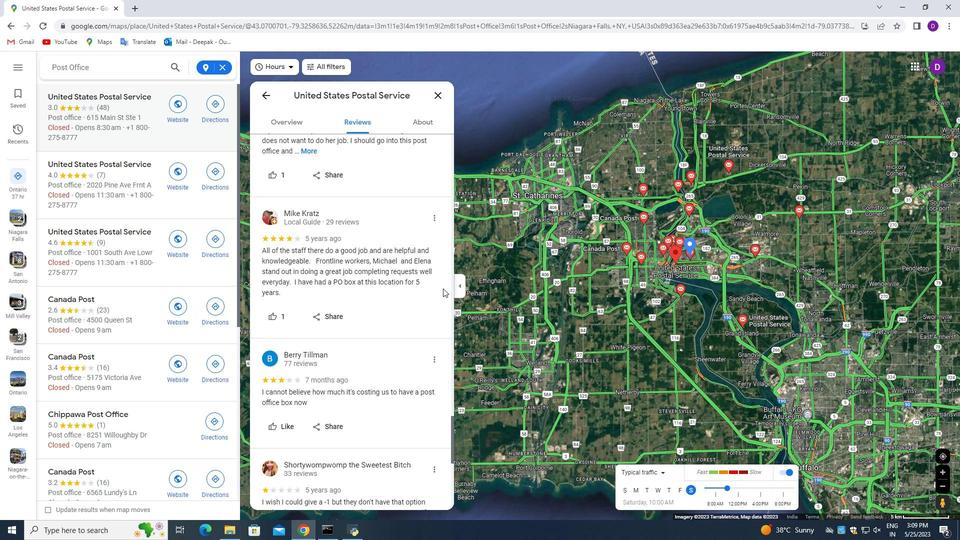 
Action: Mouse scrolled (443, 288) with delta (0, 0)
Screenshot: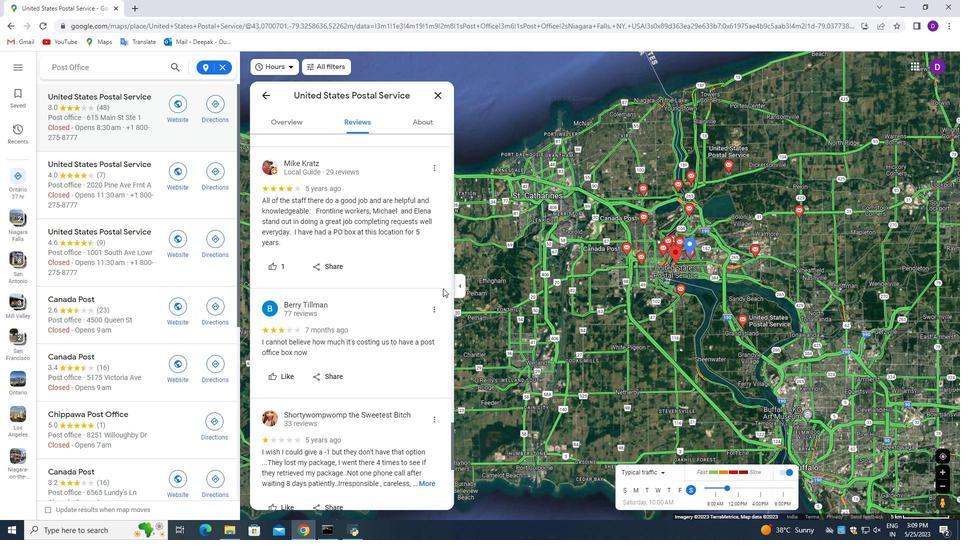 
Action: Mouse moved to (443, 280)
Screenshot: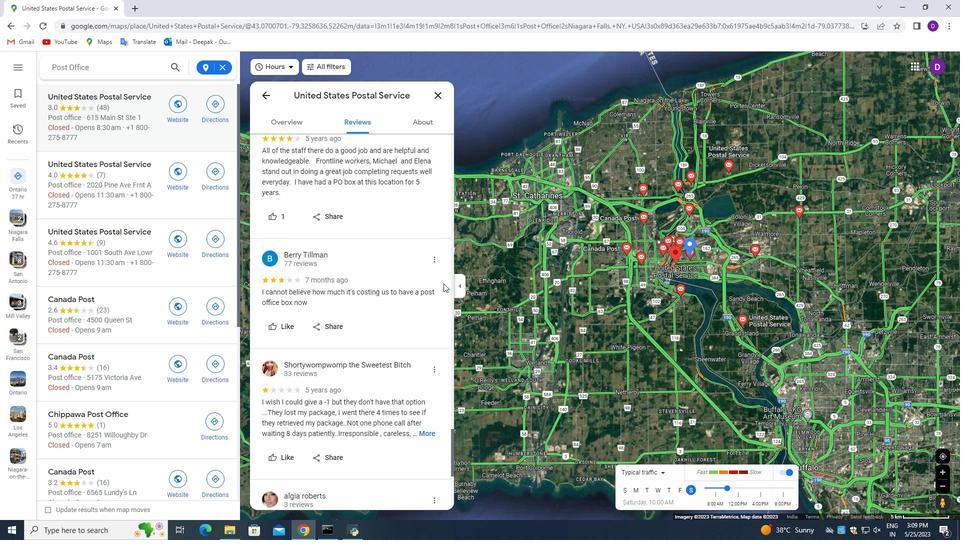
Action: Mouse scrolled (443, 280) with delta (0, 0)
Screenshot: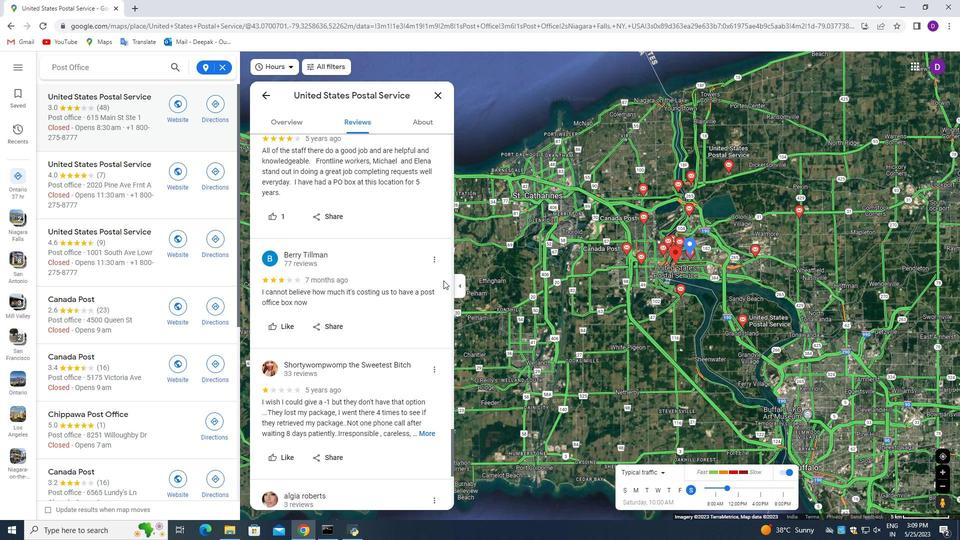 
Action: Mouse scrolled (443, 280) with delta (0, 0)
Screenshot: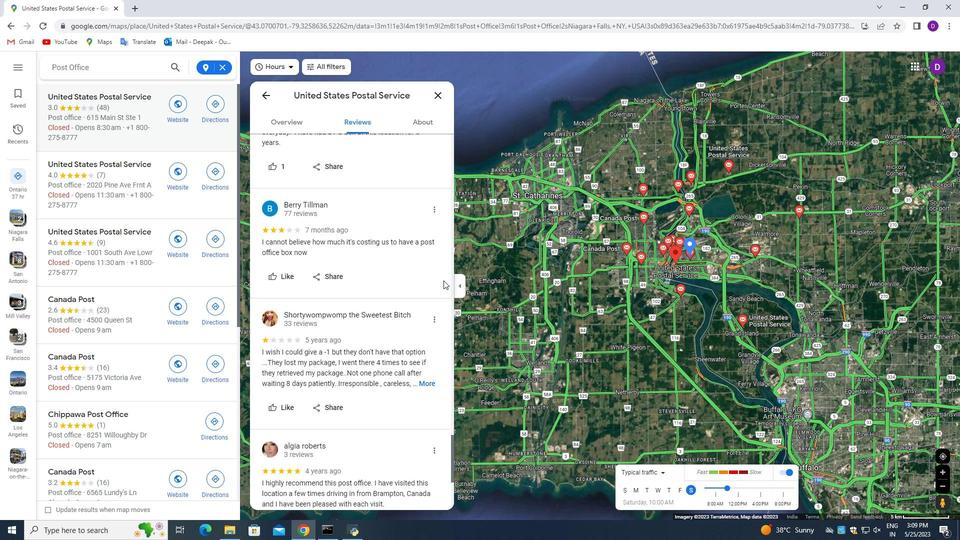 
Action: Mouse scrolled (443, 280) with delta (0, 0)
Screenshot: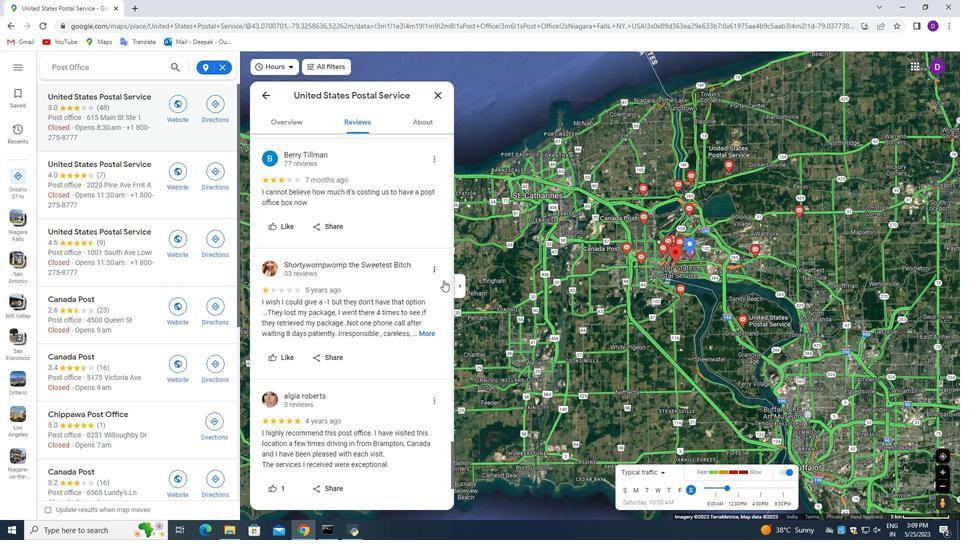 
Action: Mouse scrolled (443, 280) with delta (0, 0)
Screenshot: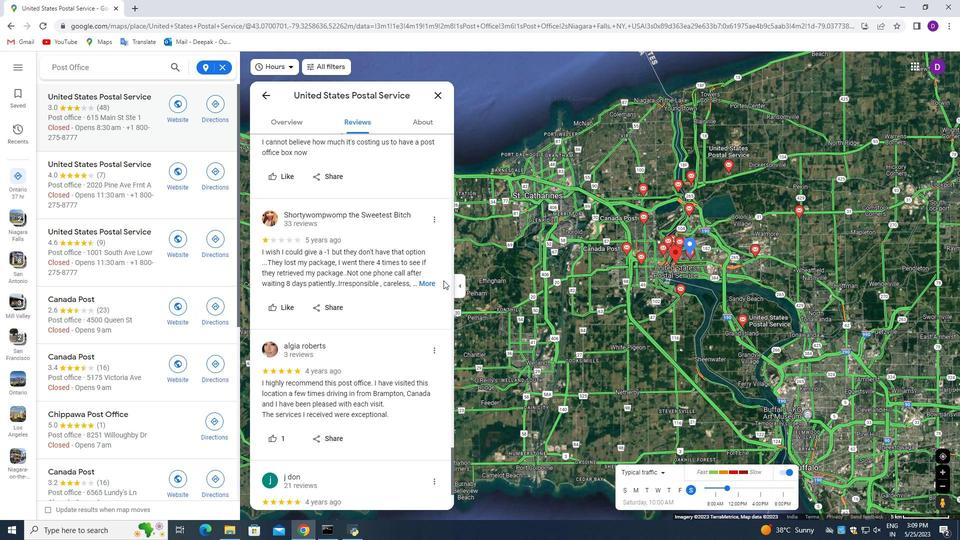 
Action: Mouse scrolled (443, 280) with delta (0, 0)
Screenshot: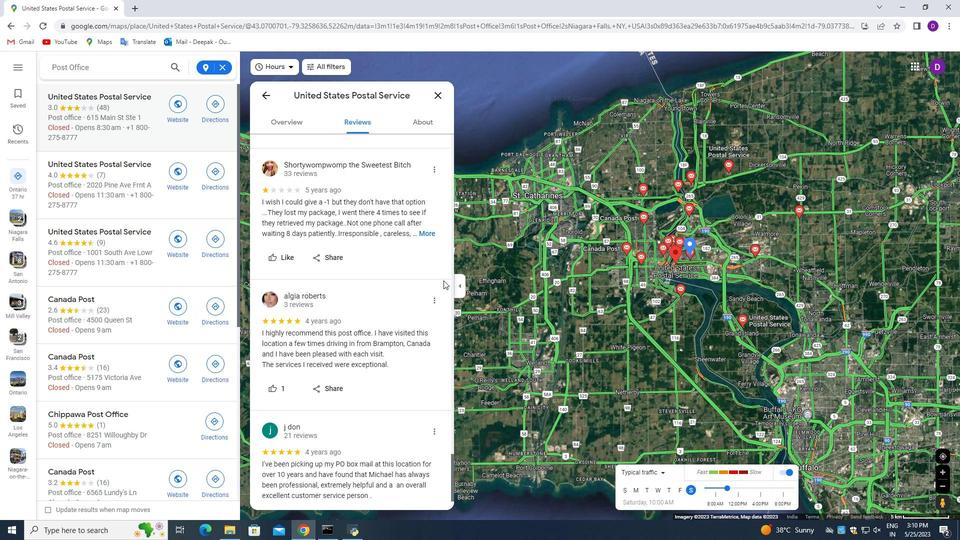 
Action: Mouse scrolled (443, 280) with delta (0, 0)
Screenshot: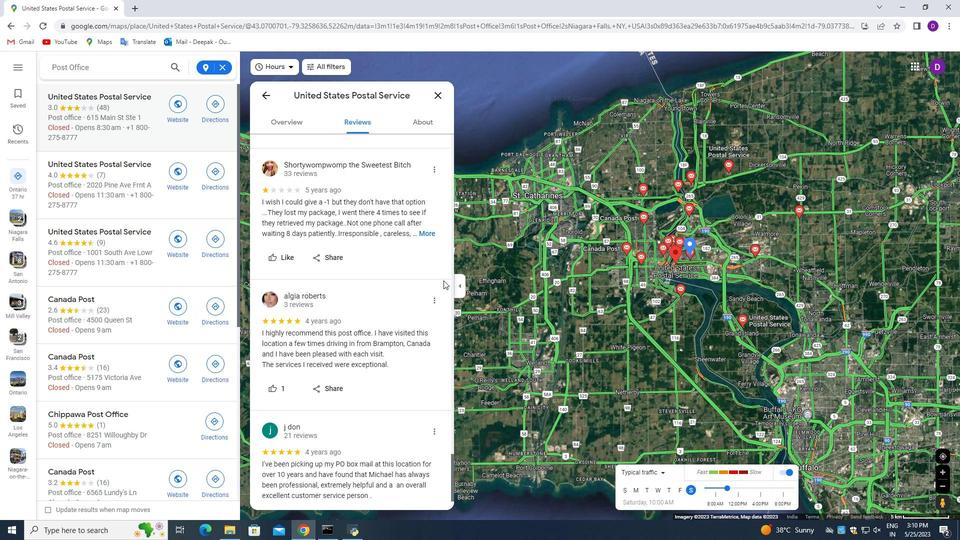 
Action: Mouse scrolled (443, 280) with delta (0, 0)
Screenshot: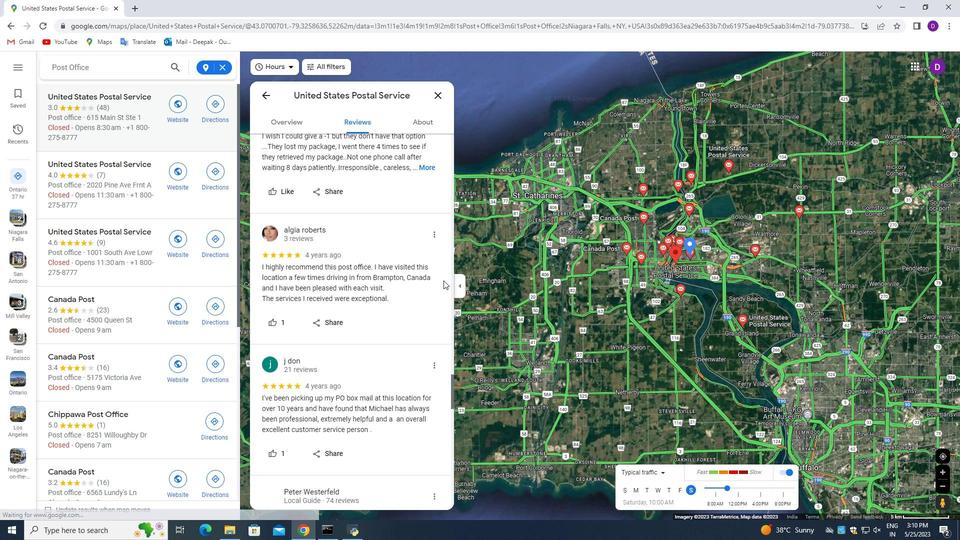 
Action: Mouse scrolled (443, 280) with delta (0, 0)
Screenshot: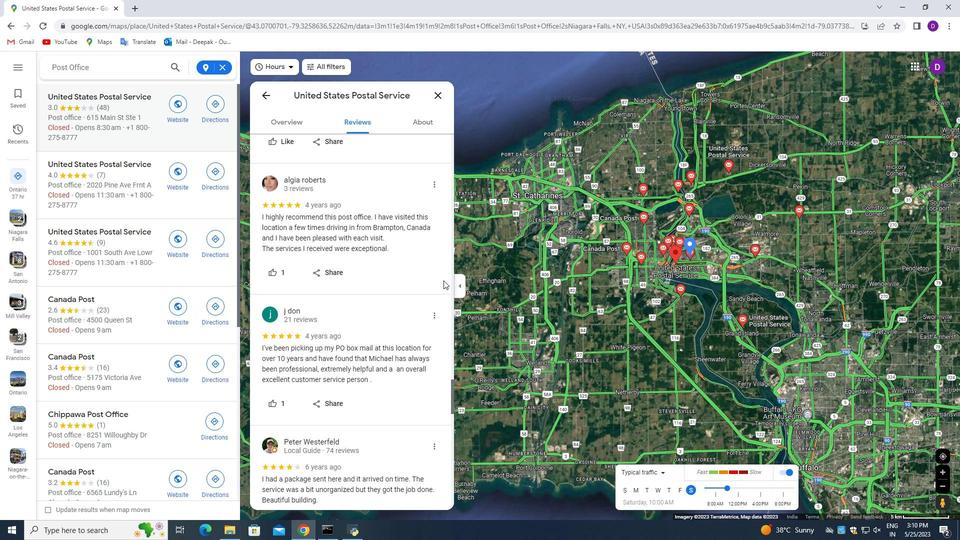 
Action: Mouse scrolled (443, 280) with delta (0, 0)
Screenshot: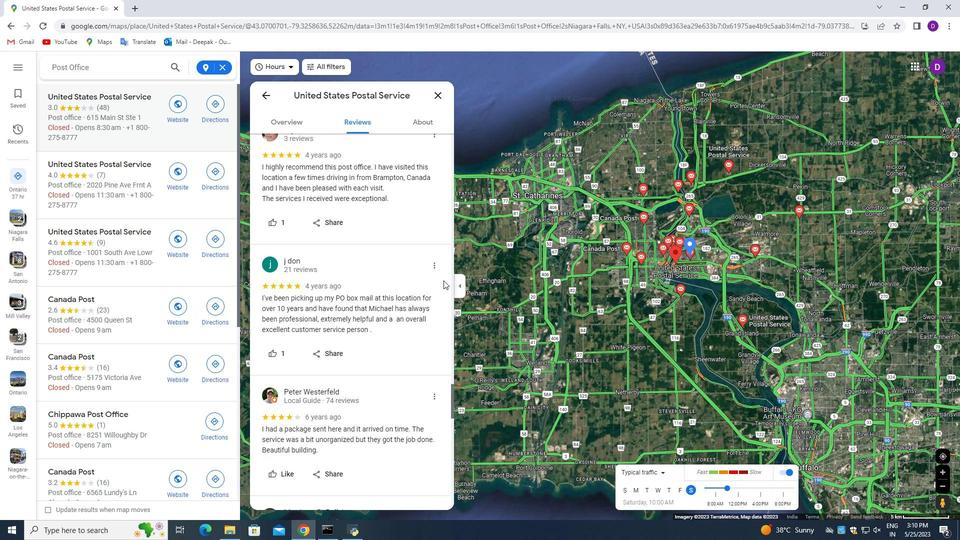 
Action: Mouse scrolled (443, 280) with delta (0, 0)
Screenshot: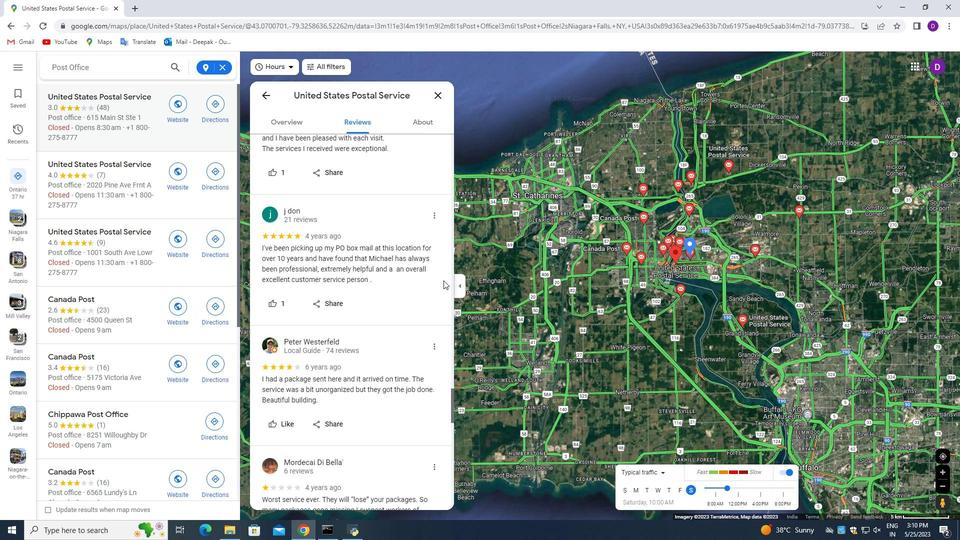 
Action: Mouse scrolled (443, 280) with delta (0, 0)
Screenshot: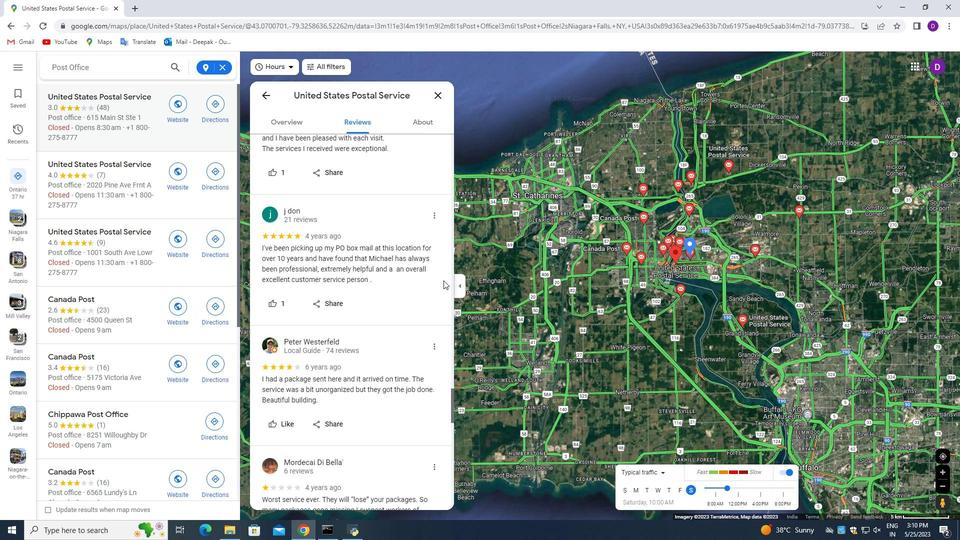 
Action: Mouse scrolled (443, 280) with delta (0, 0)
Screenshot: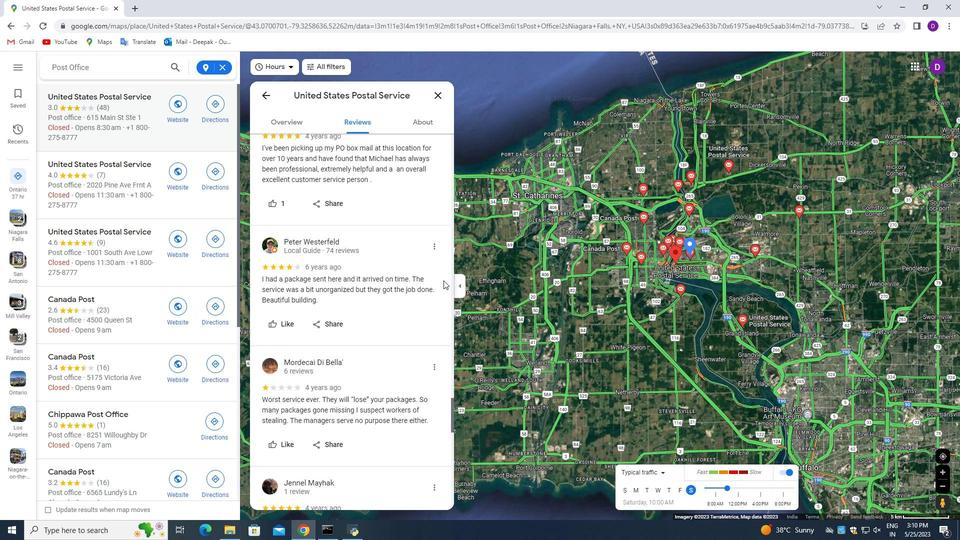 
Action: Mouse scrolled (443, 280) with delta (0, 0)
Screenshot: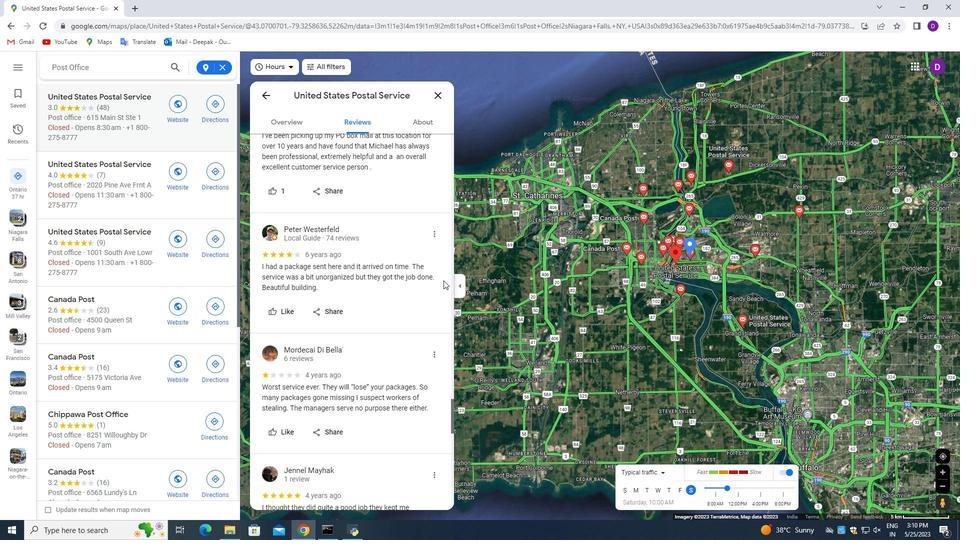 
Action: Mouse scrolled (443, 280) with delta (0, 0)
Screenshot: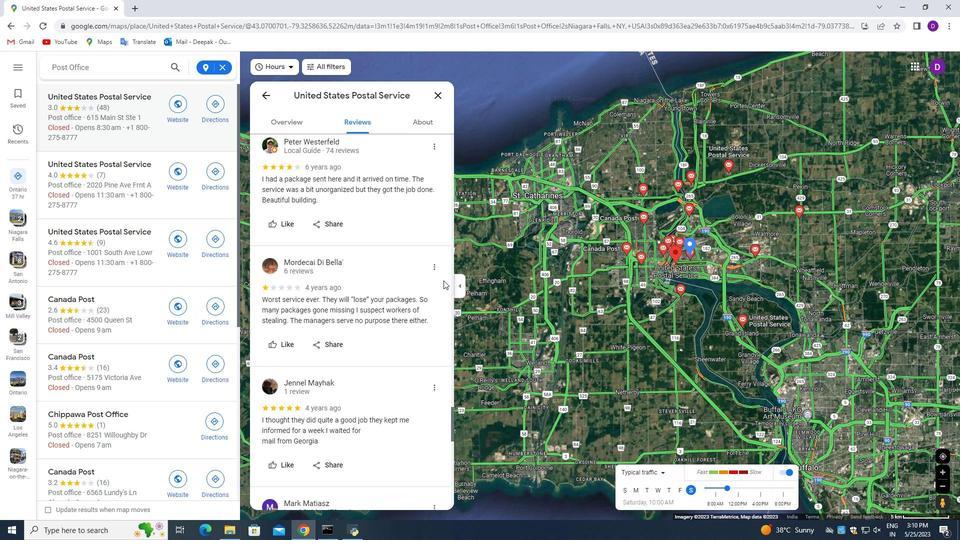 
Action: Mouse scrolled (443, 280) with delta (0, 0)
Screenshot: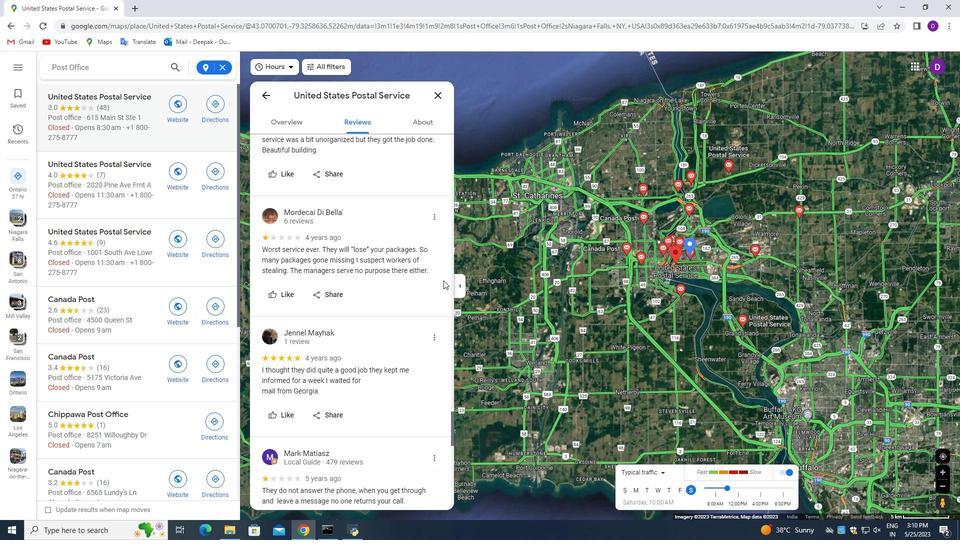 
Action: Mouse scrolled (443, 280) with delta (0, 0)
Screenshot: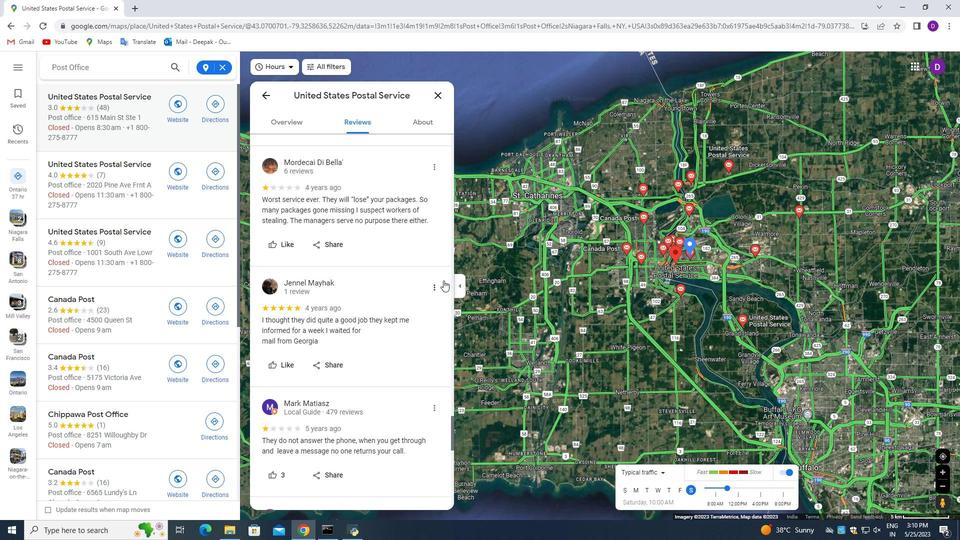 
Action: Mouse scrolled (443, 280) with delta (0, 0)
Screenshot: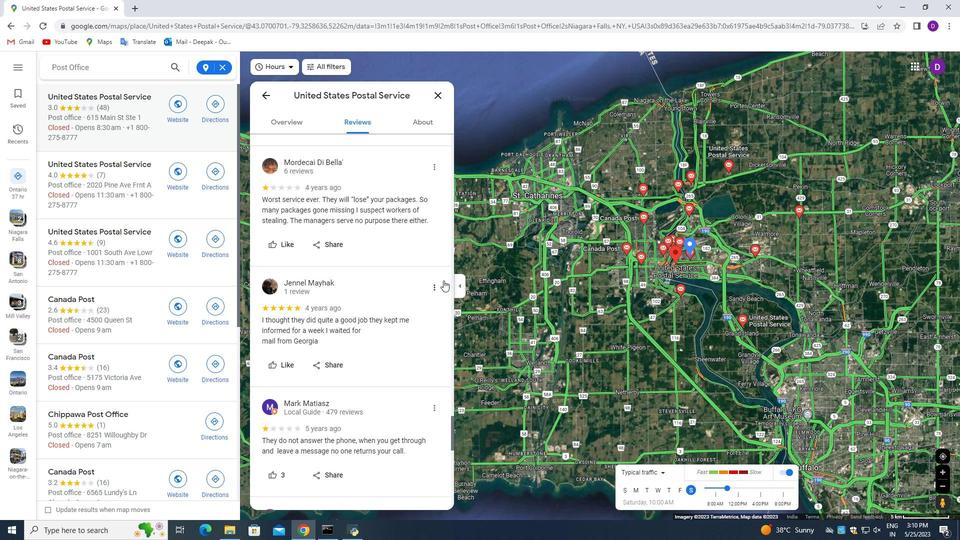 
Action: Mouse scrolled (443, 280) with delta (0, 0)
Screenshot: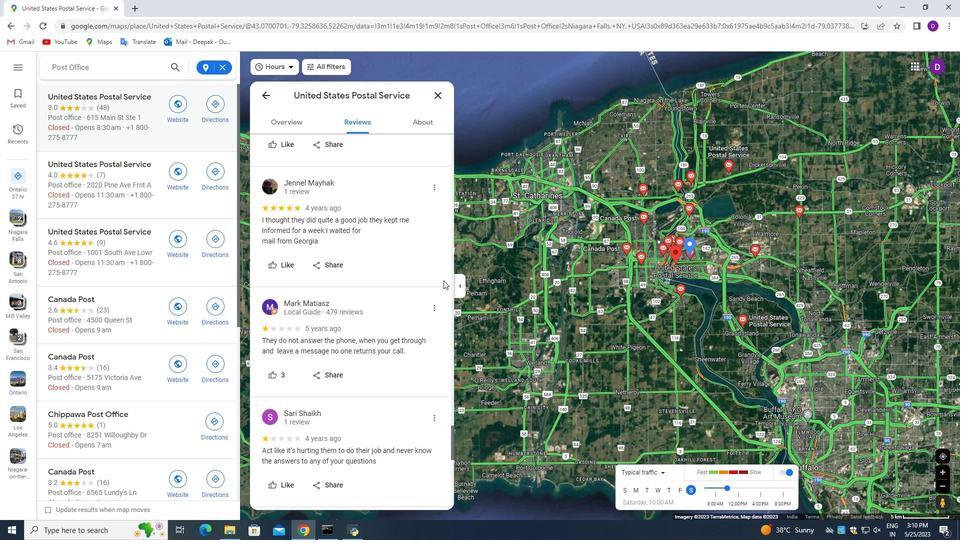 
Action: Mouse scrolled (443, 280) with delta (0, 0)
Screenshot: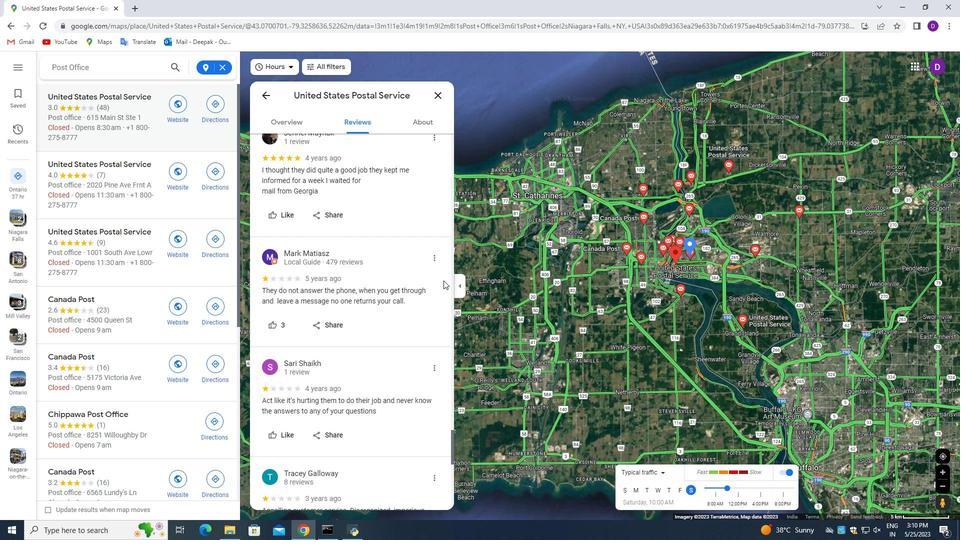 
Action: Mouse scrolled (443, 280) with delta (0, 0)
Screenshot: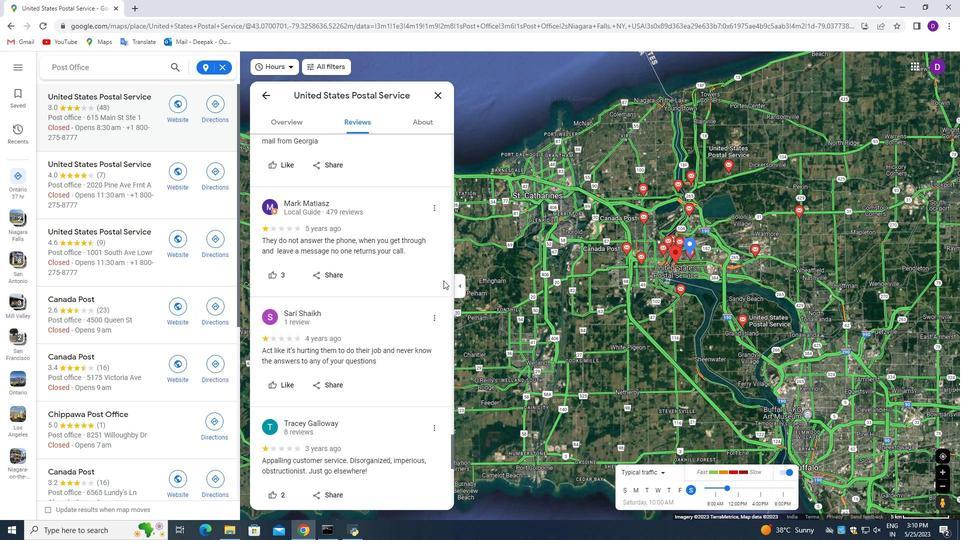 
Action: Mouse scrolled (443, 280) with delta (0, 0)
Screenshot: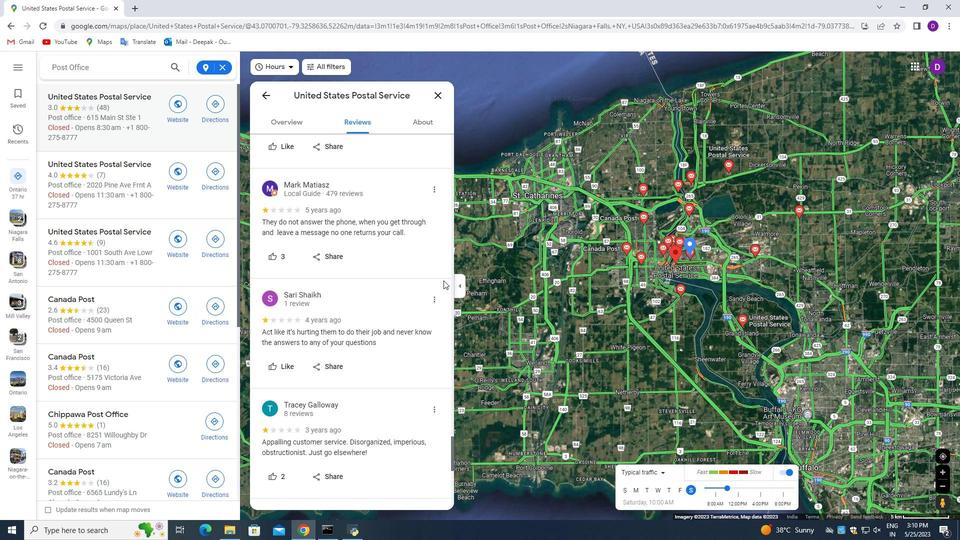 
Action: Mouse scrolled (443, 280) with delta (0, 0)
Screenshot: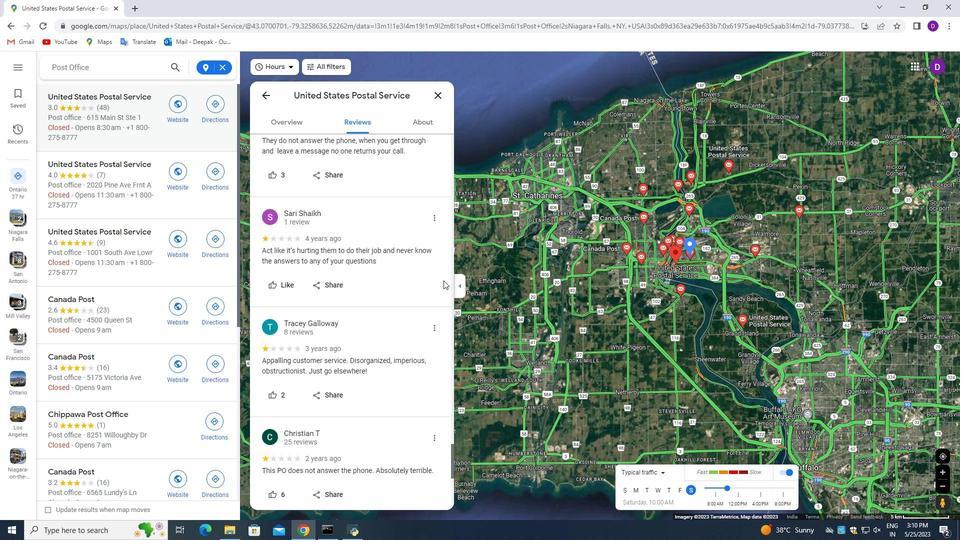 
Action: Mouse scrolled (443, 280) with delta (0, 0)
Screenshot: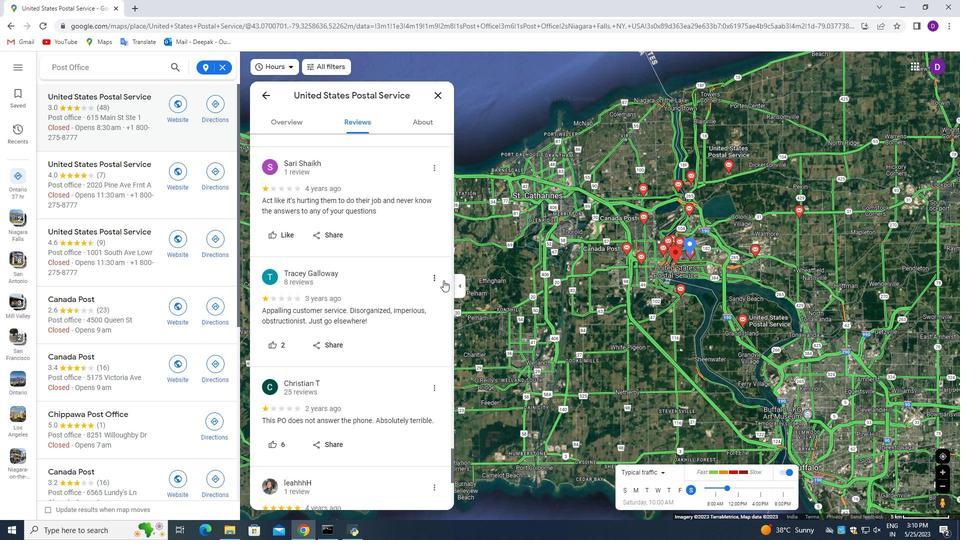 
Action: Mouse scrolled (443, 280) with delta (0, 0)
Screenshot: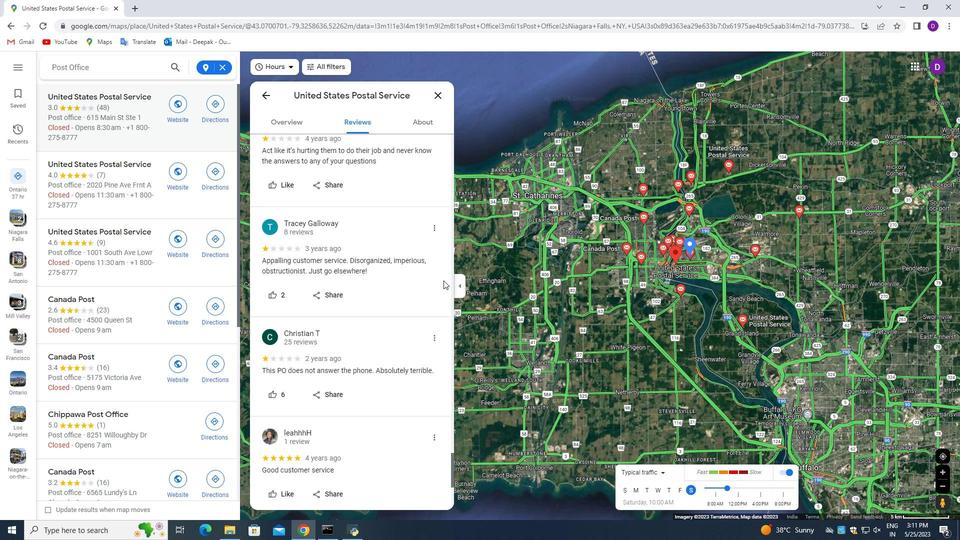 
Action: Mouse scrolled (443, 280) with delta (0, 0)
Screenshot: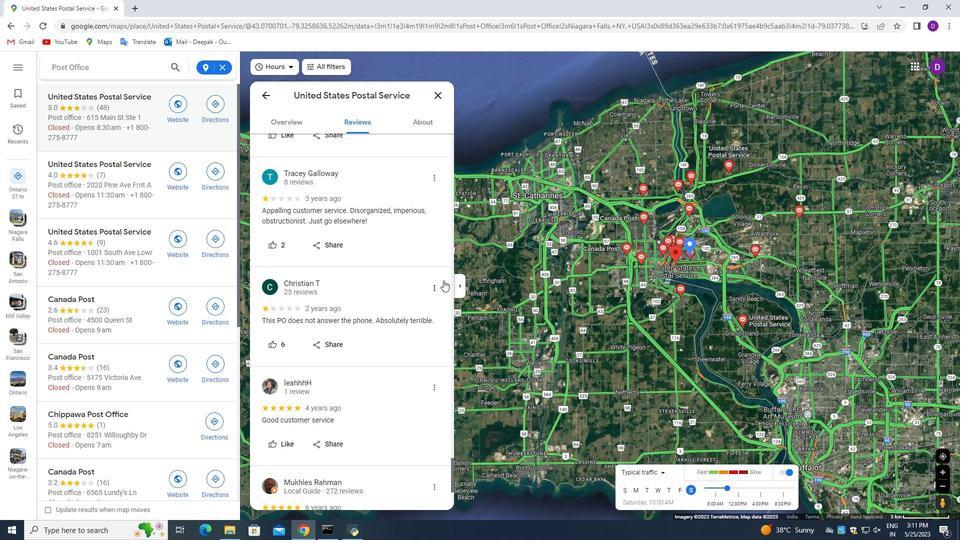 
Action: Mouse scrolled (443, 280) with delta (0, 0)
Screenshot: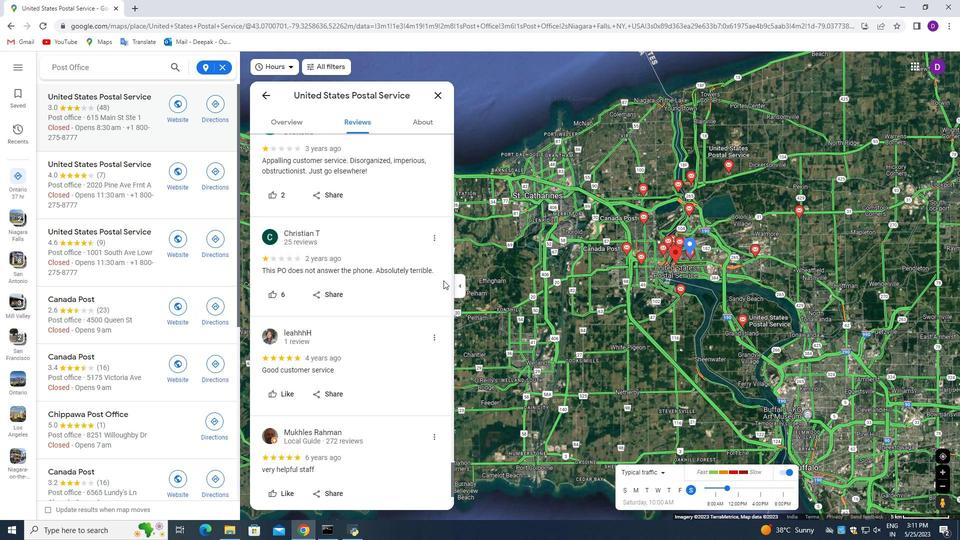 
Action: Mouse scrolled (443, 280) with delta (0, 0)
Screenshot: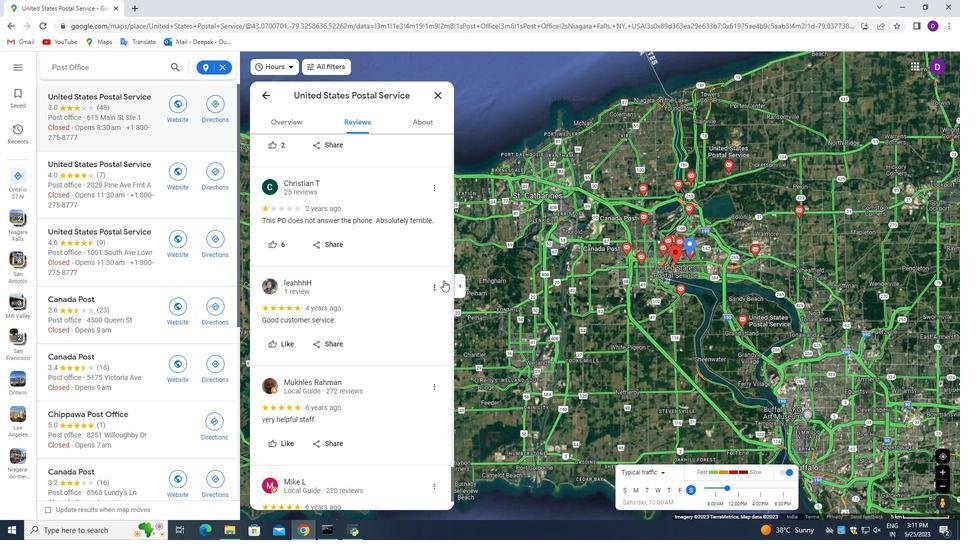 
Action: Mouse scrolled (443, 280) with delta (0, 0)
Screenshot: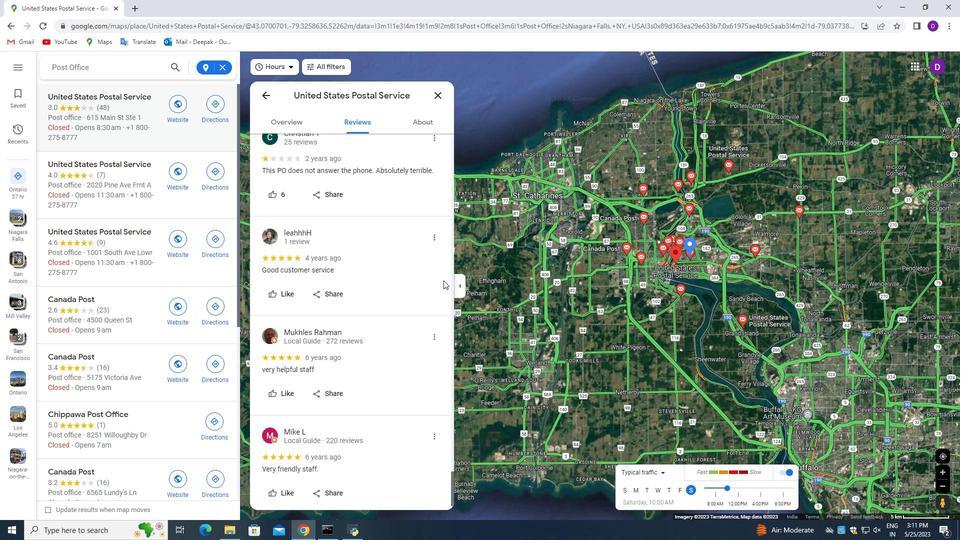 
Action: Mouse scrolled (443, 280) with delta (0, 0)
Screenshot: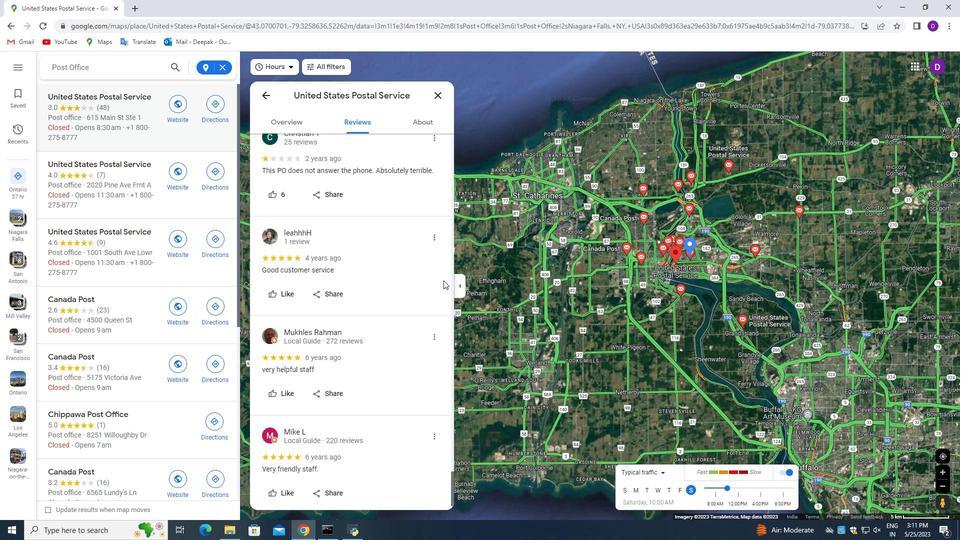
Action: Mouse scrolled (443, 280) with delta (0, 0)
Screenshot: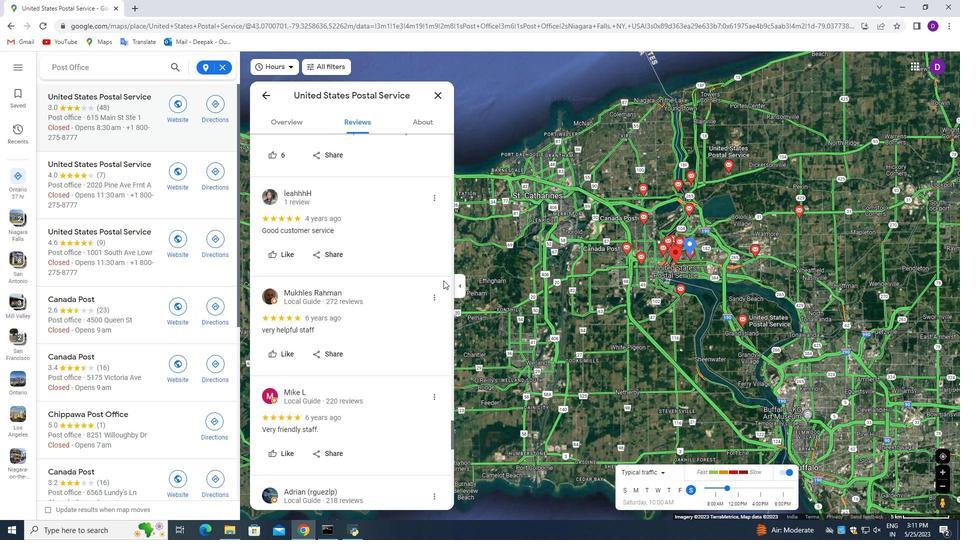 
Action: Mouse moved to (412, 290)
Screenshot: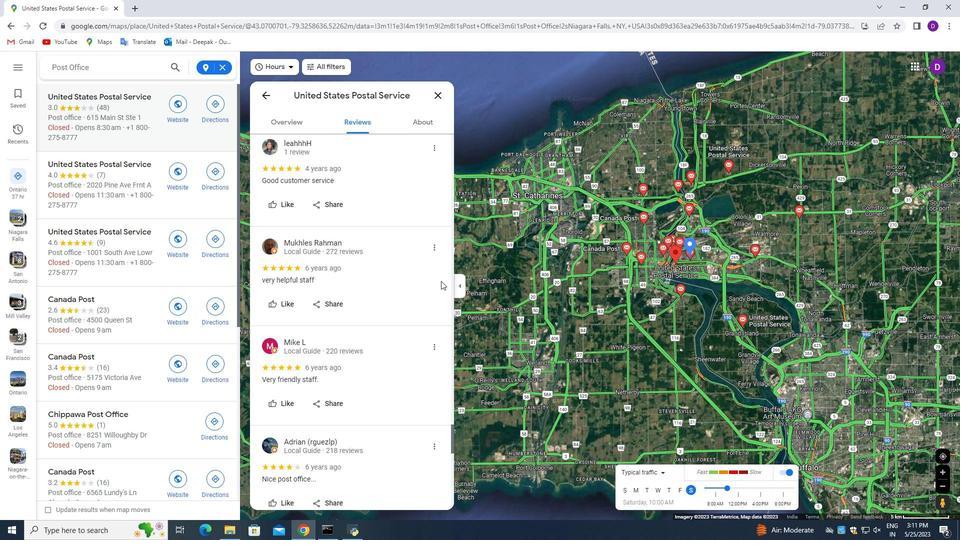 
Action: Mouse scrolled (412, 290) with delta (0, 0)
Screenshot: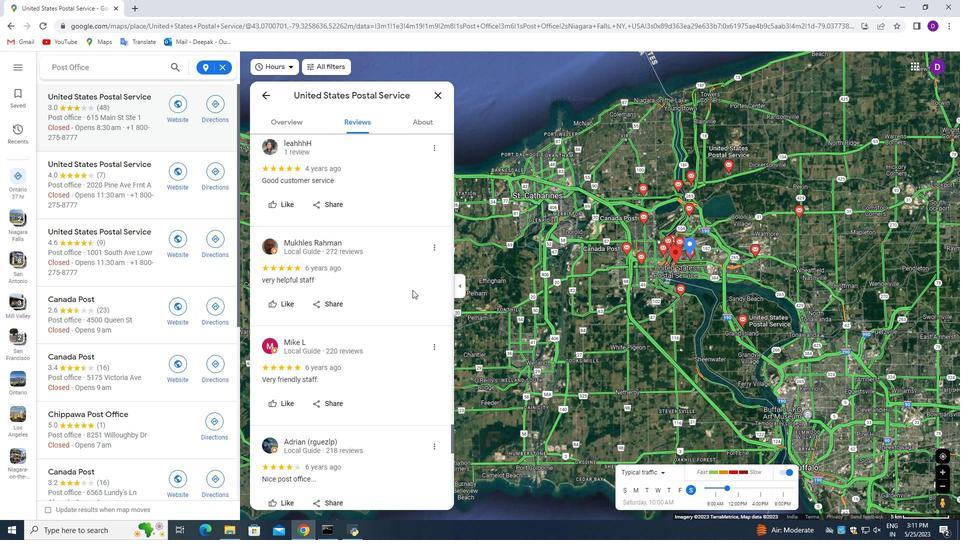 
Action: Mouse scrolled (412, 290) with delta (0, 0)
Screenshot: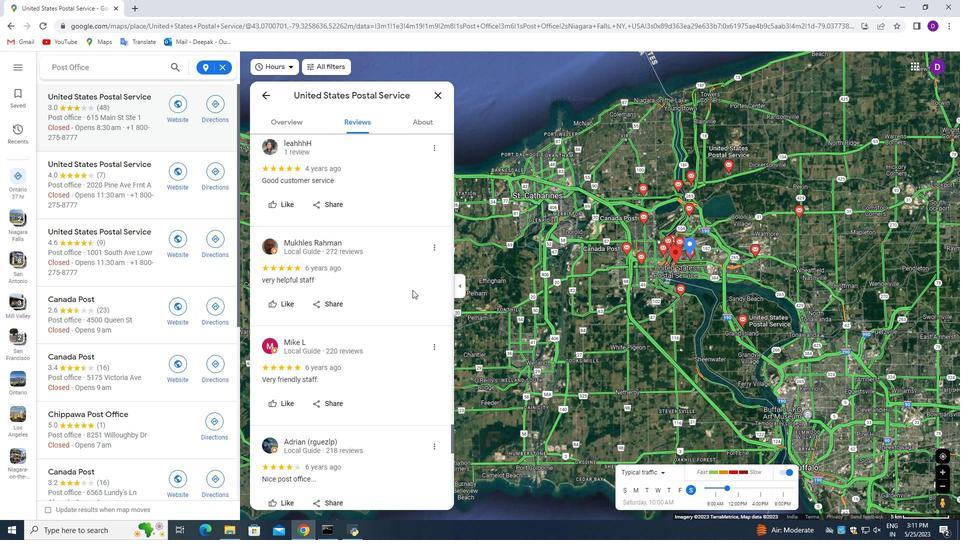 
Action: Mouse scrolled (412, 290) with delta (0, 0)
Screenshot: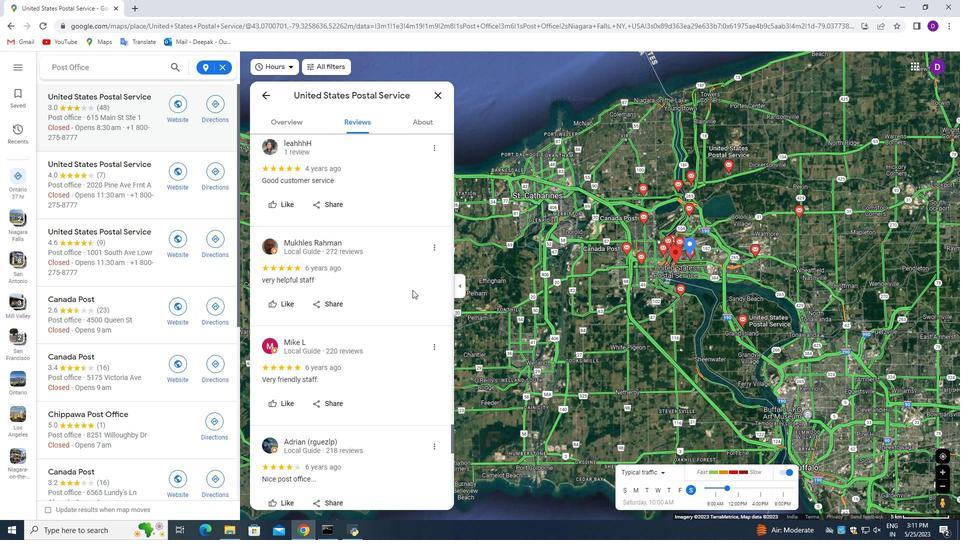 
Action: Mouse moved to (412, 290)
Screenshot: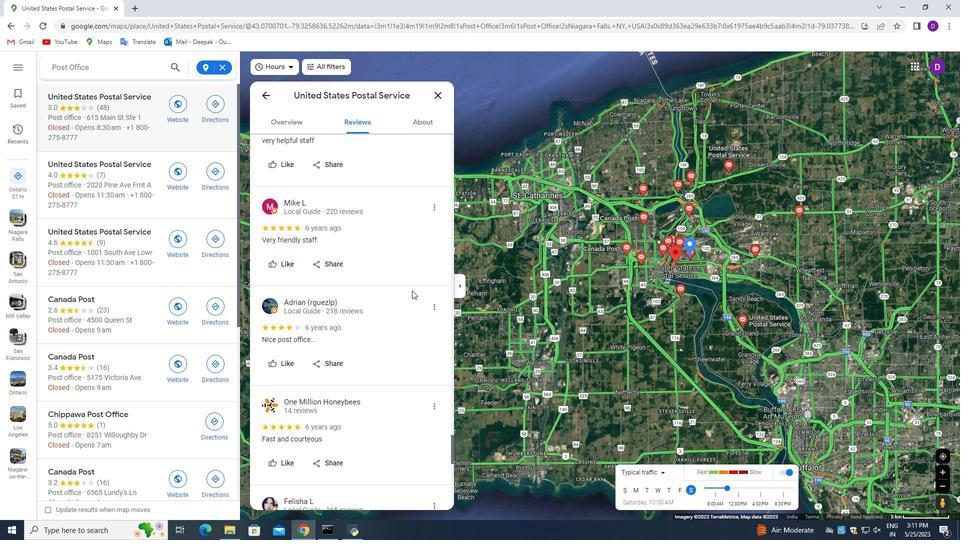 
Action: Mouse scrolled (412, 290) with delta (0, 0)
Screenshot: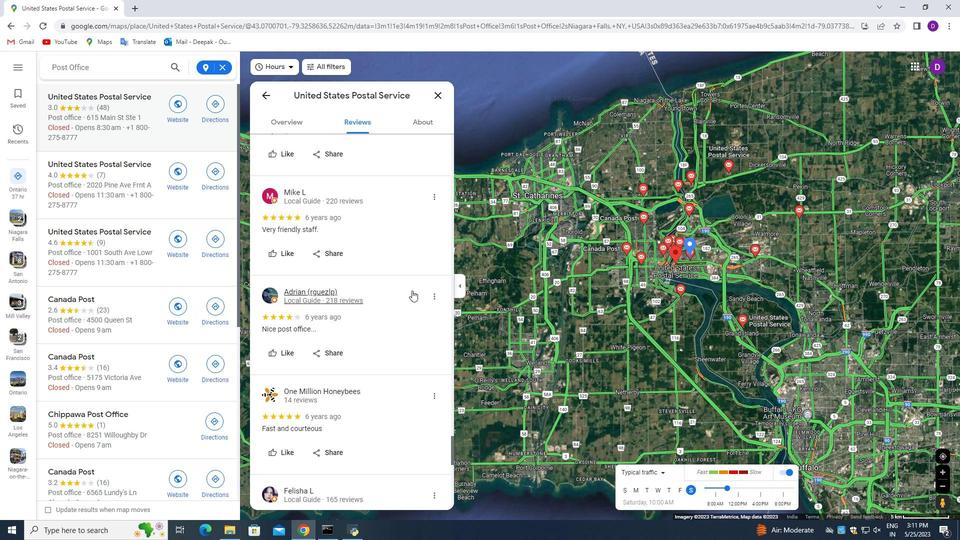 
Action: Mouse scrolled (412, 290) with delta (0, 0)
Screenshot: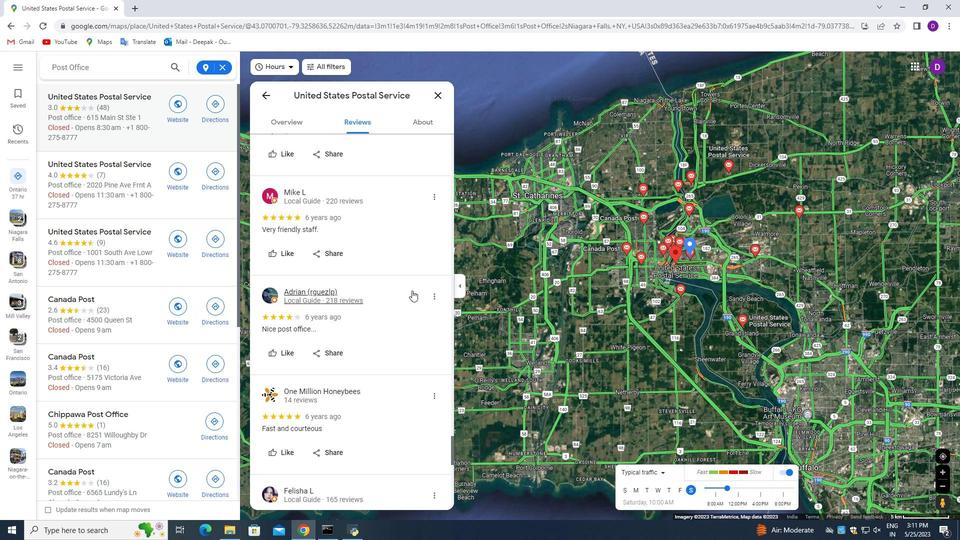 
Action: Mouse scrolled (412, 290) with delta (0, 0)
Screenshot: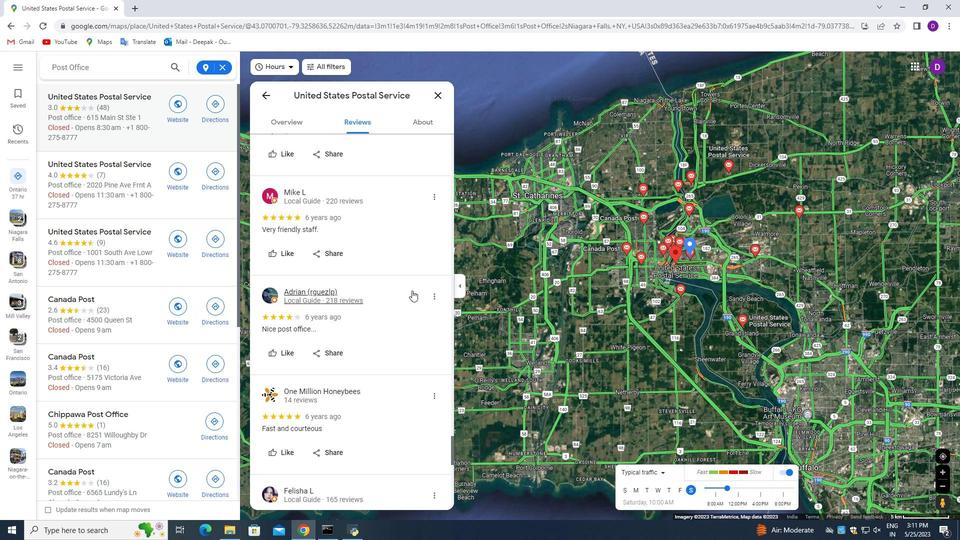 
Action: Mouse moved to (403, 293)
Screenshot: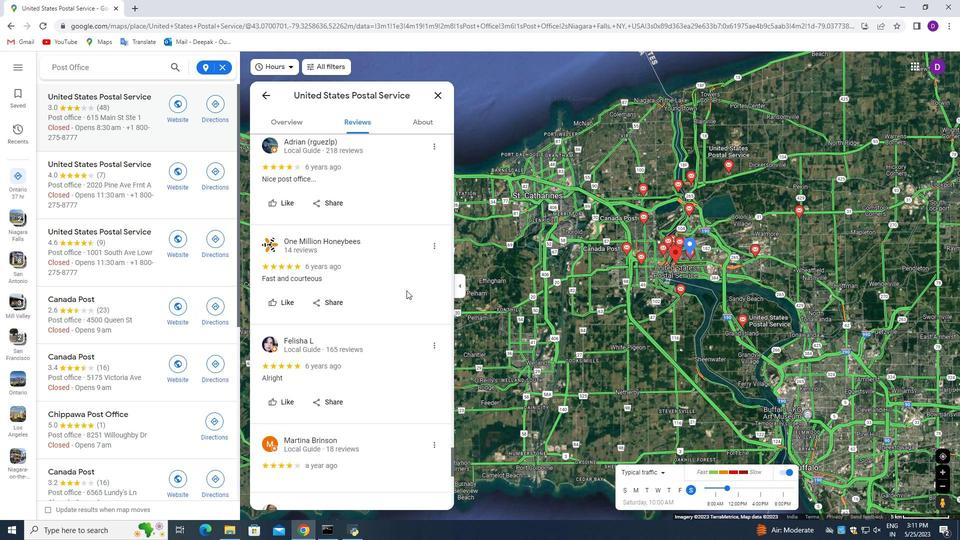 
Action: Mouse scrolled (403, 292) with delta (0, 0)
Screenshot: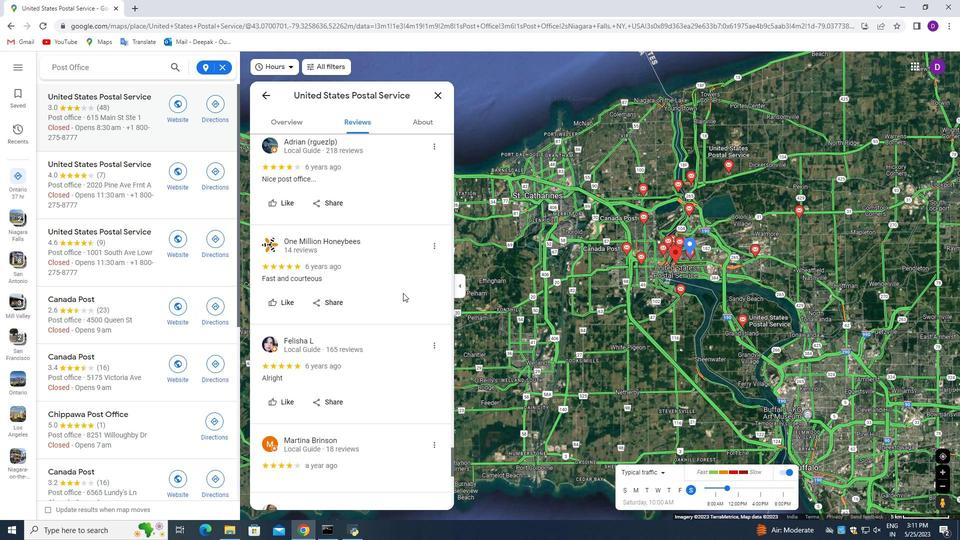 
Action: Mouse scrolled (403, 292) with delta (0, 0)
Screenshot: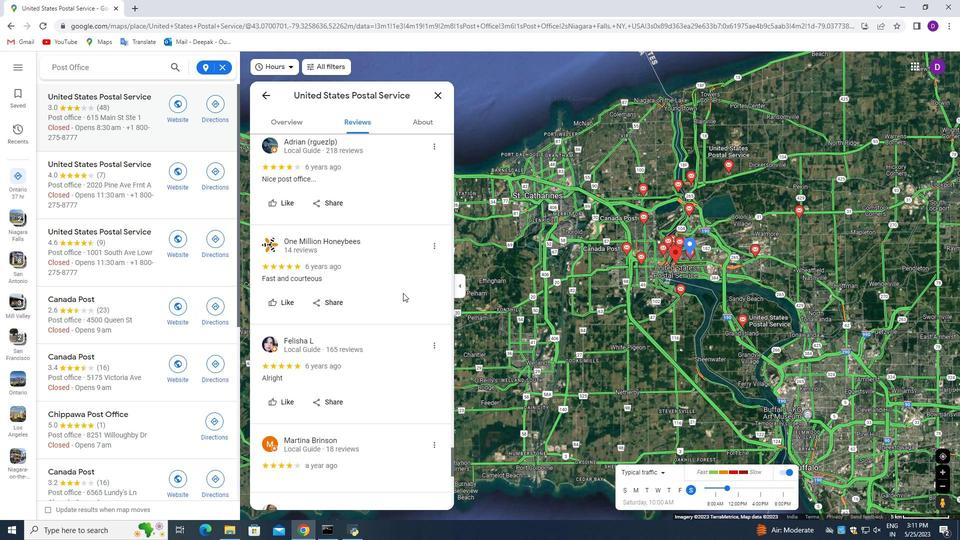 
Action: Mouse scrolled (403, 292) with delta (0, 0)
Screenshot: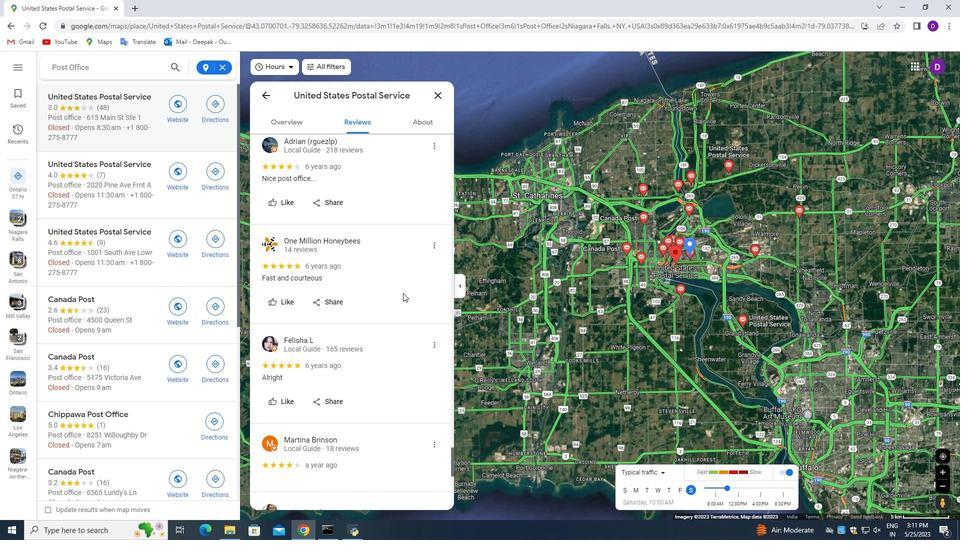 
Action: Mouse moved to (292, 124)
Screenshot: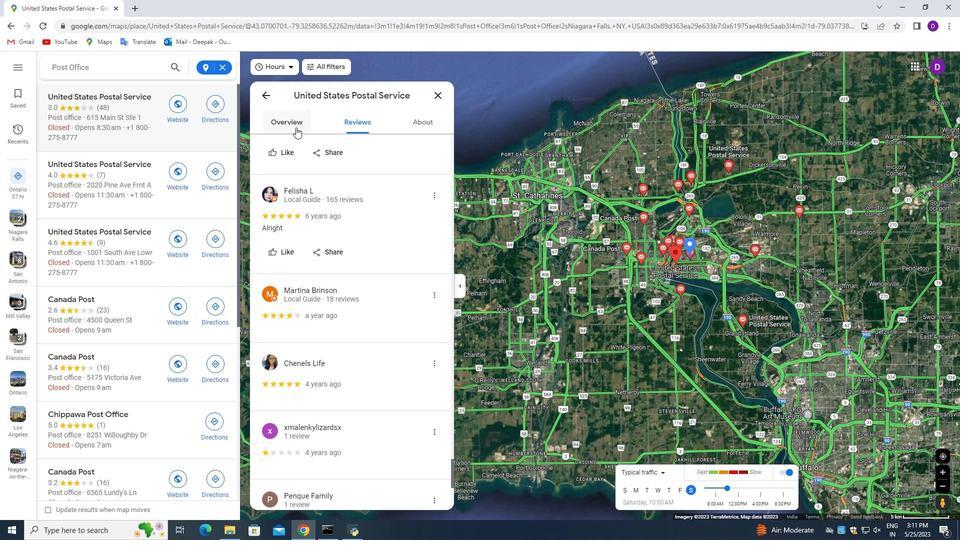 
Action: Mouse pressed left at (292, 124)
Screenshot: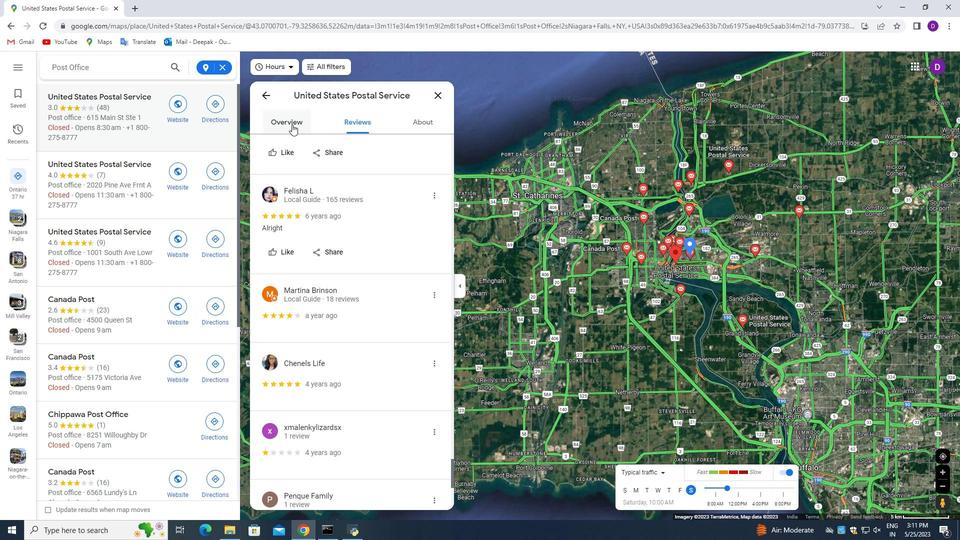 
Action: Mouse moved to (348, 162)
Screenshot: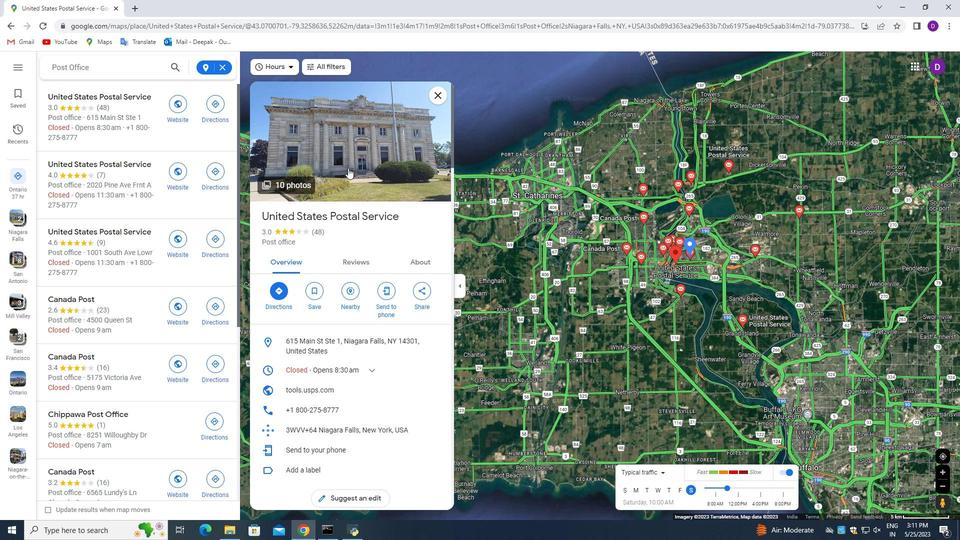 
Action: Mouse pressed left at (348, 162)
Screenshot: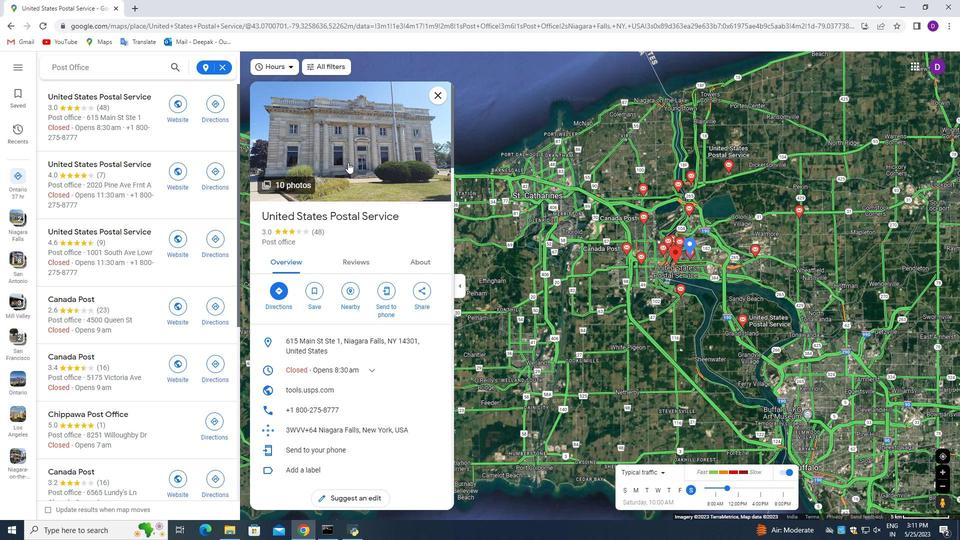 
Action: Mouse moved to (611, 440)
Screenshot: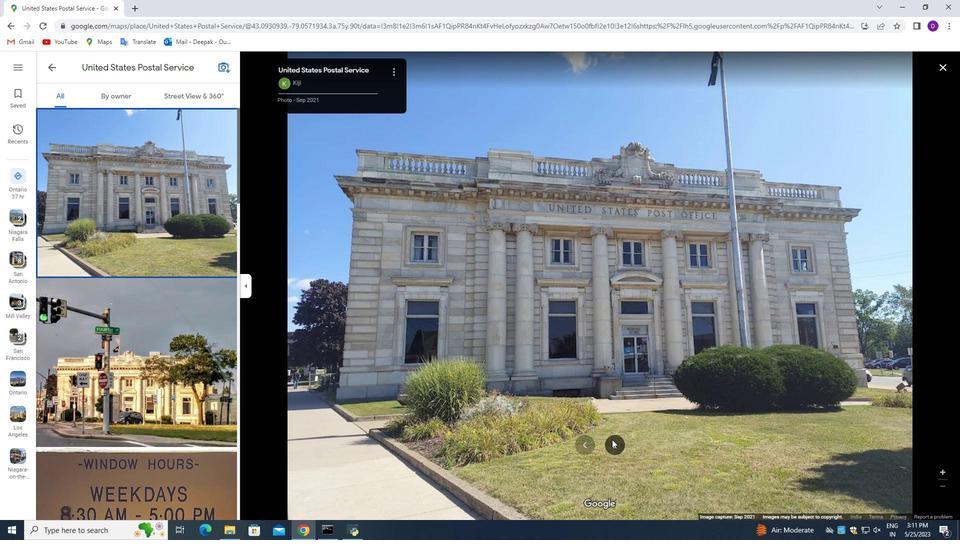 
Action: Mouse pressed left at (611, 440)
Screenshot: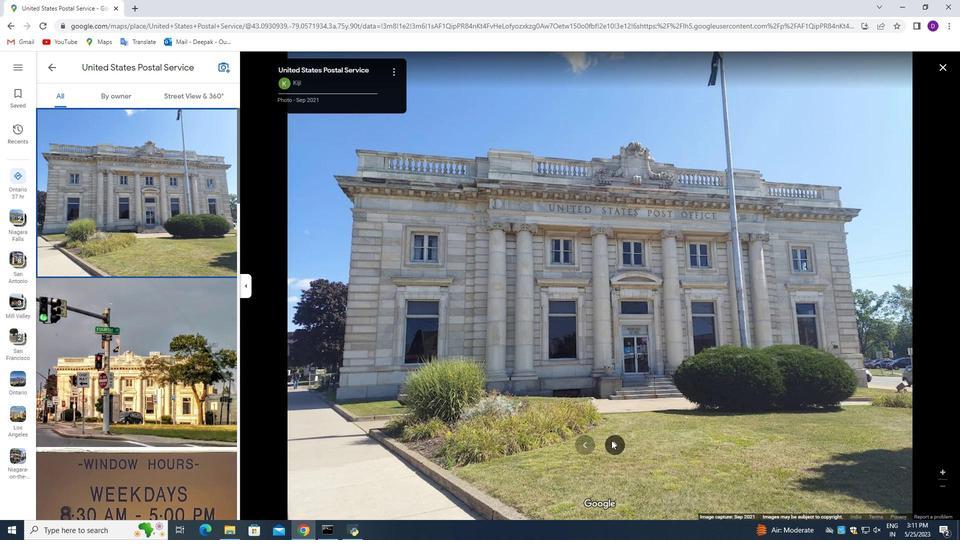 
Action: Mouse pressed left at (611, 440)
Screenshot: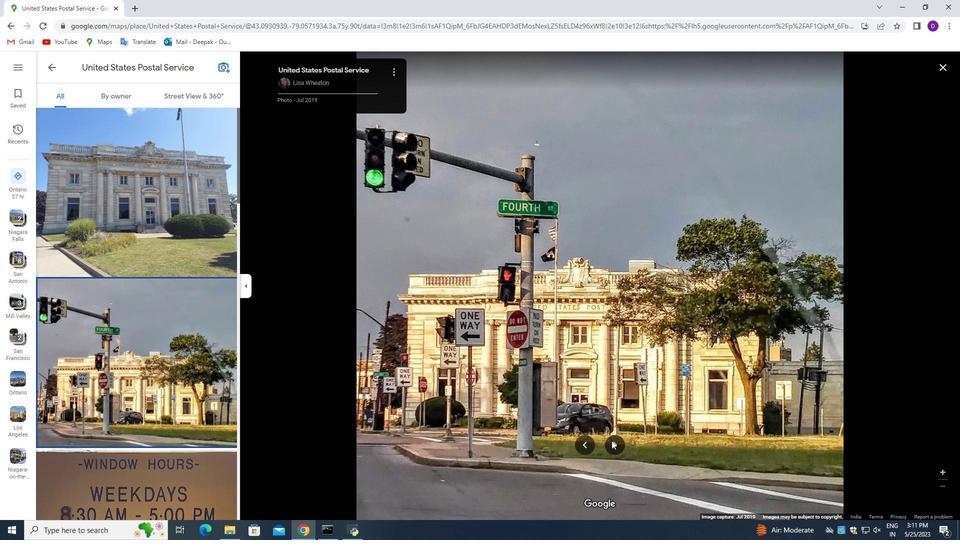 
Action: Mouse pressed left at (611, 440)
Screenshot: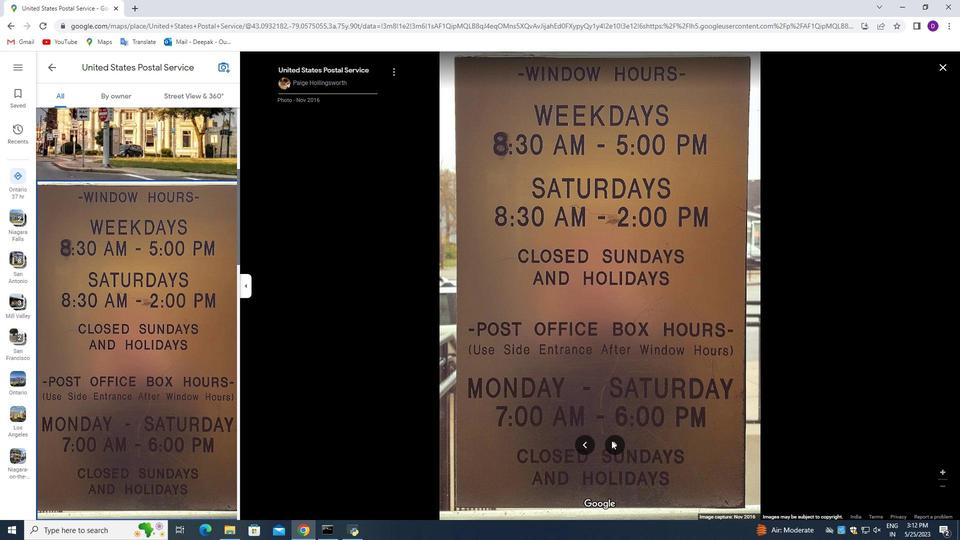 
Action: Mouse pressed left at (611, 440)
Screenshot: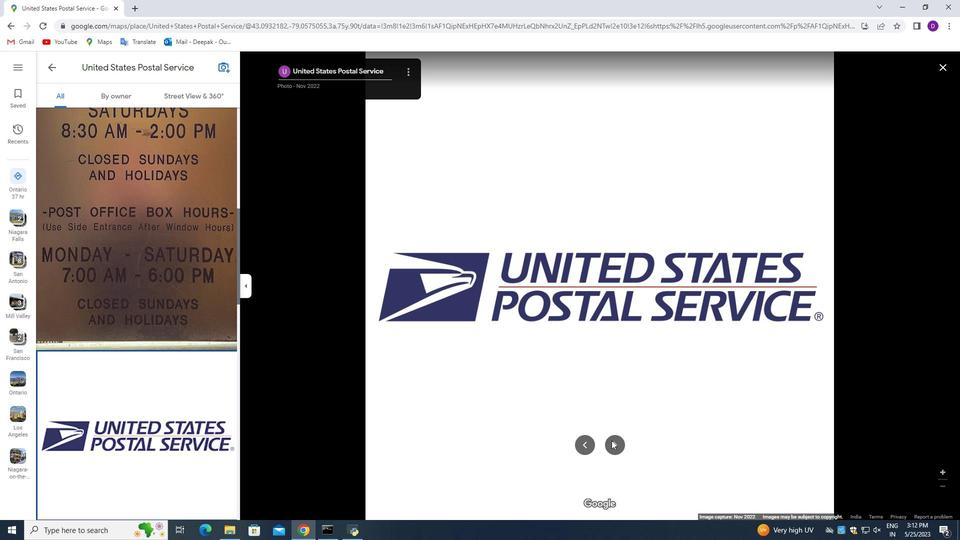 
Action: Mouse pressed left at (611, 440)
Screenshot: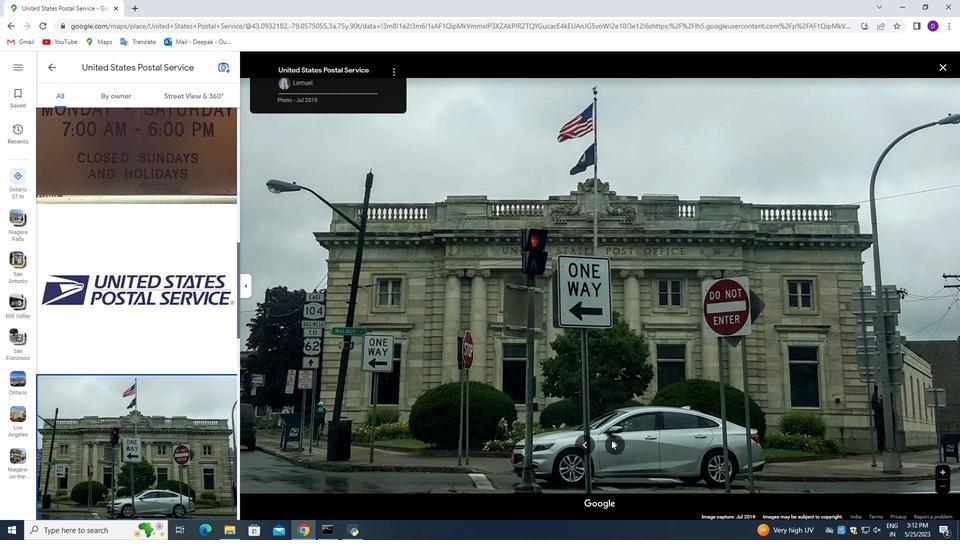 
Action: Mouse pressed left at (611, 440)
Screenshot: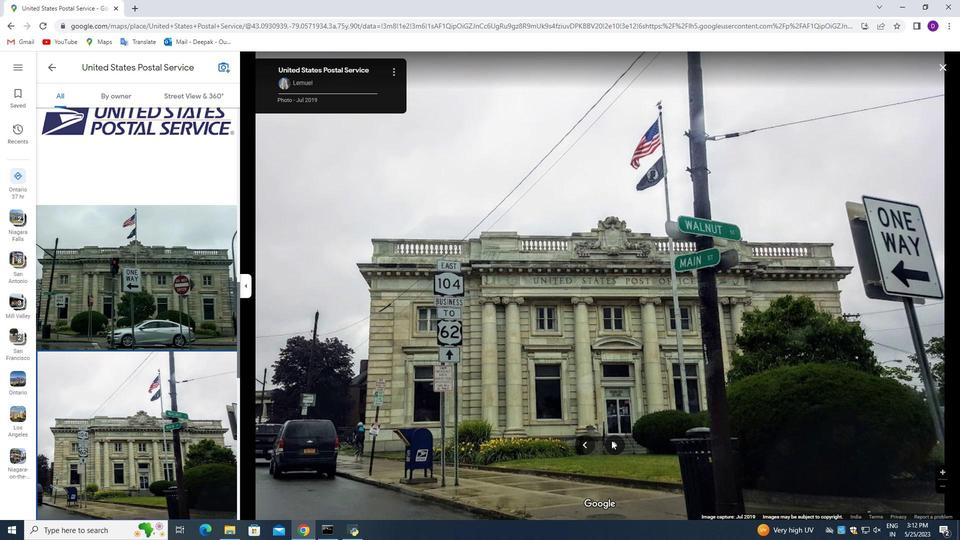 
Action: Mouse pressed left at (611, 440)
Screenshot: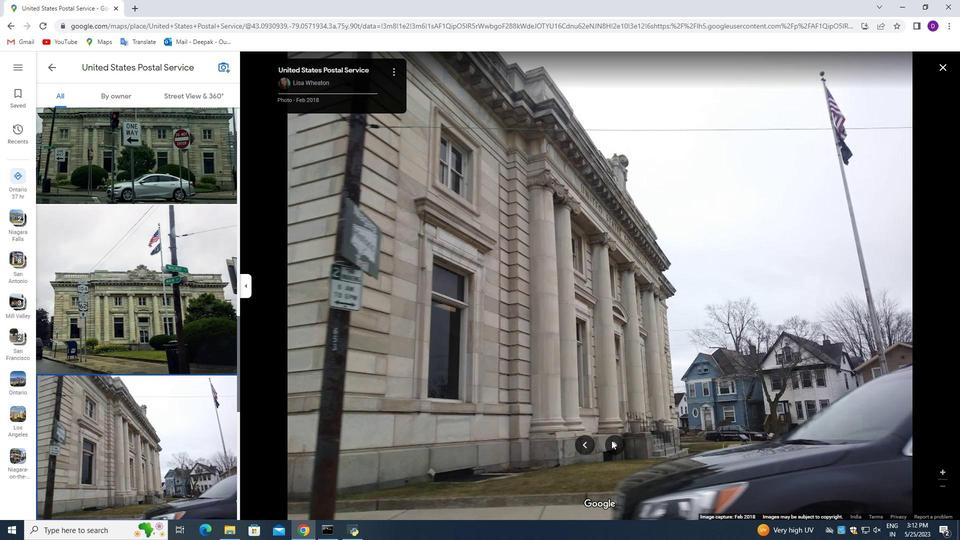
Action: Mouse pressed left at (611, 440)
Screenshot: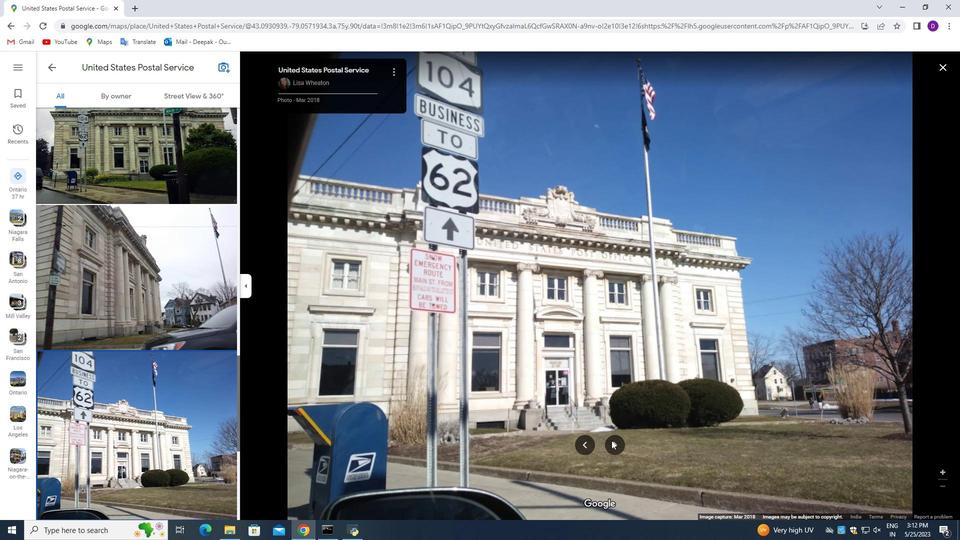 
Action: Mouse pressed left at (611, 440)
Screenshot: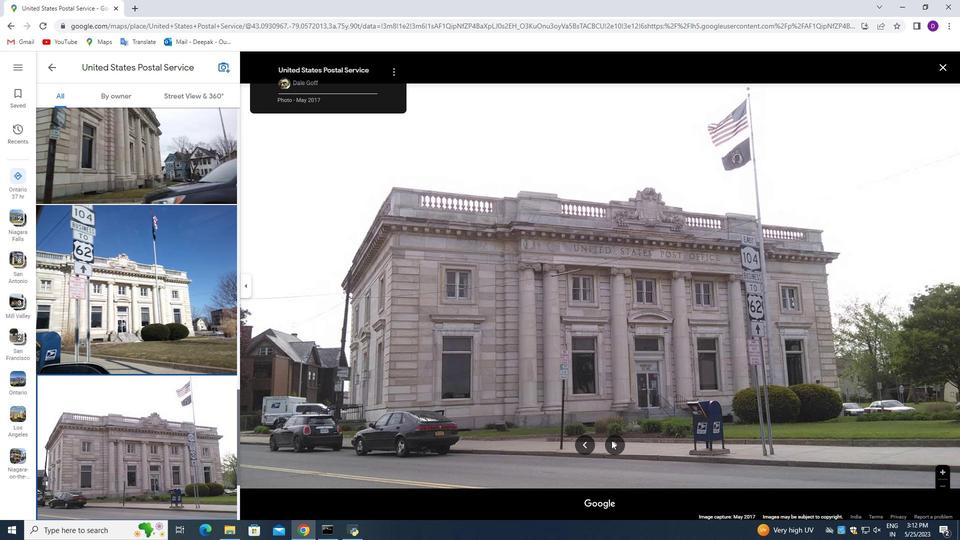 
Action: Mouse pressed left at (611, 440)
Screenshot: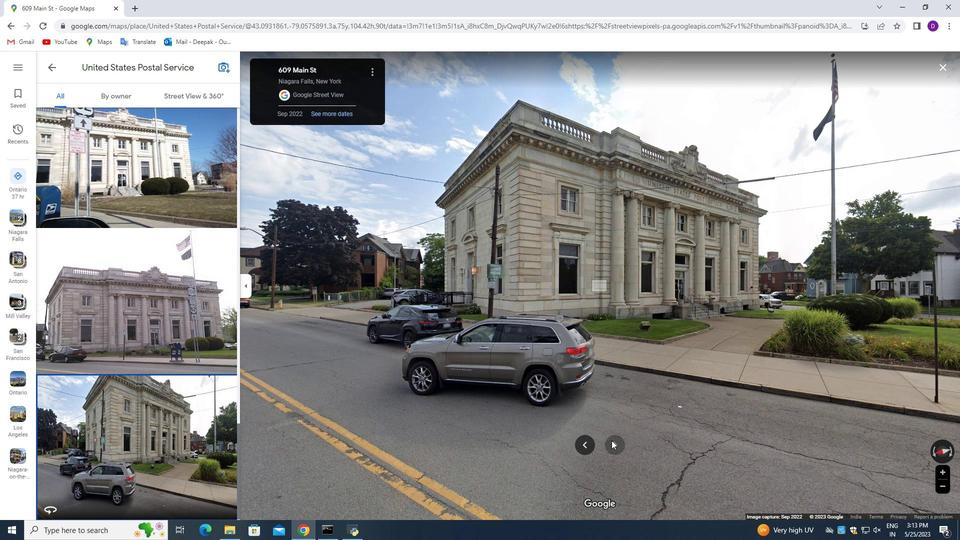 
Action: Mouse moved to (417, 338)
Screenshot: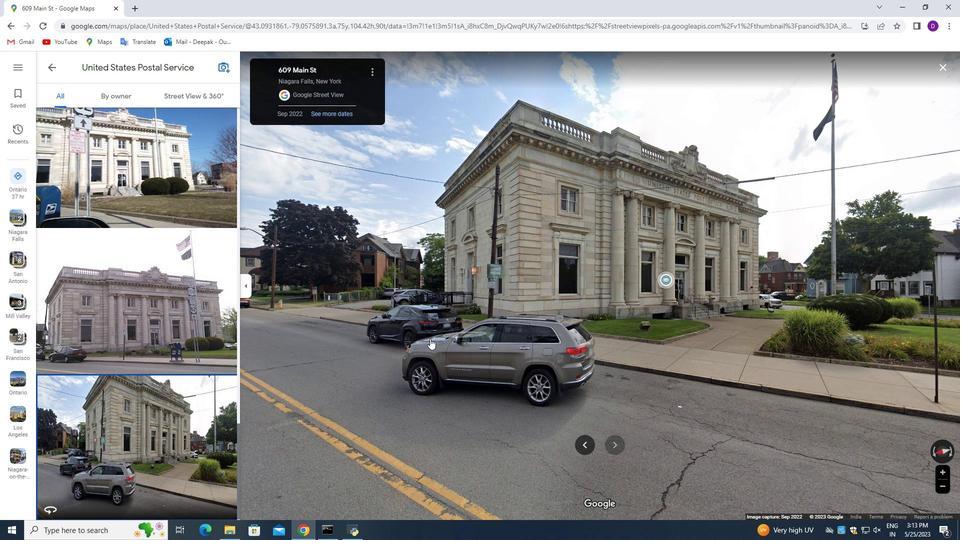 
Action: Mouse pressed left at (417, 338)
Screenshot: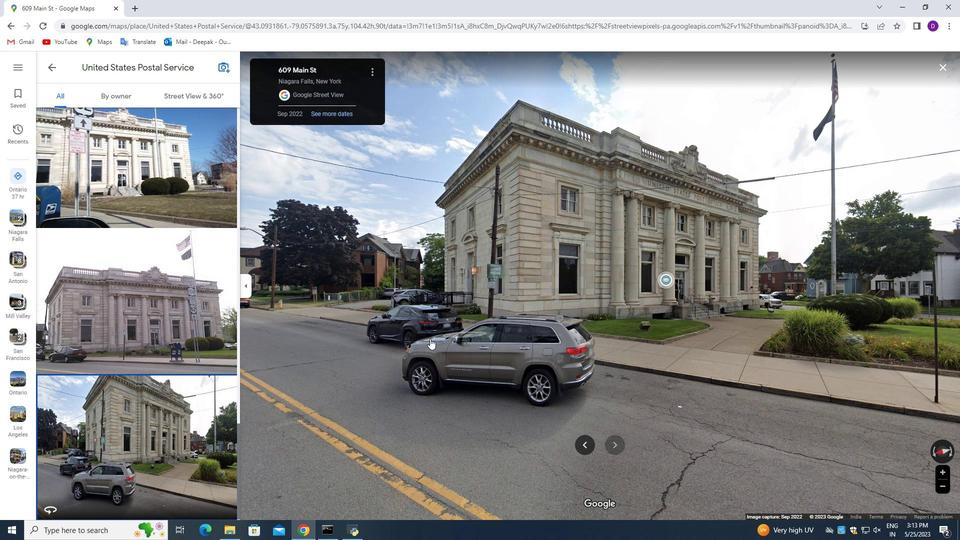 
Action: Mouse moved to (521, 299)
Screenshot: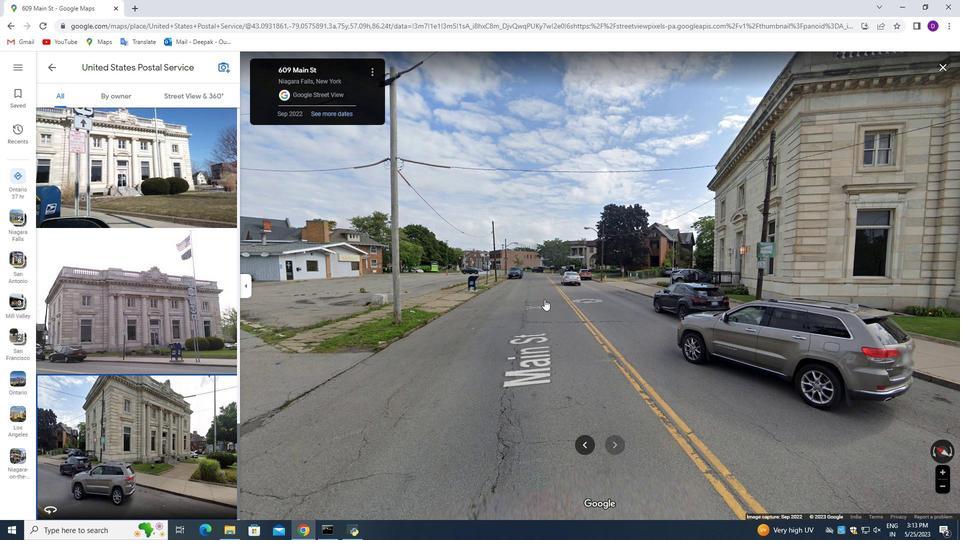 
Action: Mouse pressed left at (521, 299)
Screenshot: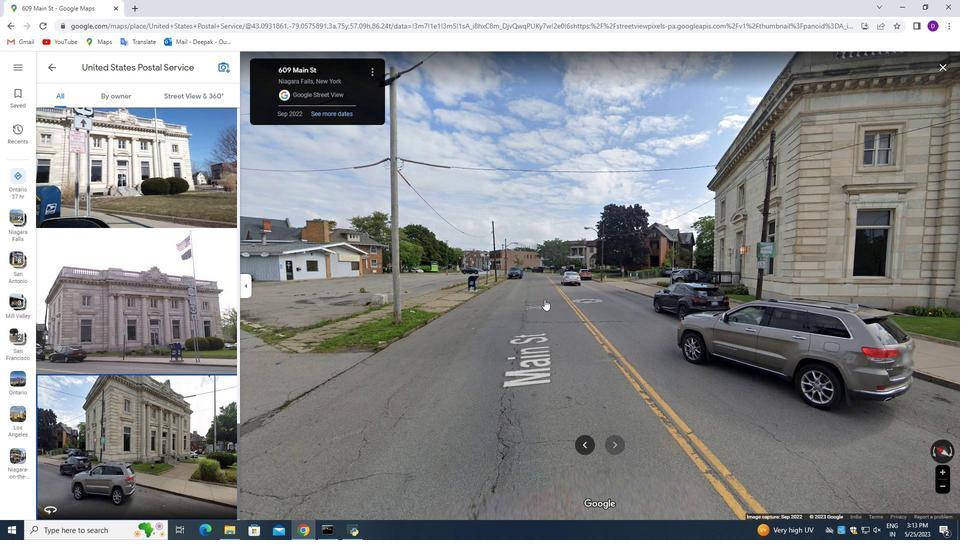 
Action: Mouse moved to (466, 311)
Screenshot: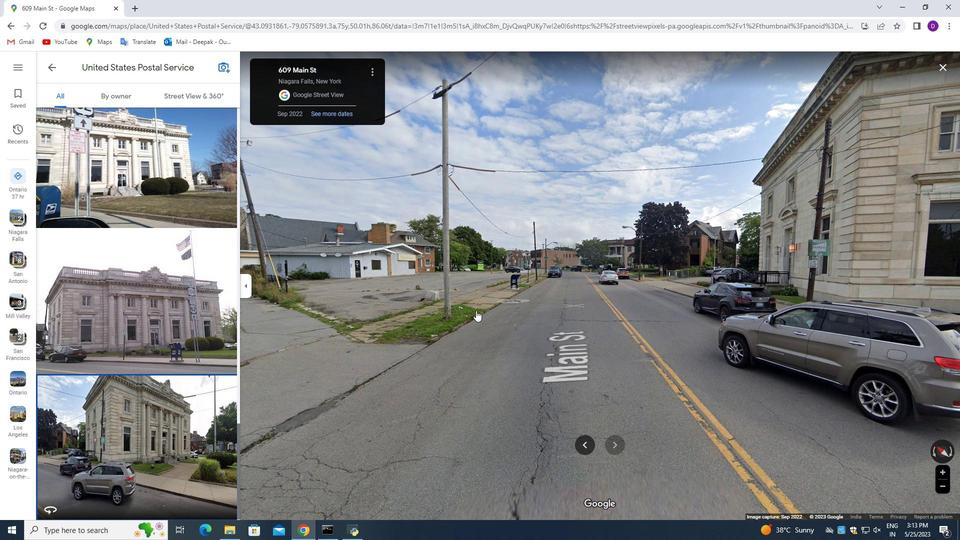 
Action: Mouse pressed left at (466, 311)
Screenshot: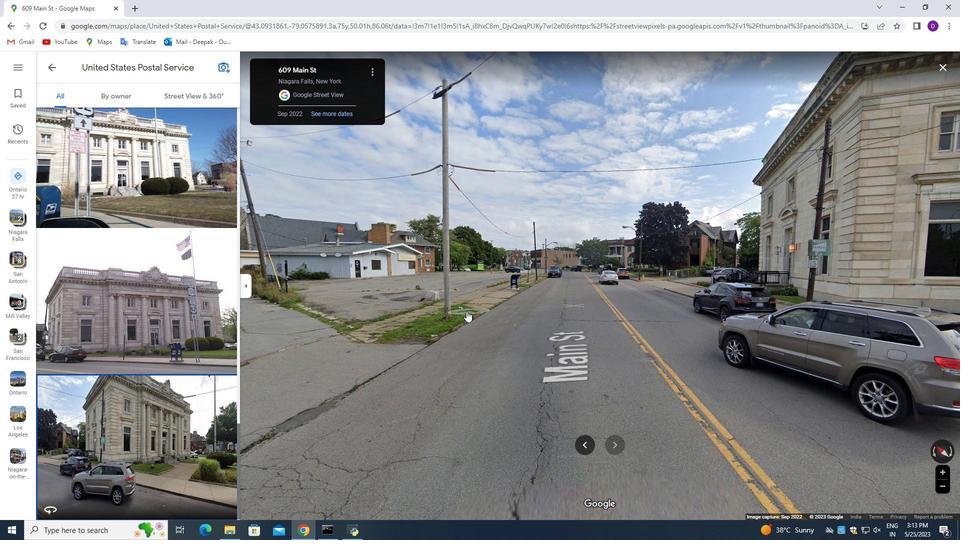 
Action: Mouse moved to (417, 306)
Screenshot: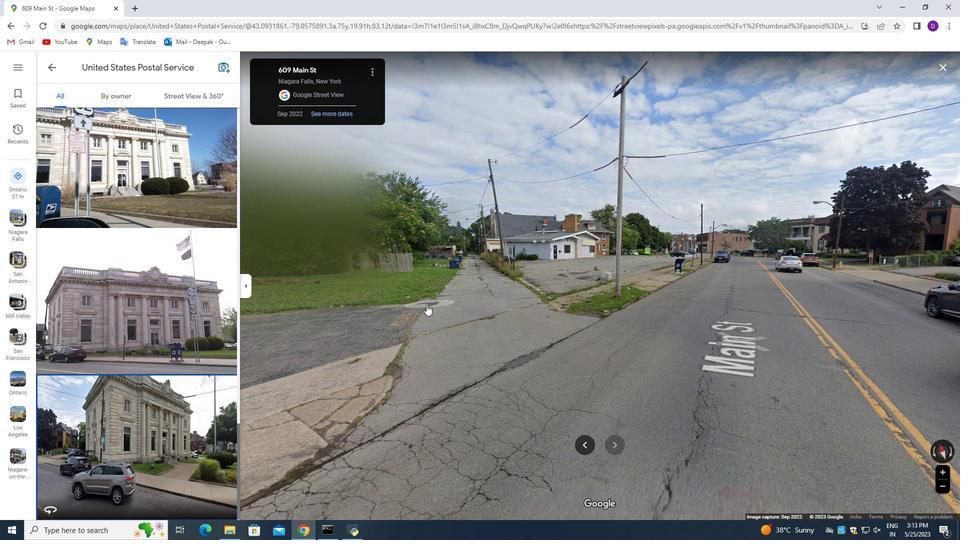 
Action: Mouse pressed left at (417, 306)
Screenshot: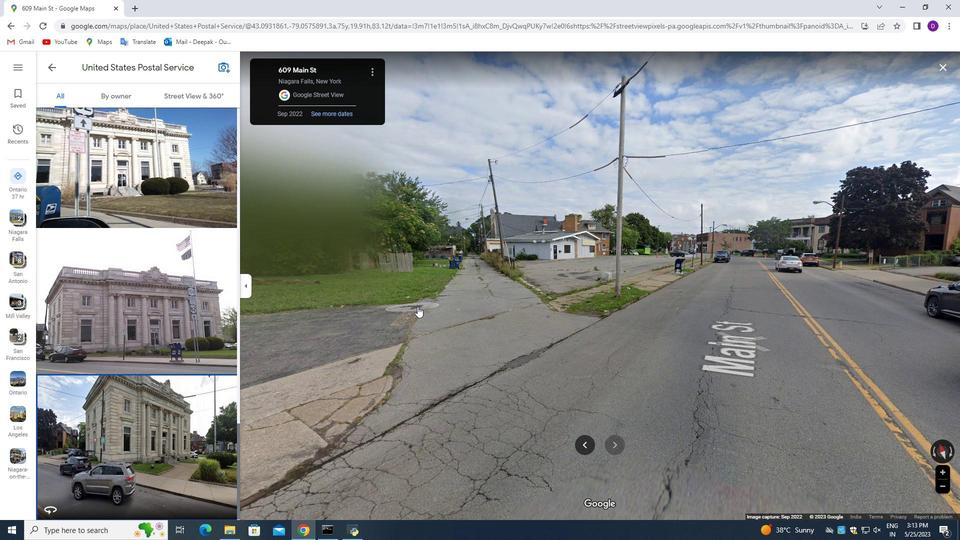 
Action: Mouse moved to (455, 281)
Screenshot: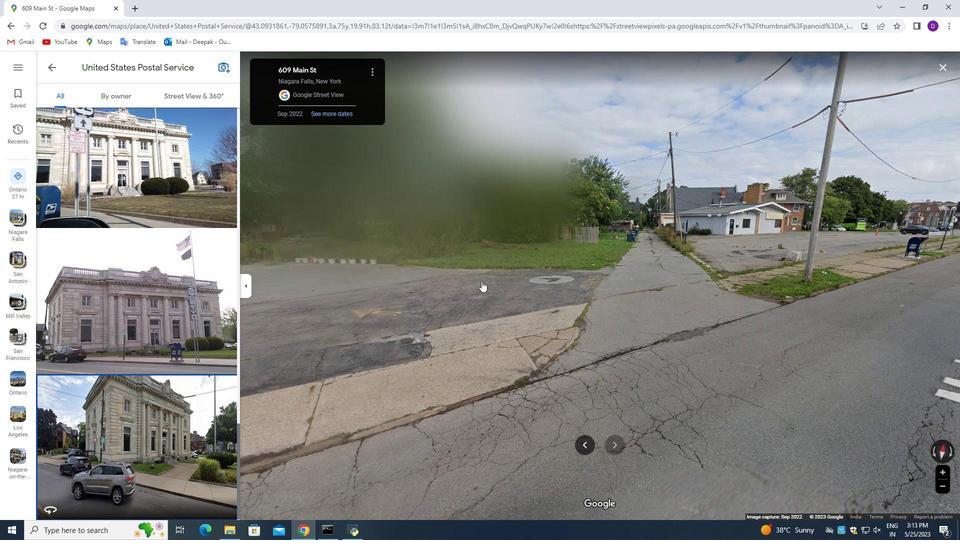 
Action: Mouse pressed left at (455, 281)
Screenshot: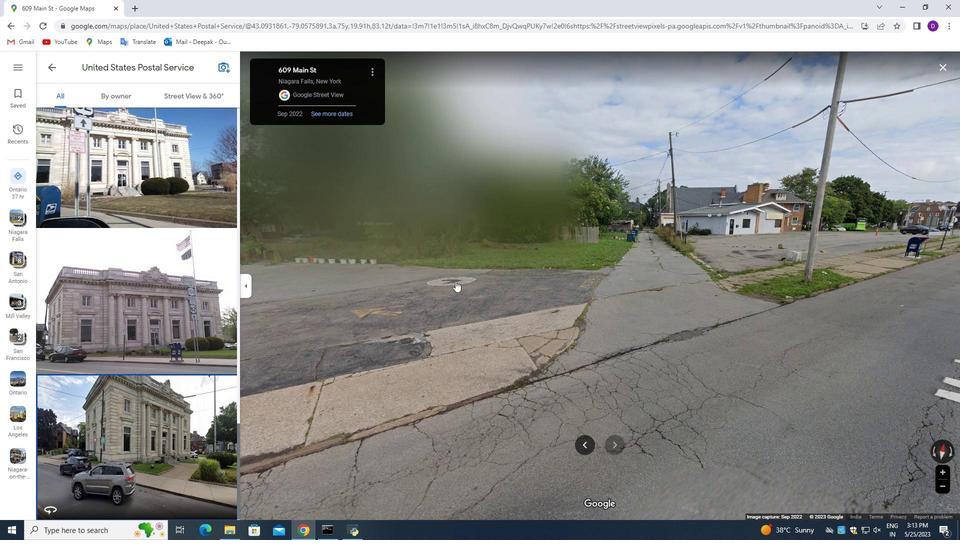 
Action: Mouse moved to (454, 288)
Screenshot: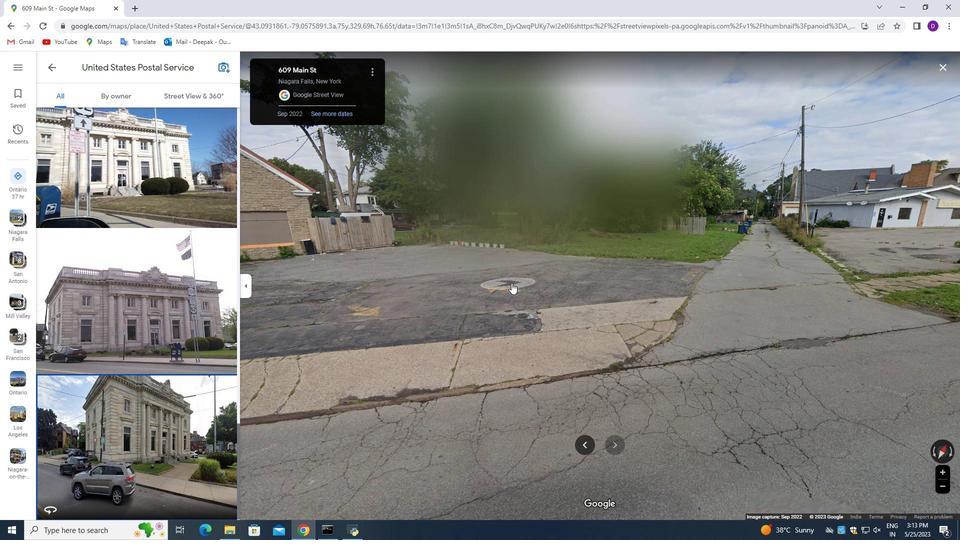 
Action: Mouse pressed left at (454, 288)
Screenshot: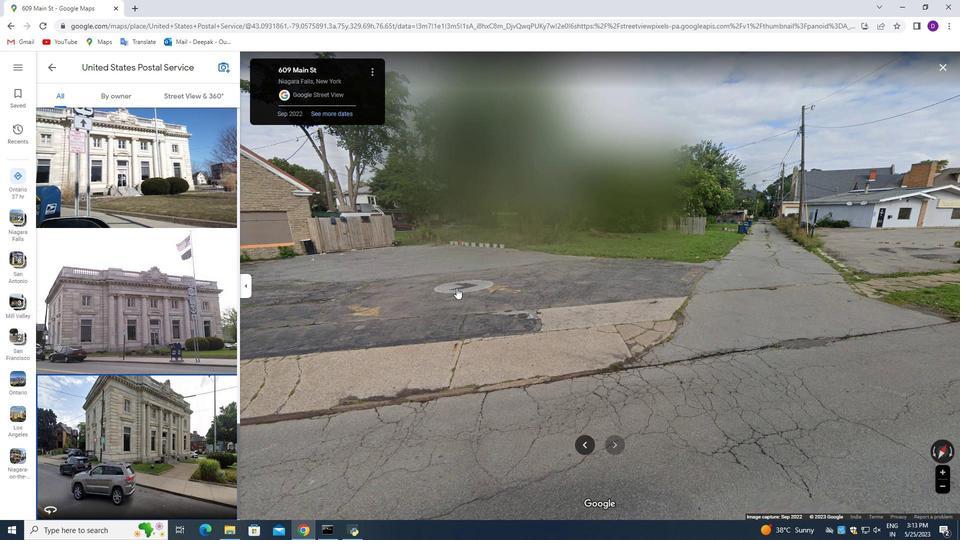 
Action: Mouse moved to (441, 275)
Screenshot: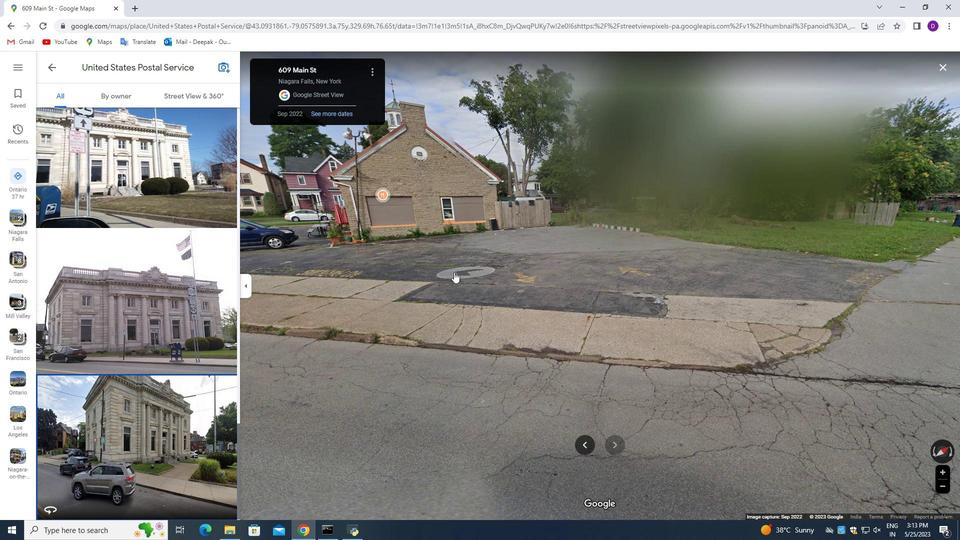 
Action: Mouse pressed left at (441, 275)
Screenshot: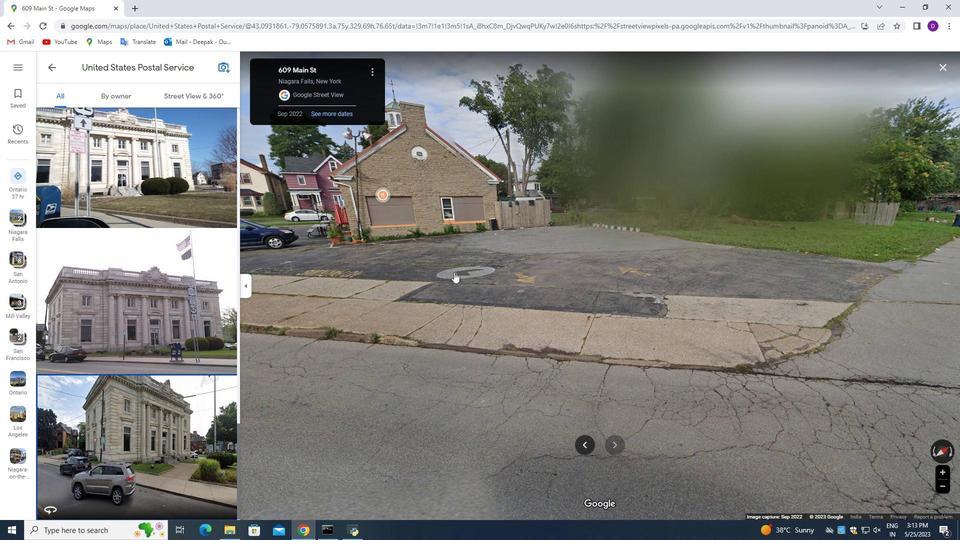 
Action: Mouse moved to (392, 267)
Screenshot: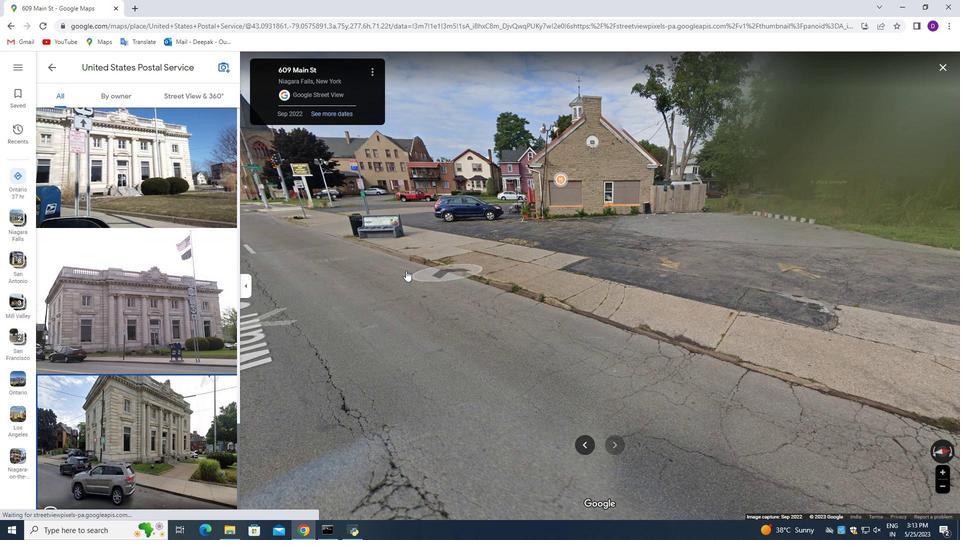 
Action: Mouse pressed left at (392, 267)
Screenshot: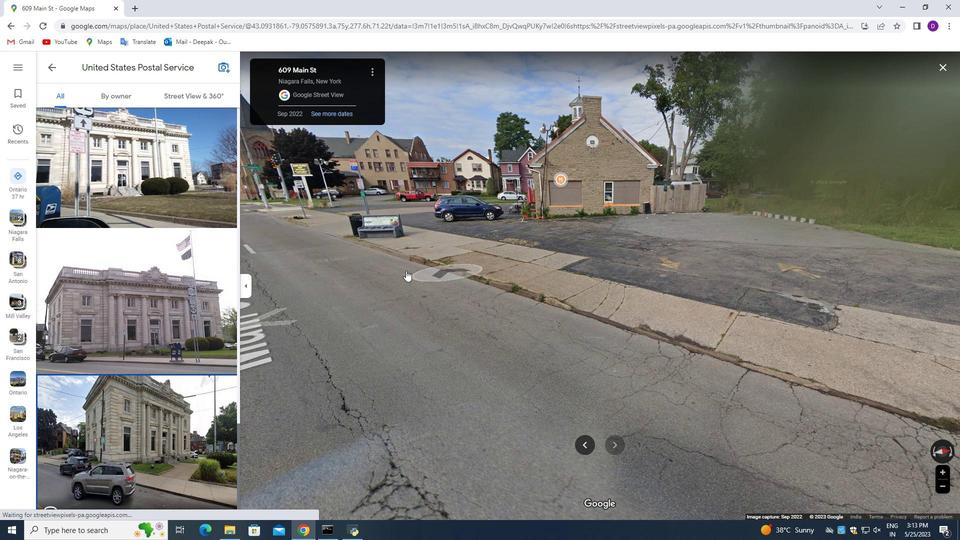 
Action: Mouse moved to (387, 254)
Screenshot: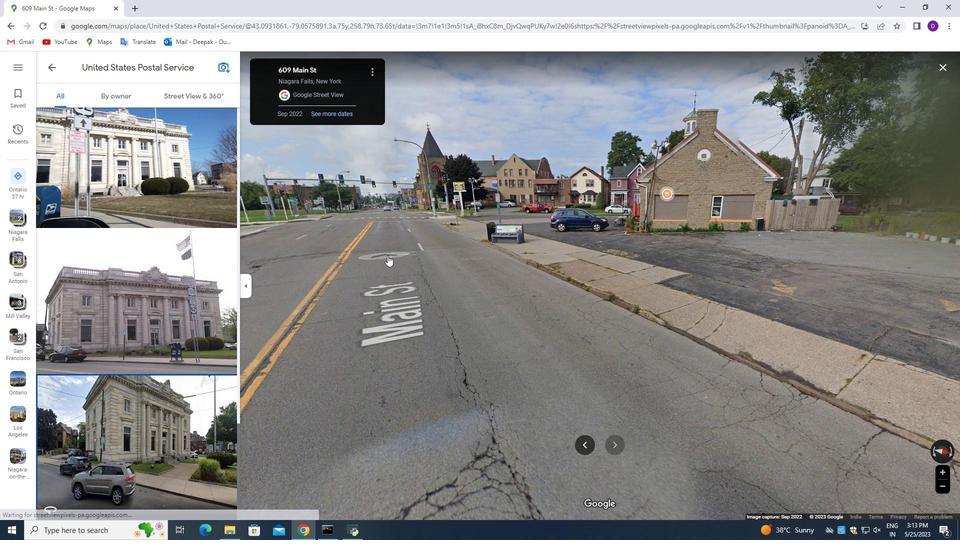 
Action: Mouse pressed left at (387, 254)
Screenshot: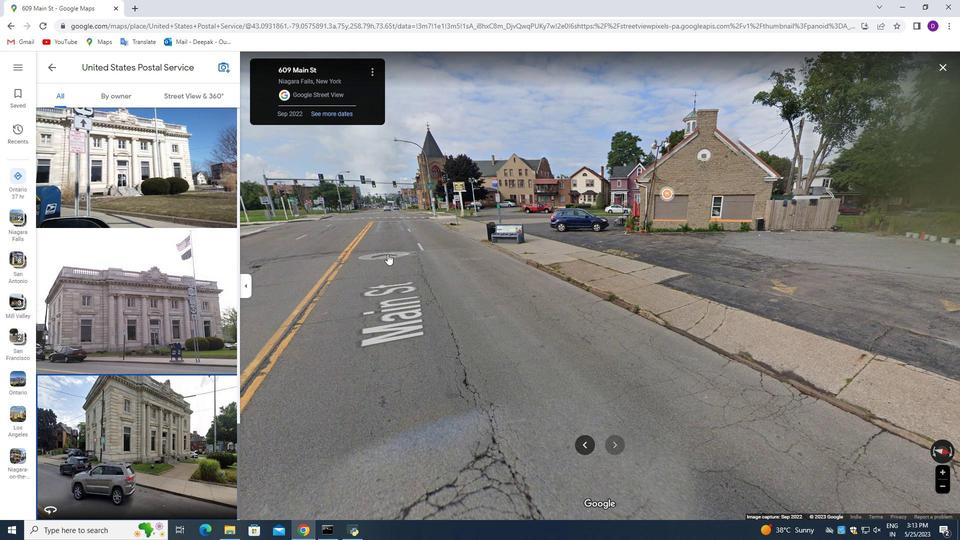 
Action: Mouse moved to (448, 366)
Screenshot: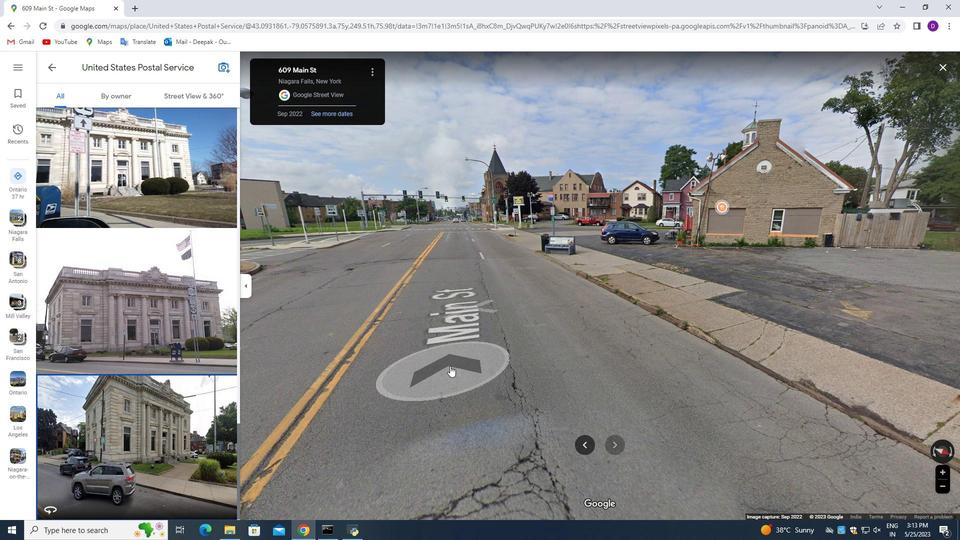 
Action: Mouse pressed left at (448, 366)
Screenshot: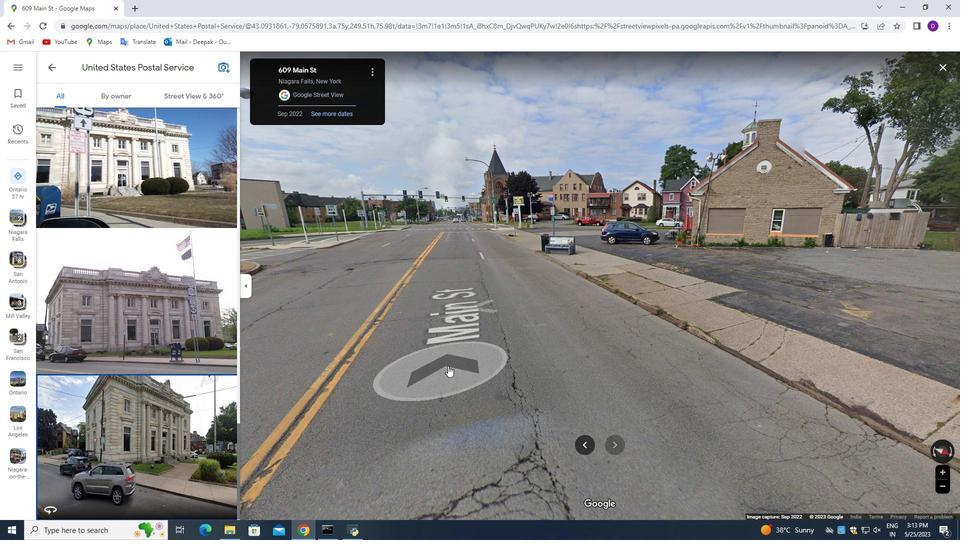 
Action: Mouse moved to (444, 371)
Screenshot: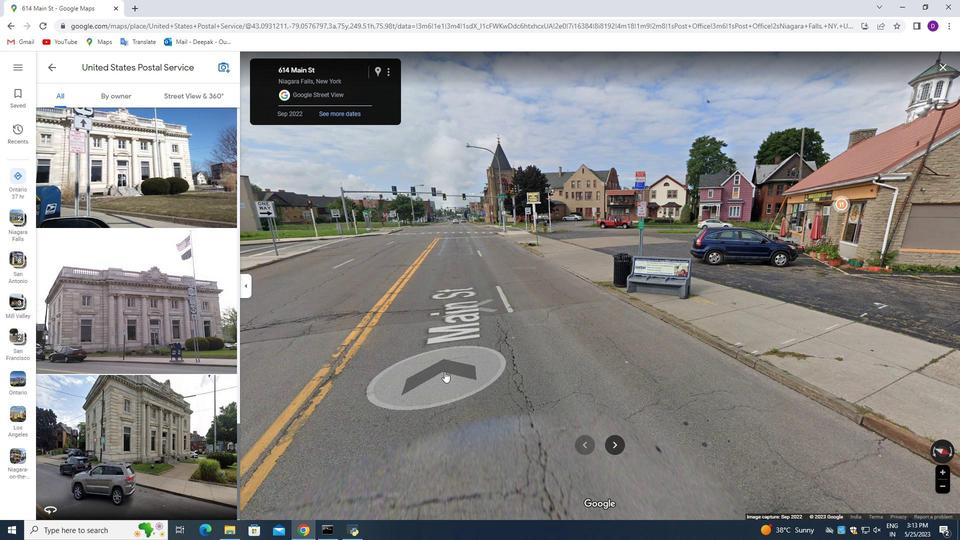 
Action: Mouse pressed left at (444, 371)
Screenshot: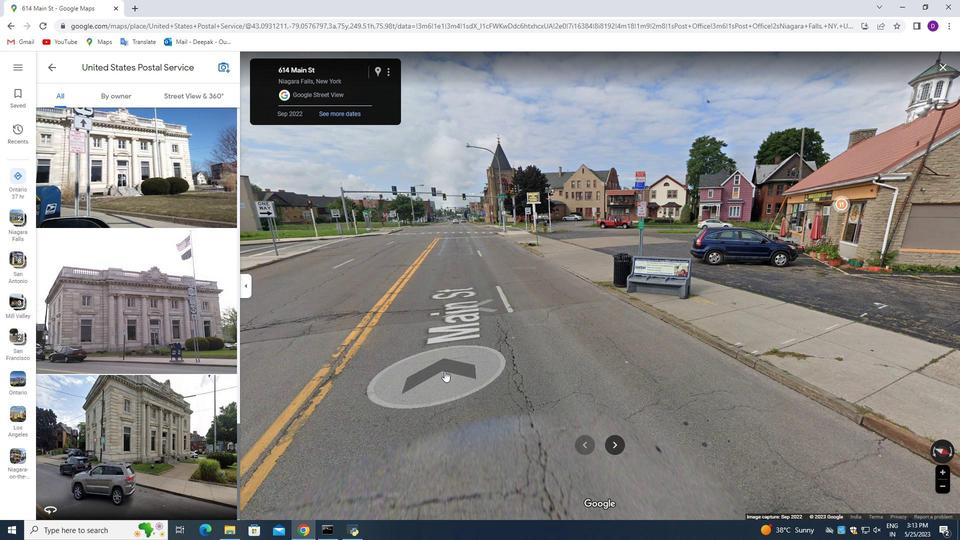 
Action: Mouse moved to (444, 371)
Screenshot: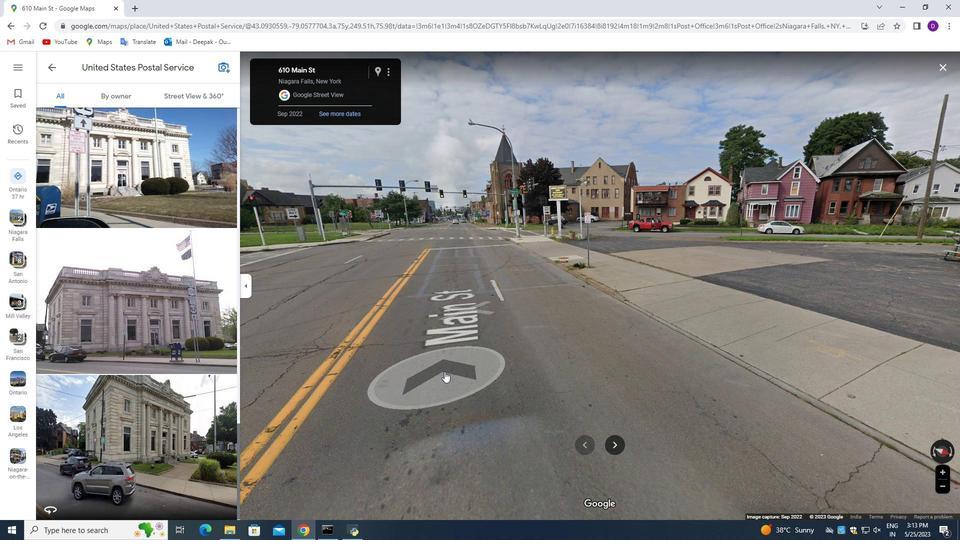 
Action: Mouse pressed left at (444, 371)
Screenshot: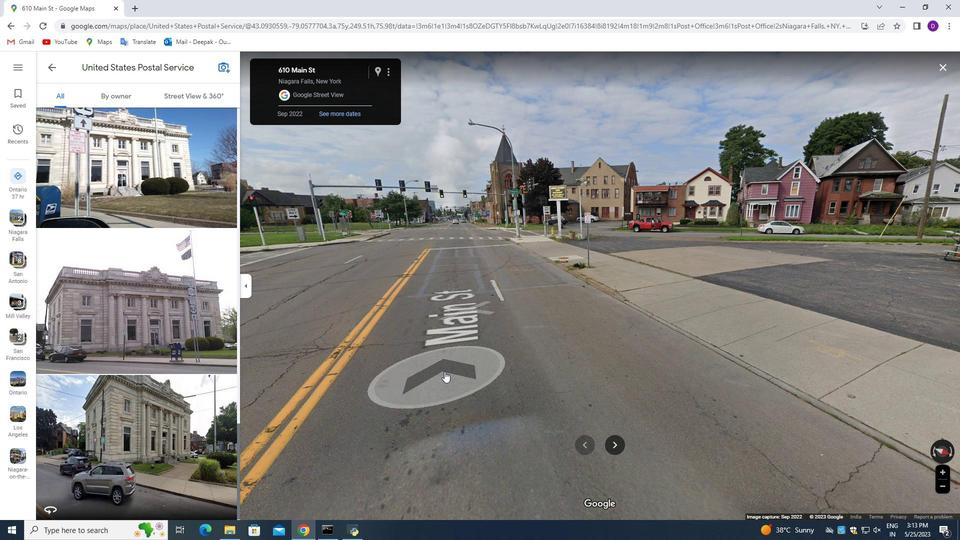 
Action: Mouse moved to (444, 369)
Screenshot: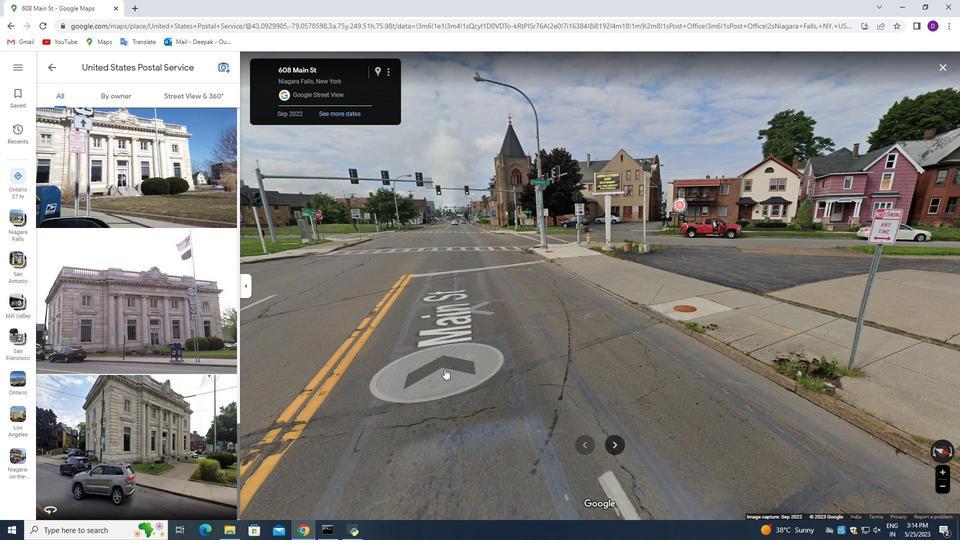 
Action: Mouse pressed left at (444, 369)
Screenshot: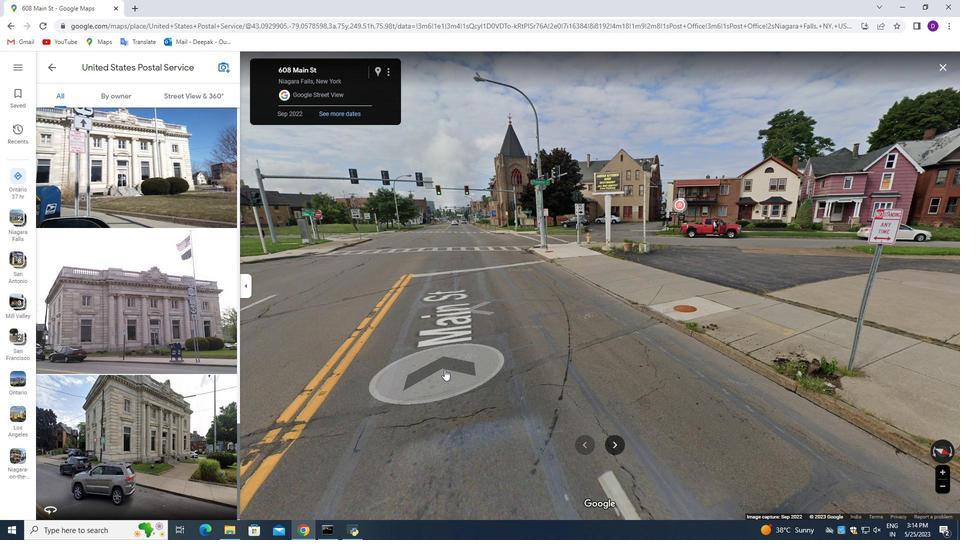 
Action: Mouse pressed left at (444, 369)
Screenshot: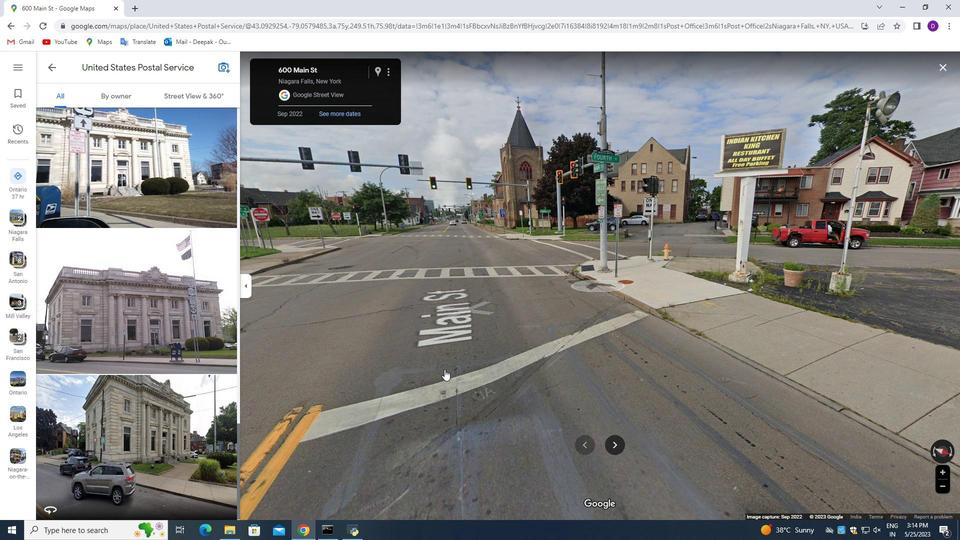 
Action: Mouse moved to (456, 283)
Screenshot: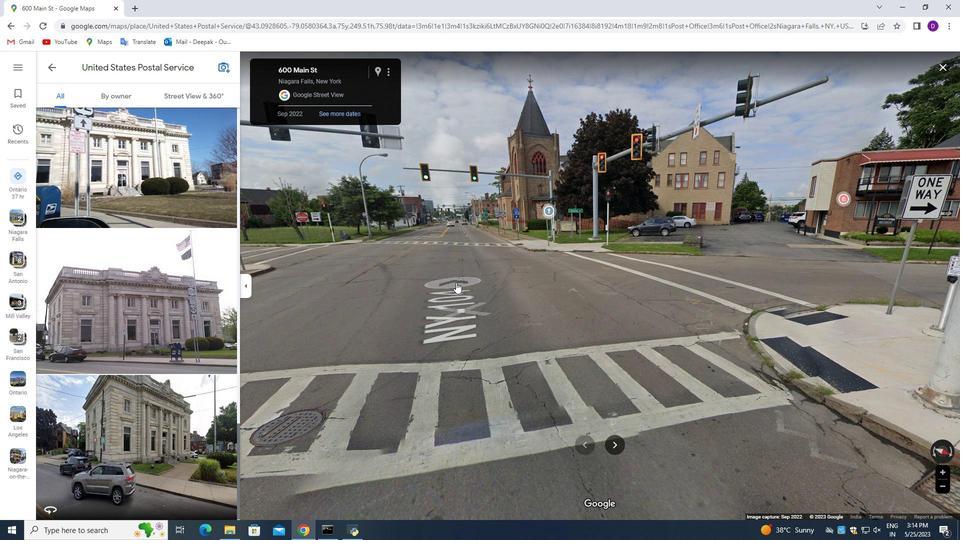 
Action: Mouse pressed left at (456, 283)
Screenshot: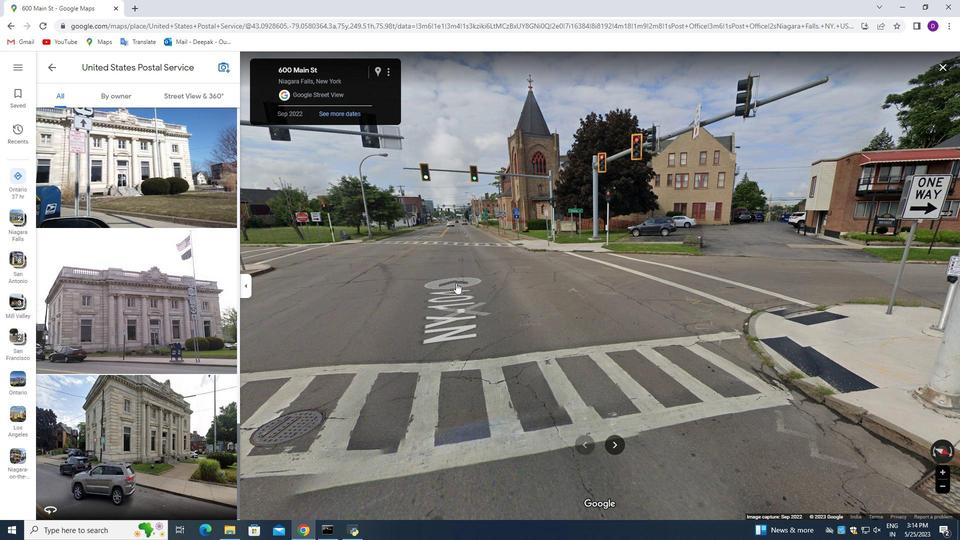 
Action: Mouse moved to (453, 281)
Screenshot: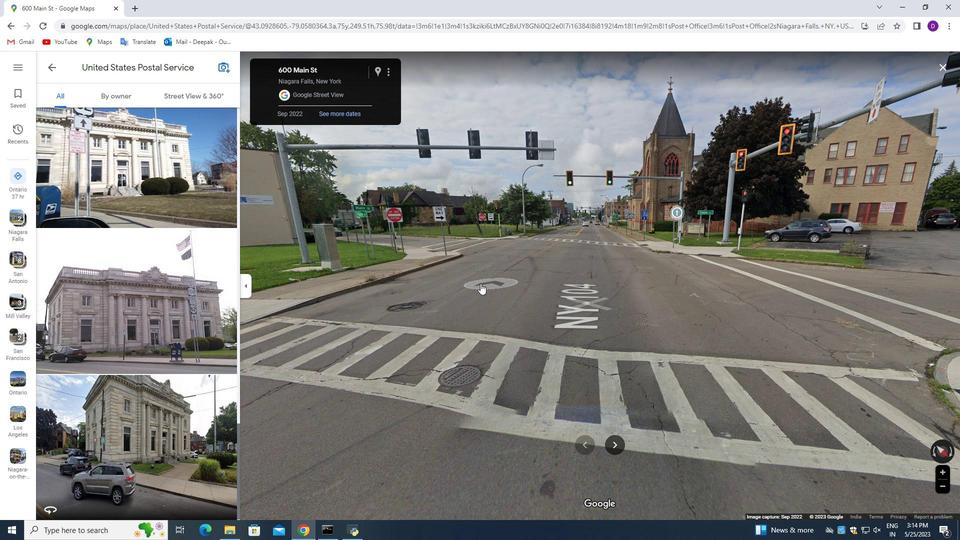 
Action: Mouse pressed left at (453, 281)
Screenshot: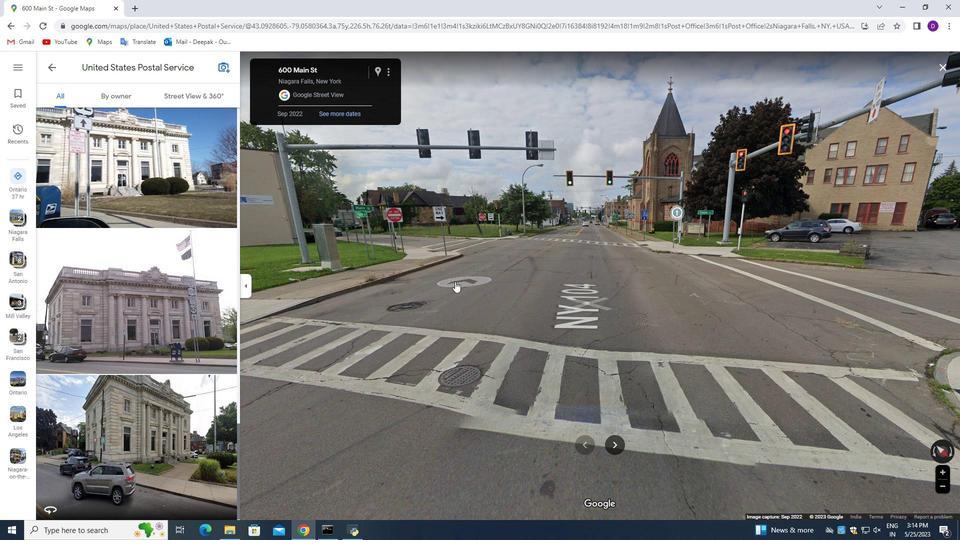 
Action: Mouse moved to (438, 315)
Screenshot: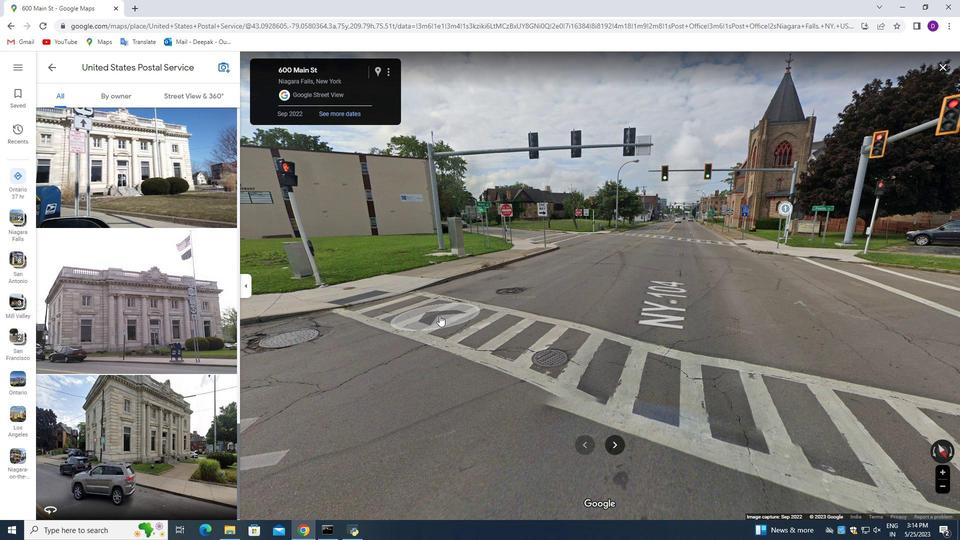 
Action: Mouse pressed left at (438, 315)
Screenshot: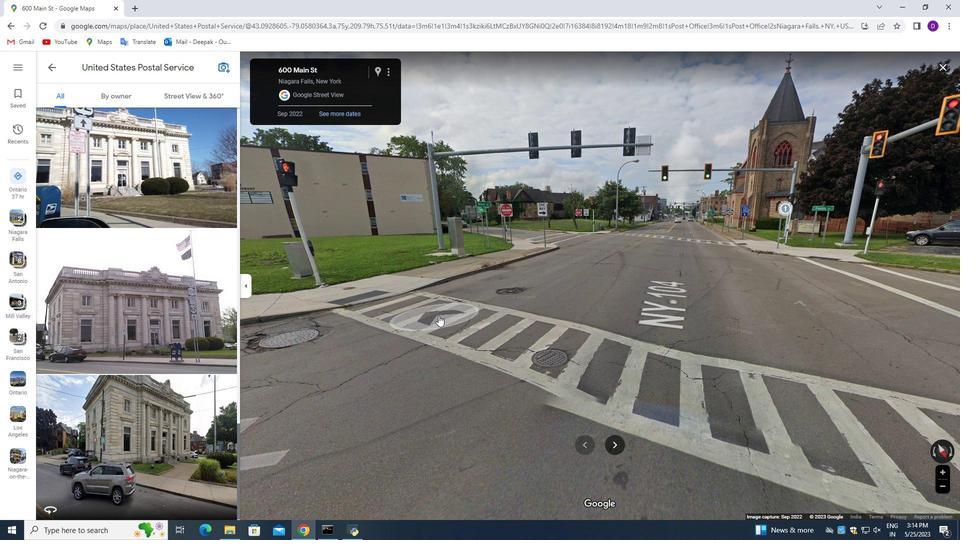 
Action: Mouse moved to (413, 301)
Screenshot: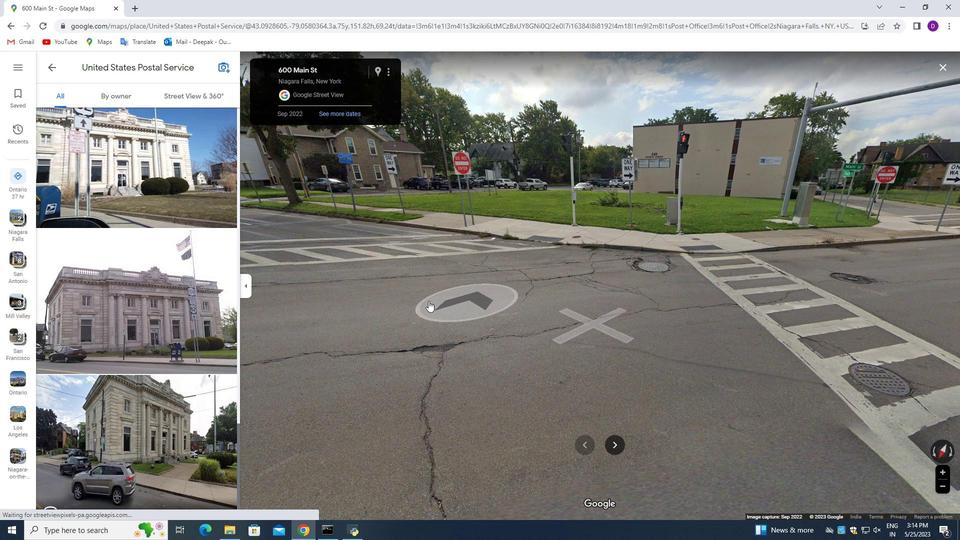 
Action: Mouse pressed left at (413, 301)
Screenshot: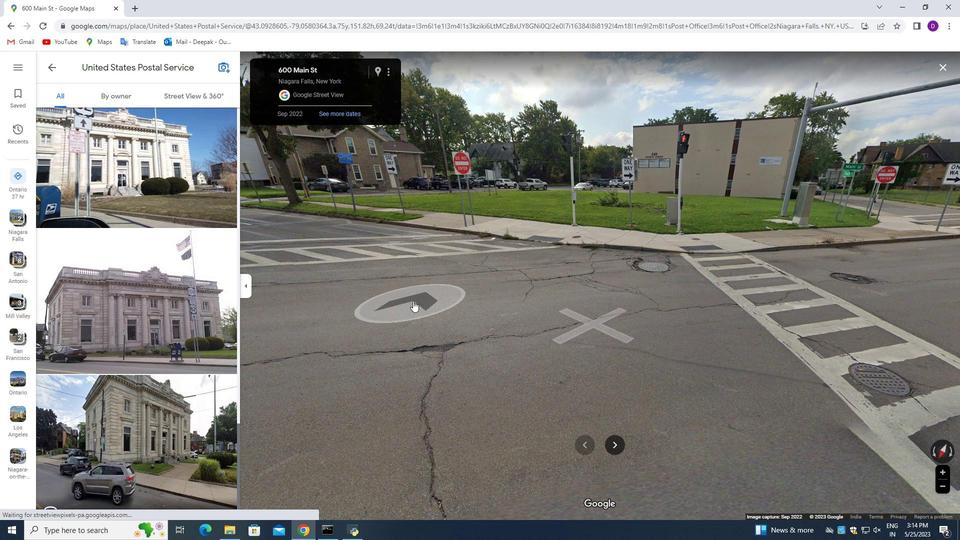 
Action: Mouse moved to (417, 274)
Screenshot: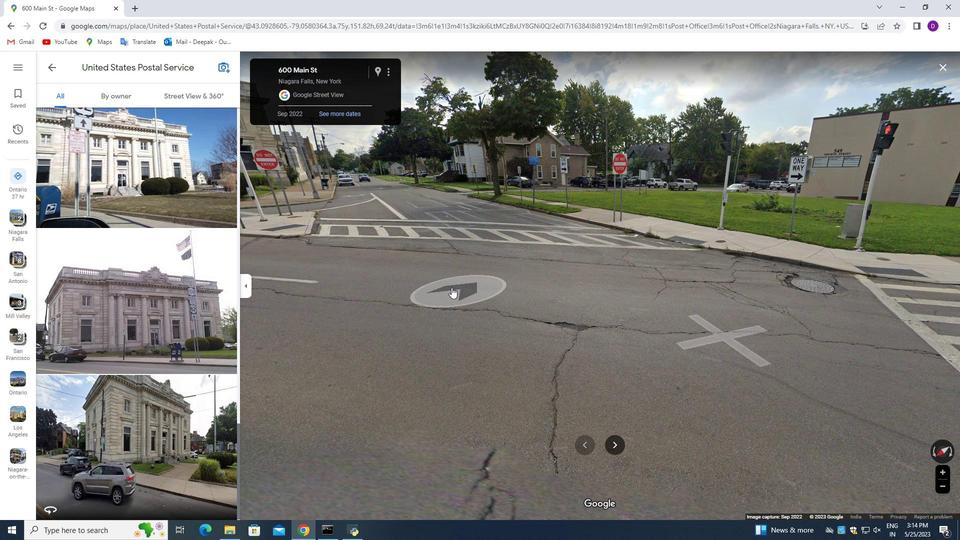 
Action: Mouse pressed left at (417, 274)
Screenshot: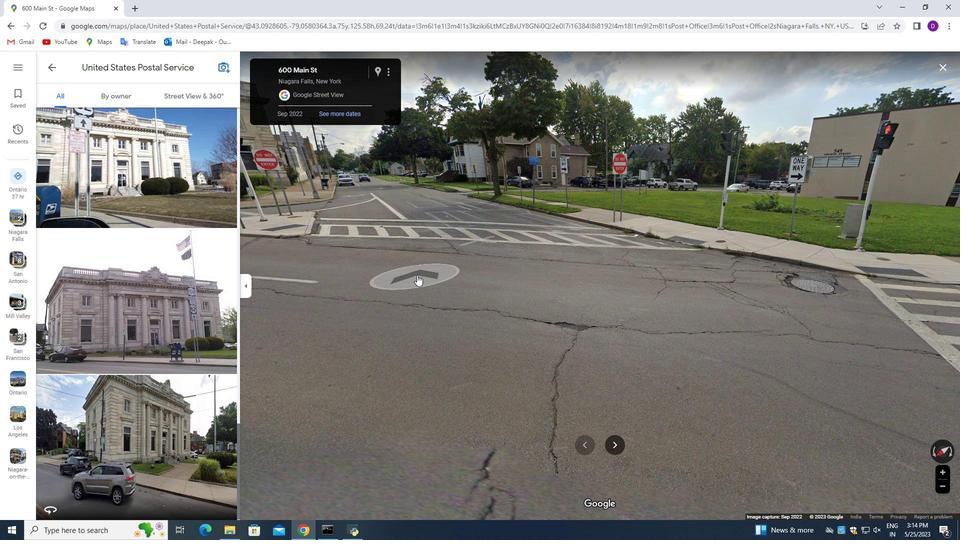 
Action: Mouse moved to (283, 320)
Screenshot: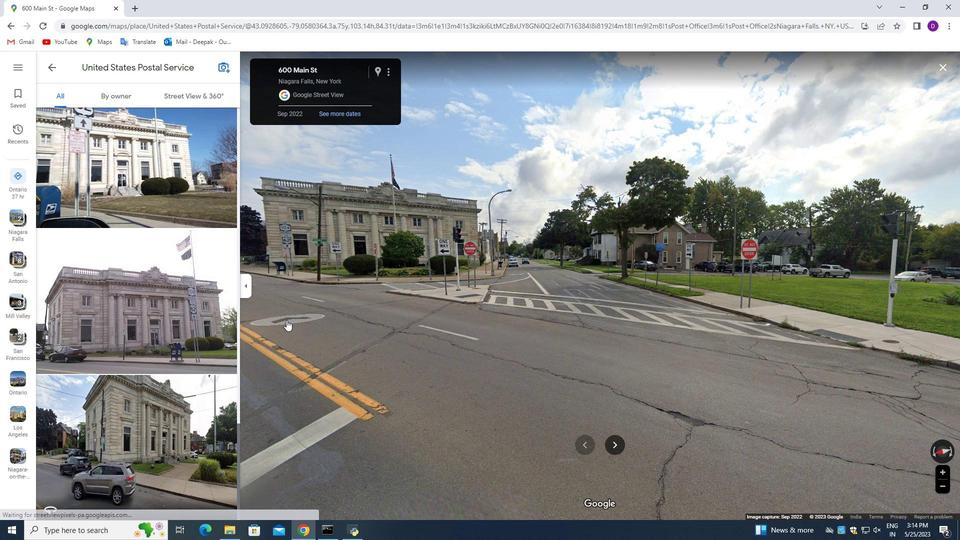
Action: Mouse pressed left at (283, 320)
Screenshot: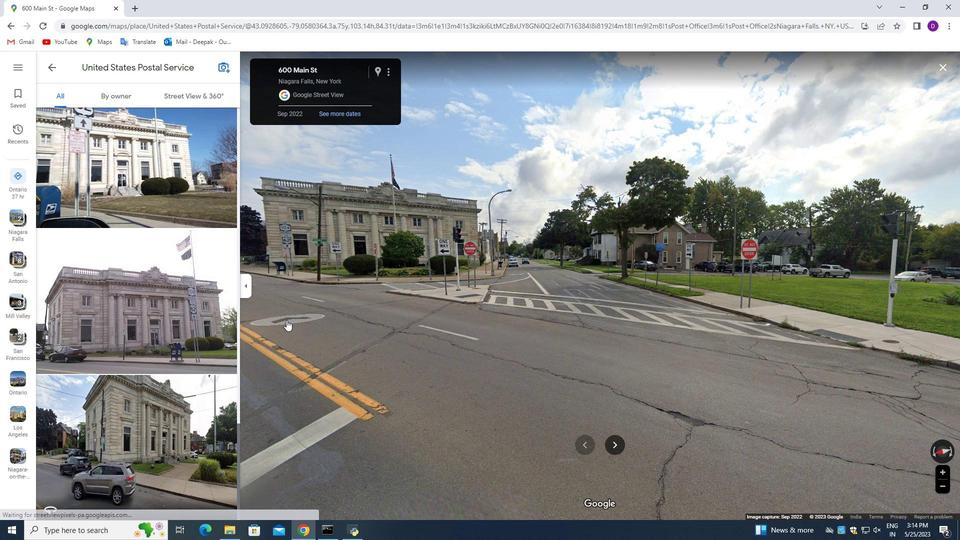 
Action: Mouse moved to (374, 321)
Screenshot: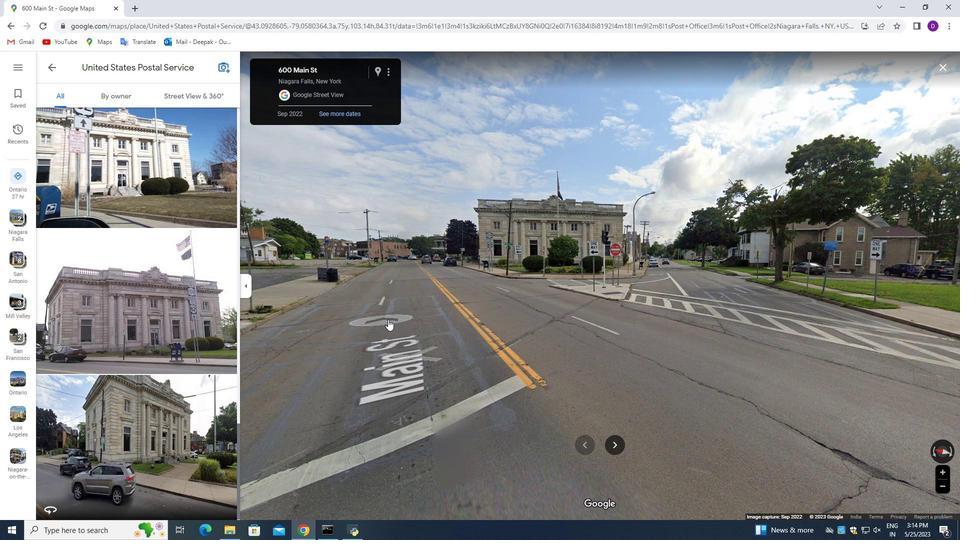 
Action: Mouse pressed left at (374, 321)
Screenshot: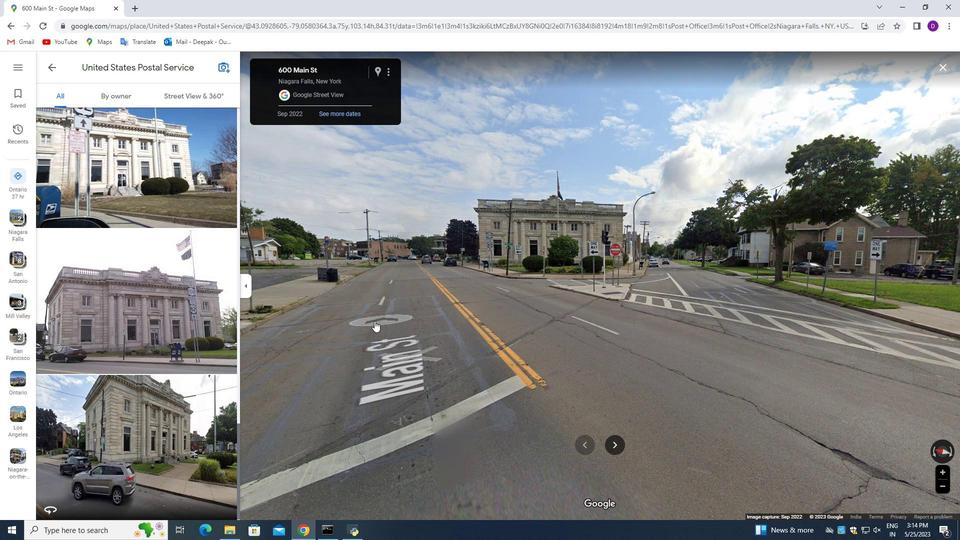 
Action: Mouse moved to (466, 311)
Screenshot: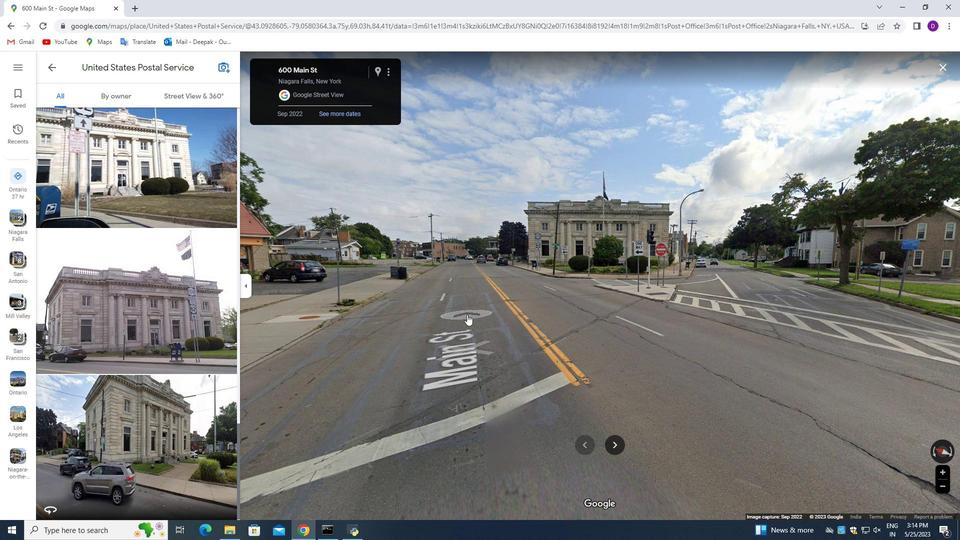 
Action: Mouse pressed left at (466, 311)
Screenshot: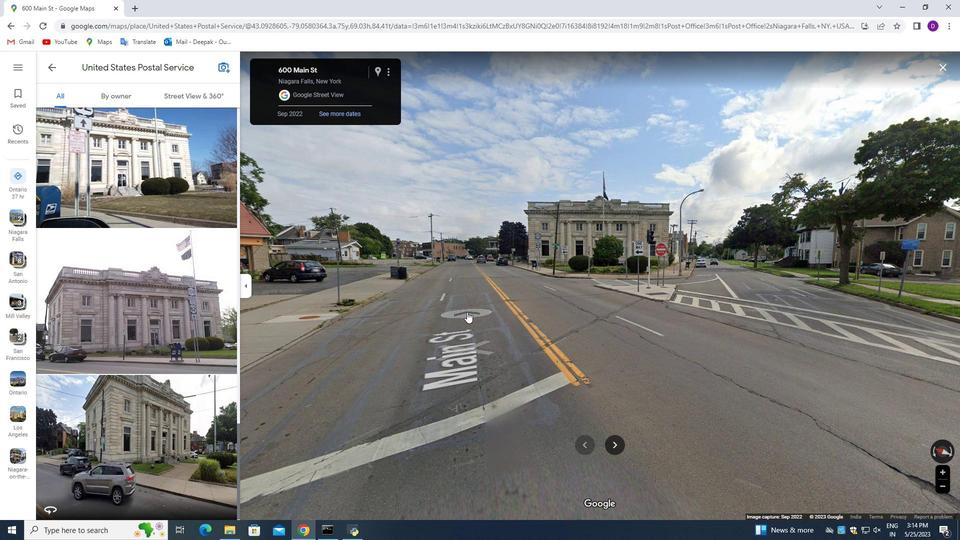 
Action: Mouse moved to (487, 357)
Screenshot: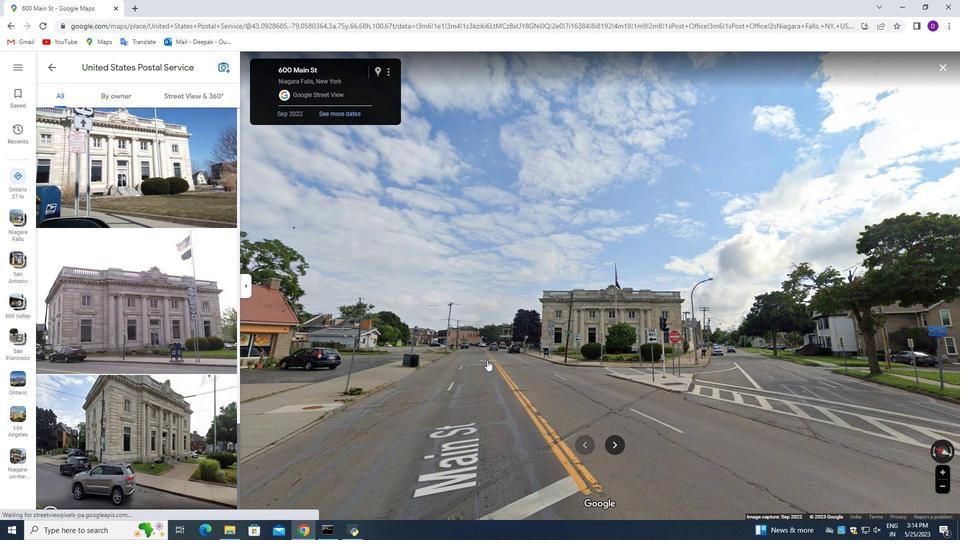
Action: Mouse pressed left at (487, 357)
Screenshot: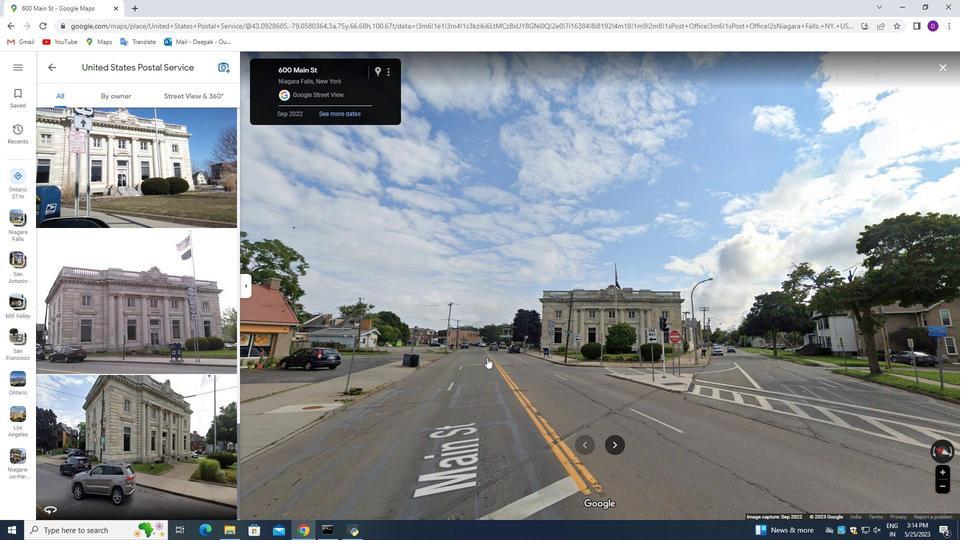 
Action: Mouse moved to (467, 436)
Screenshot: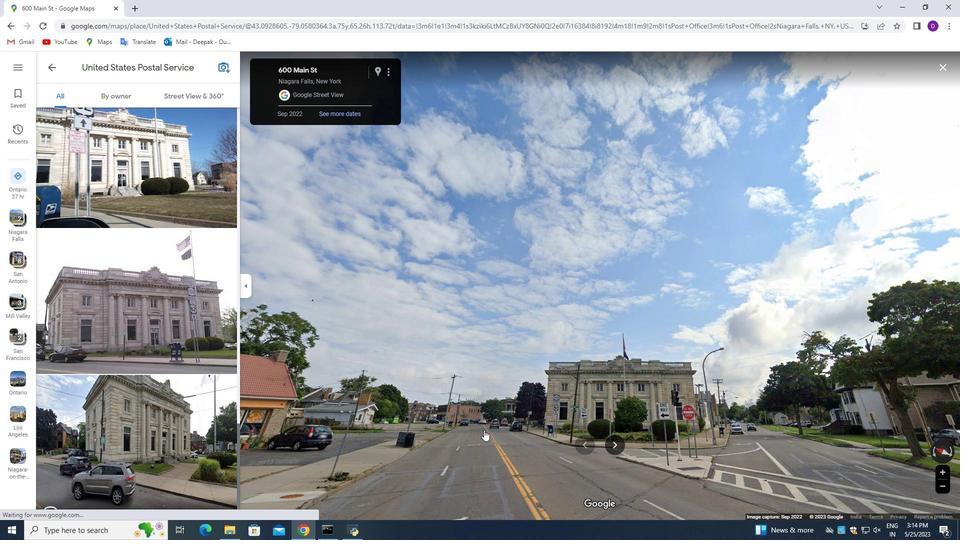 
Action: Mouse pressed left at (467, 436)
Screenshot: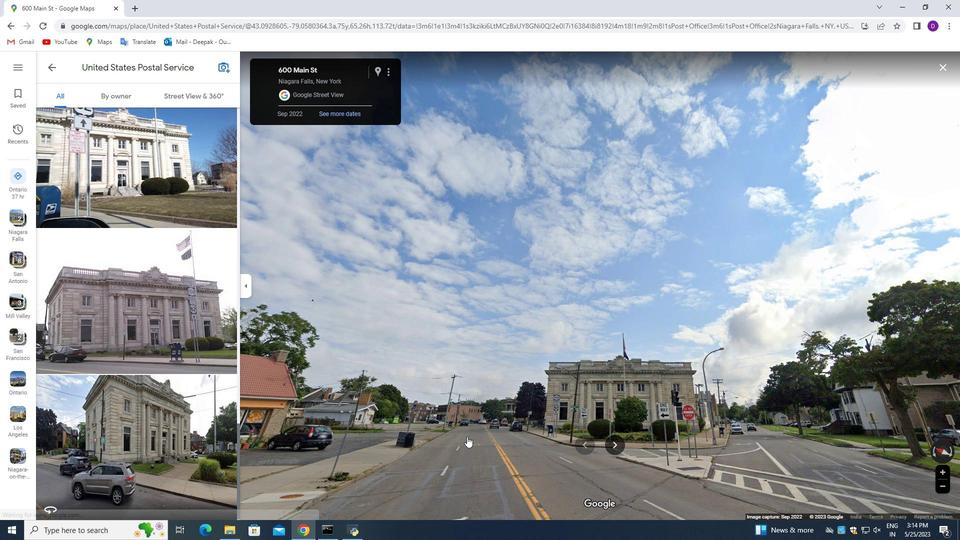 
Action: Mouse moved to (493, 433)
Screenshot: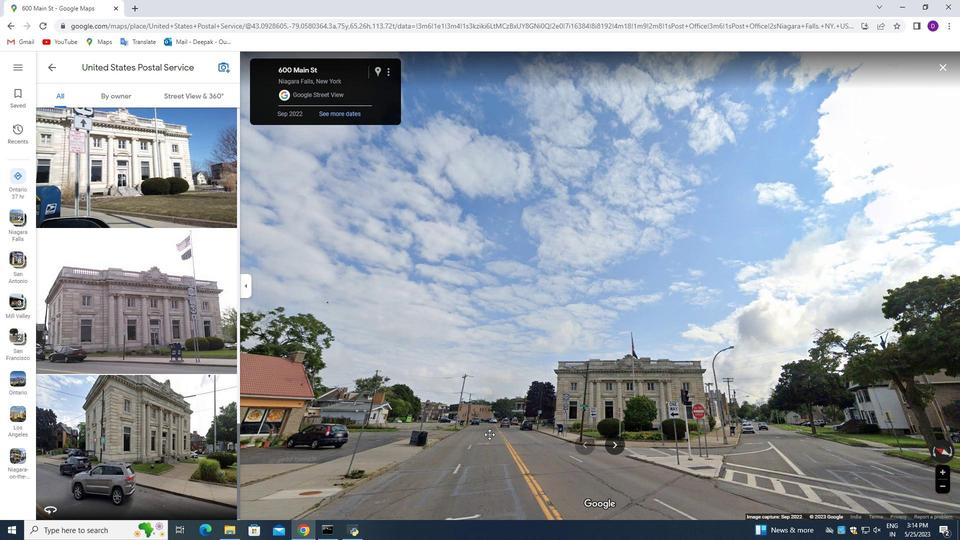 
Action: Mouse pressed left at (493, 433)
Screenshot: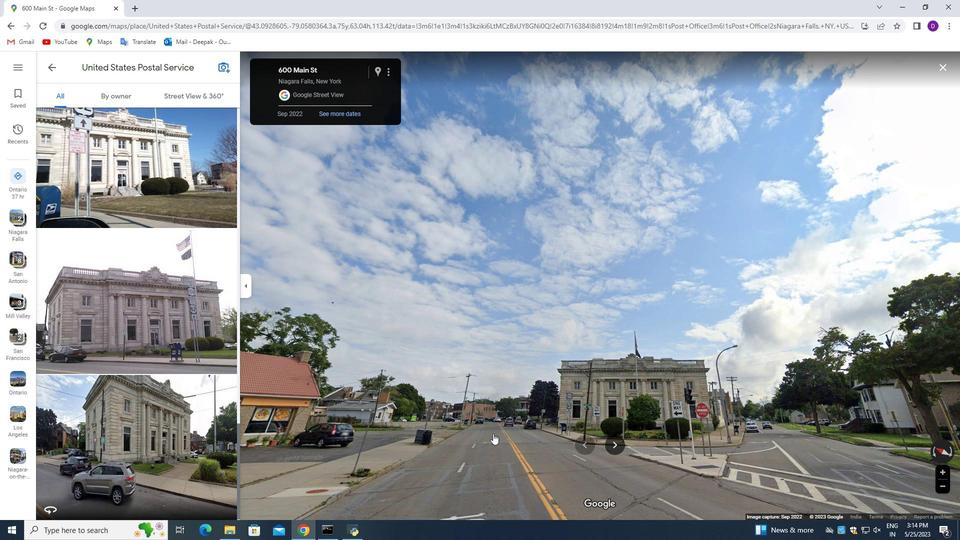 
Action: Mouse moved to (483, 456)
Screenshot: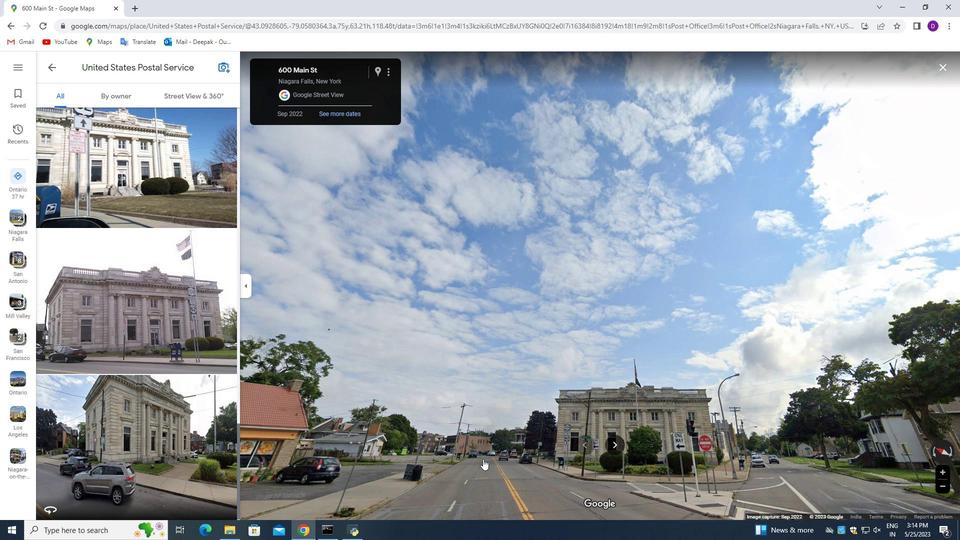 
Action: Mouse pressed left at (483, 456)
Screenshot: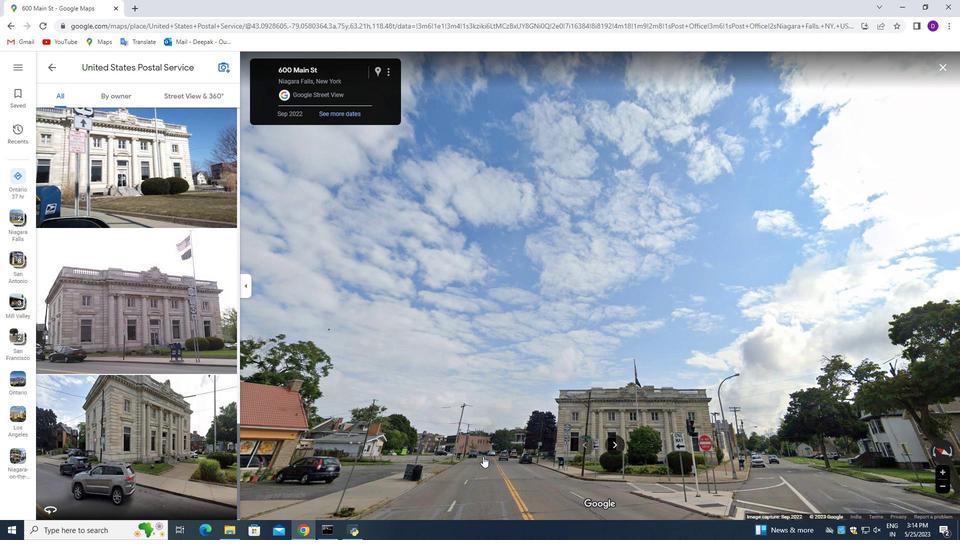 
Action: Mouse moved to (507, 390)
Screenshot: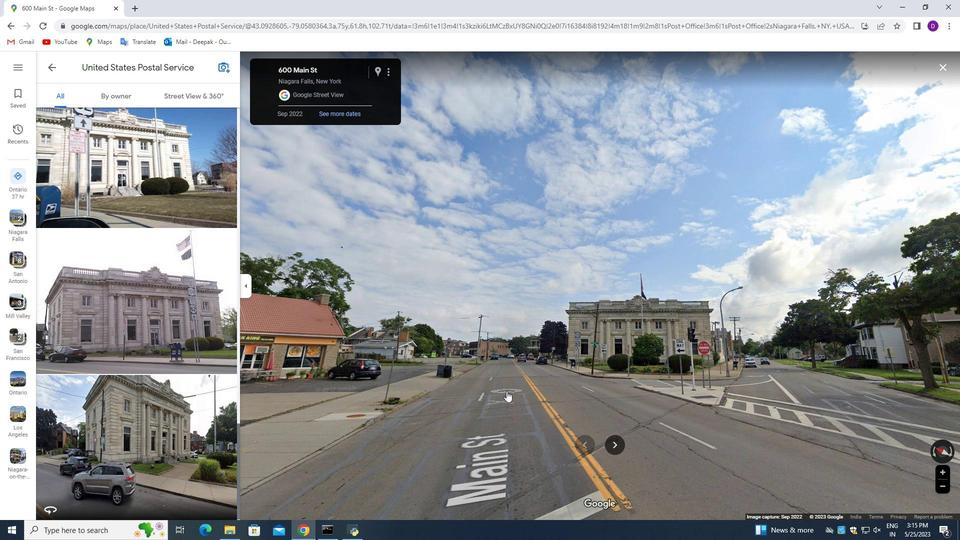 
Action: Mouse pressed left at (507, 390)
Screenshot: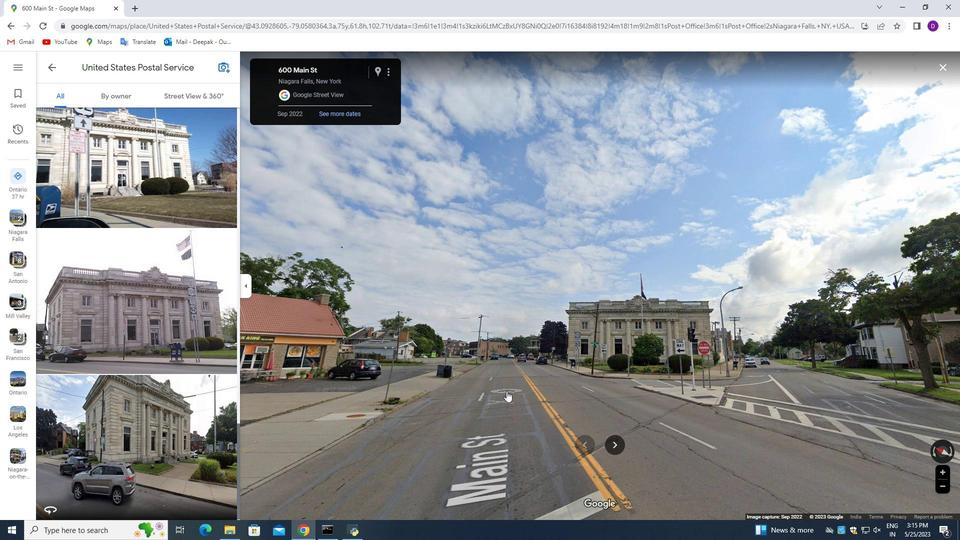 
Action: Mouse moved to (488, 385)
Screenshot: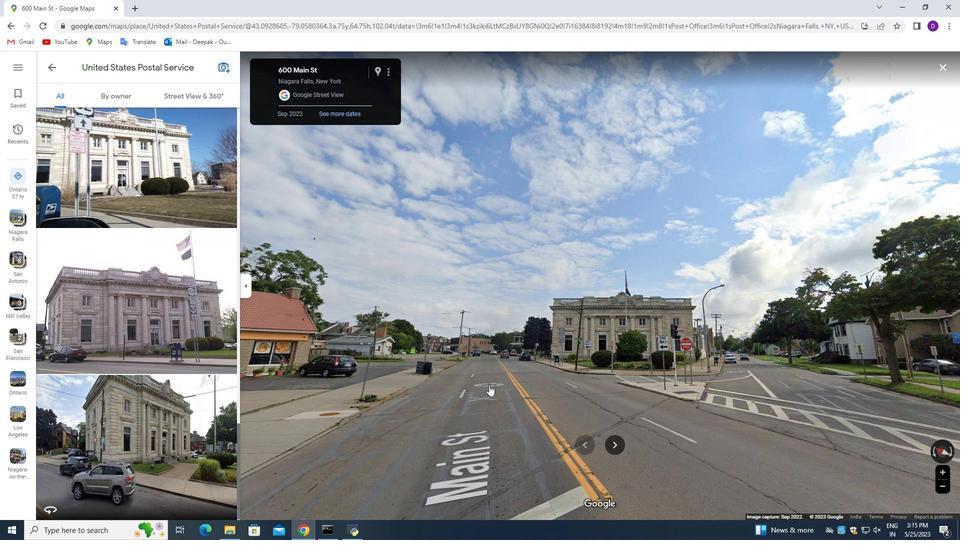 
Action: Mouse pressed left at (488, 385)
Screenshot: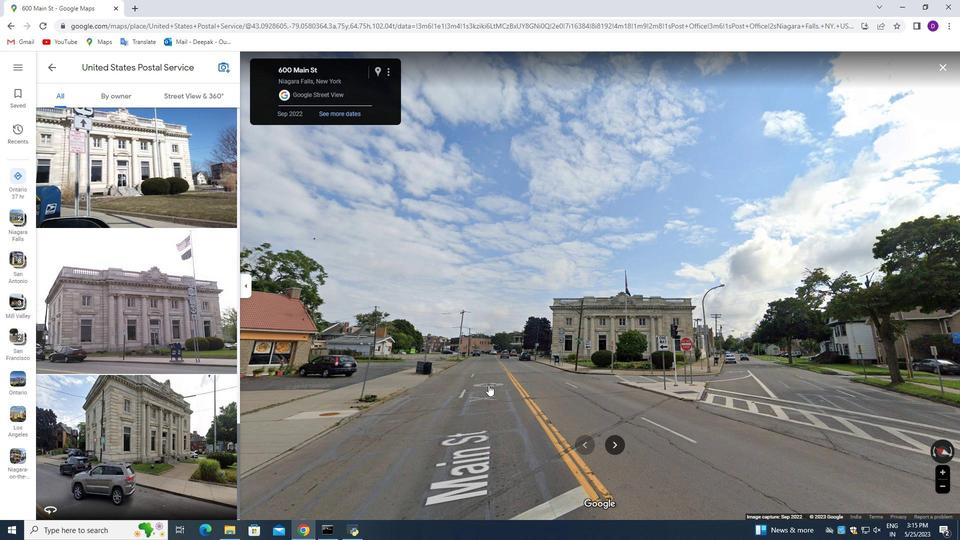 
Action: Mouse pressed left at (488, 385)
Screenshot: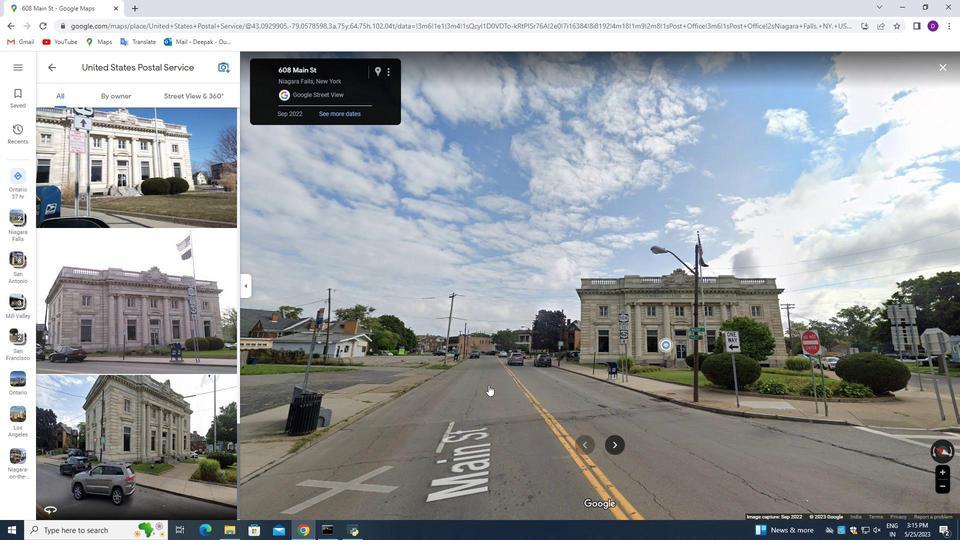 
Action: Mouse moved to (458, 398)
Screenshot: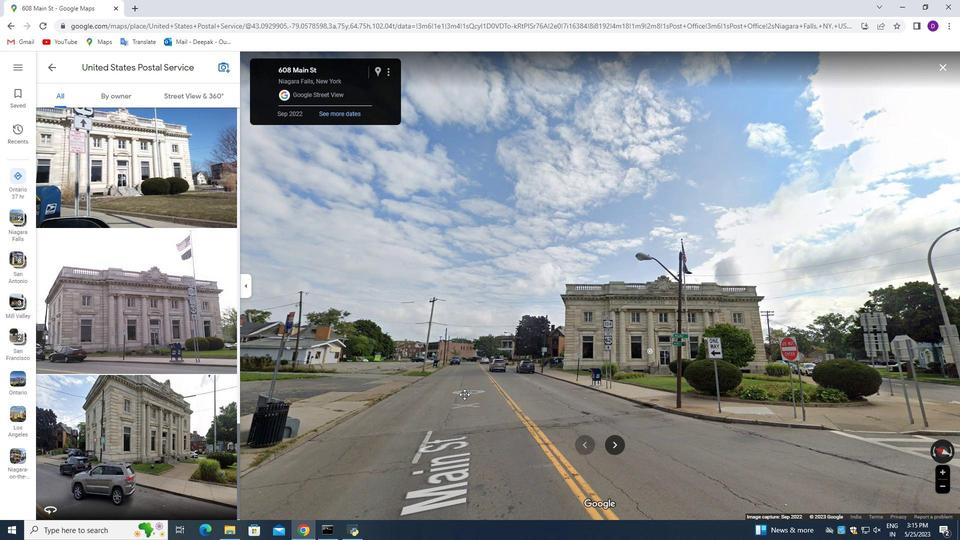 
Action: Mouse pressed left at (458, 398)
Screenshot: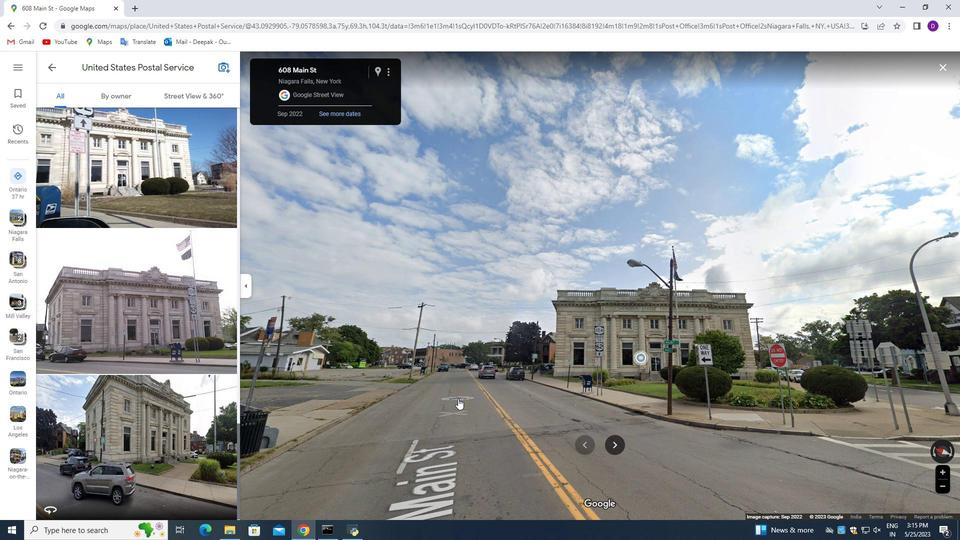
Action: Mouse pressed left at (458, 398)
Screenshot: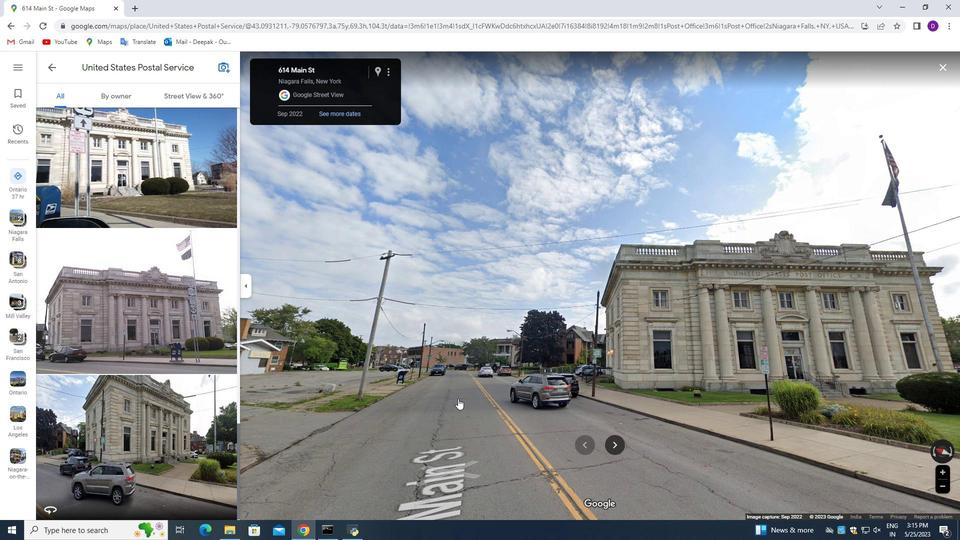 
Action: Mouse moved to (429, 372)
Screenshot: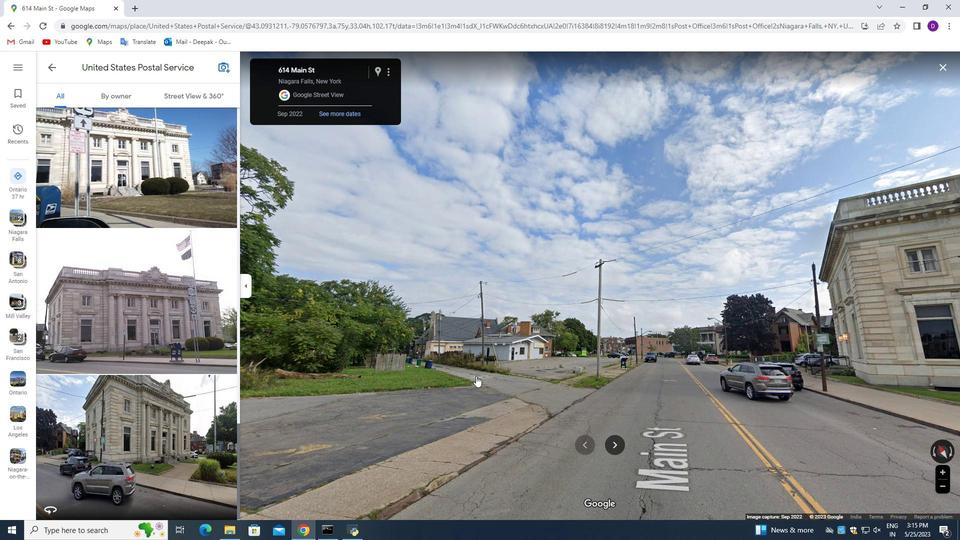 
Action: Mouse pressed left at (429, 372)
Screenshot: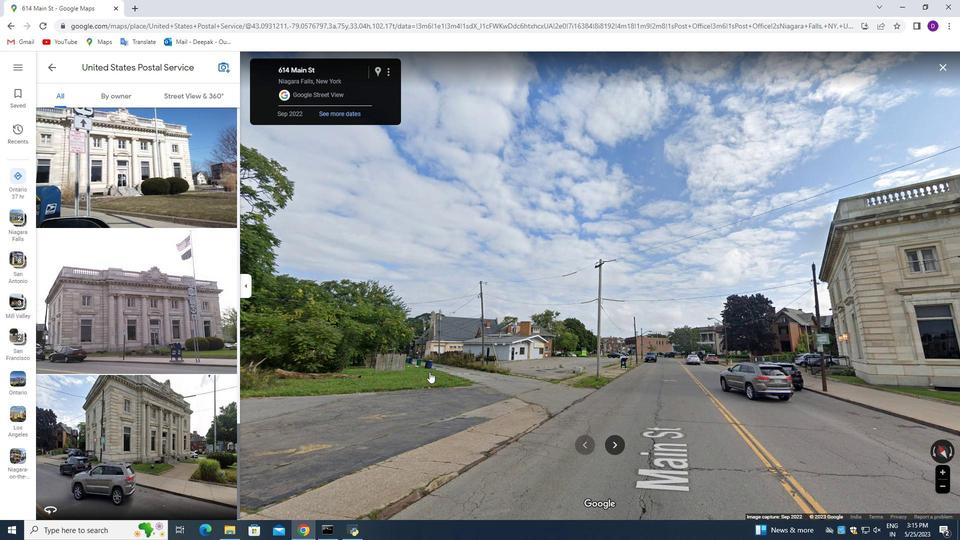 
Action: Mouse moved to (375, 394)
Screenshot: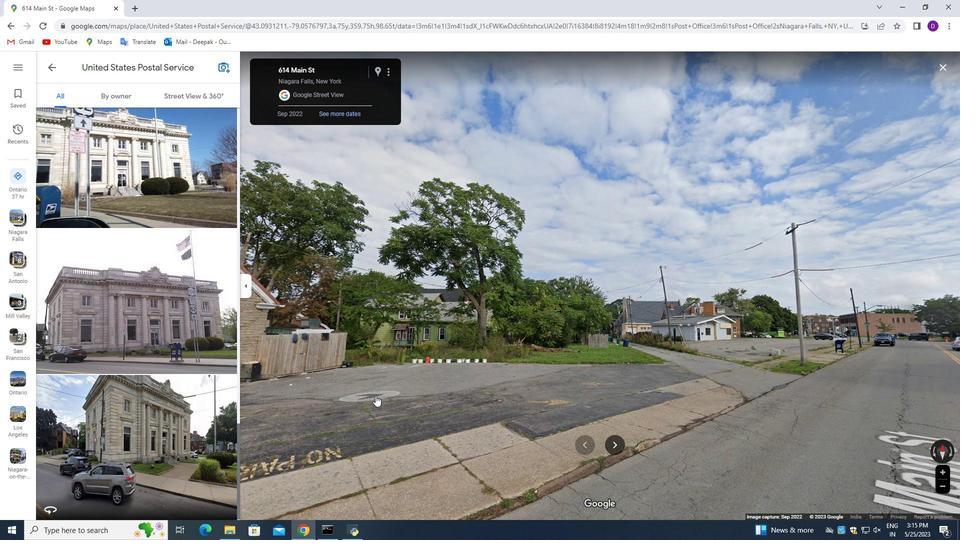 
Action: Mouse pressed left at (375, 394)
Screenshot: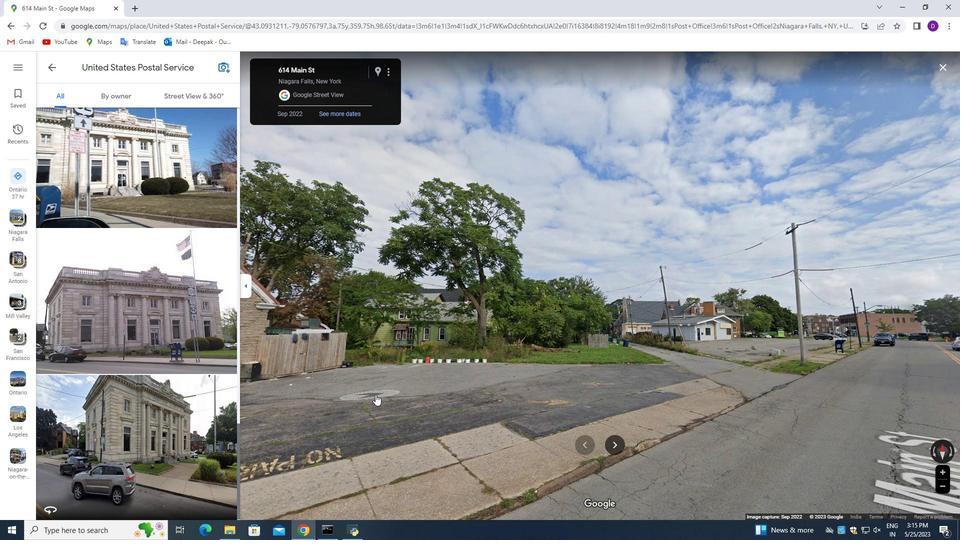 
Action: Mouse moved to (384, 370)
Screenshot: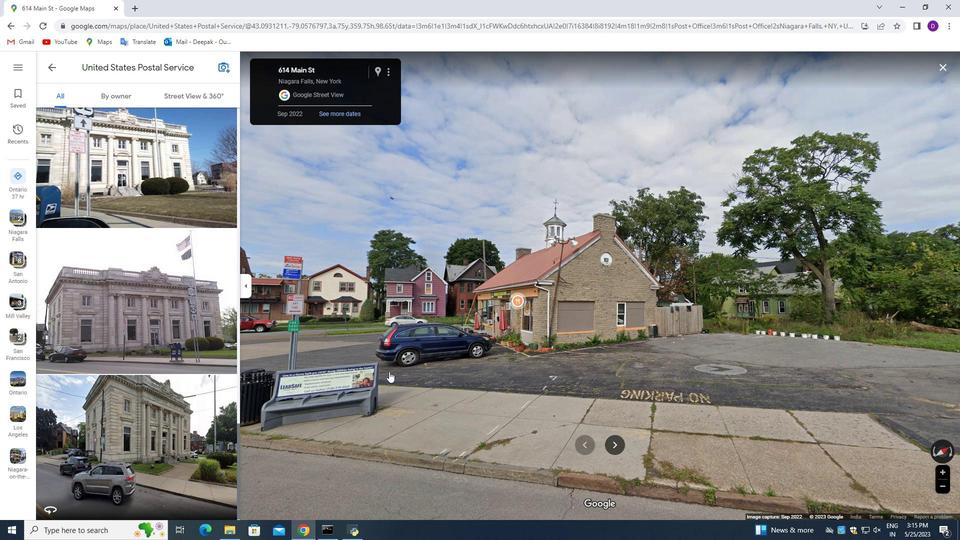 
Action: Mouse pressed left at (384, 370)
Screenshot: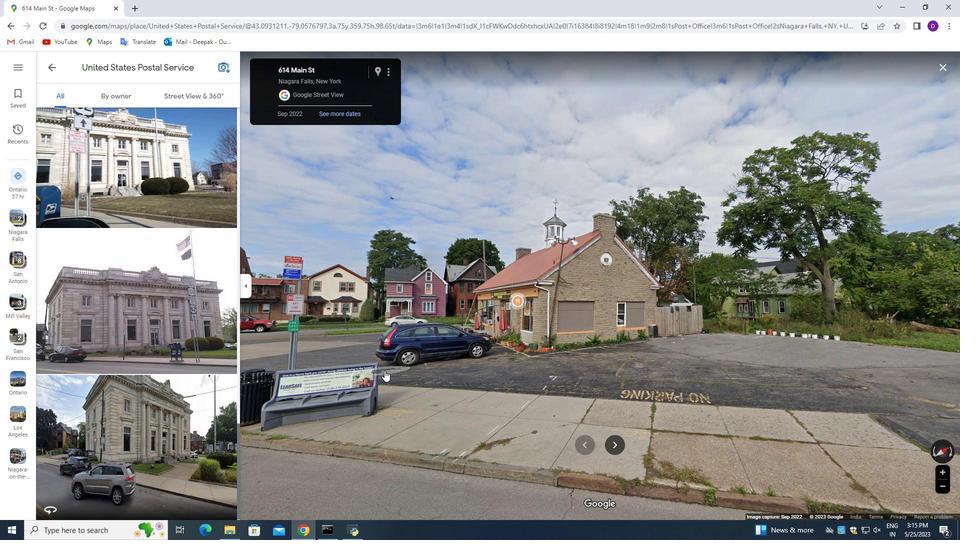 
Action: Mouse moved to (310, 359)
Screenshot: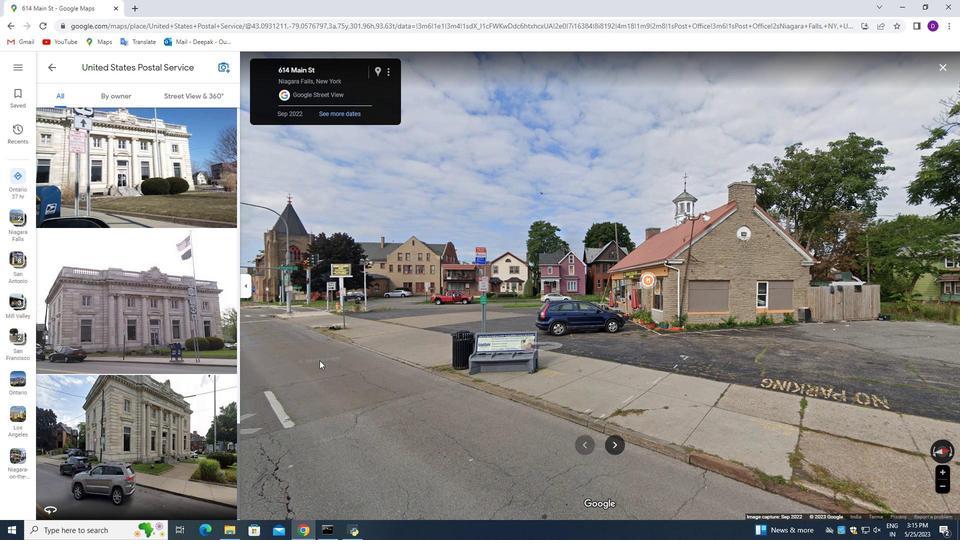 
Action: Mouse pressed left at (310, 359)
Screenshot: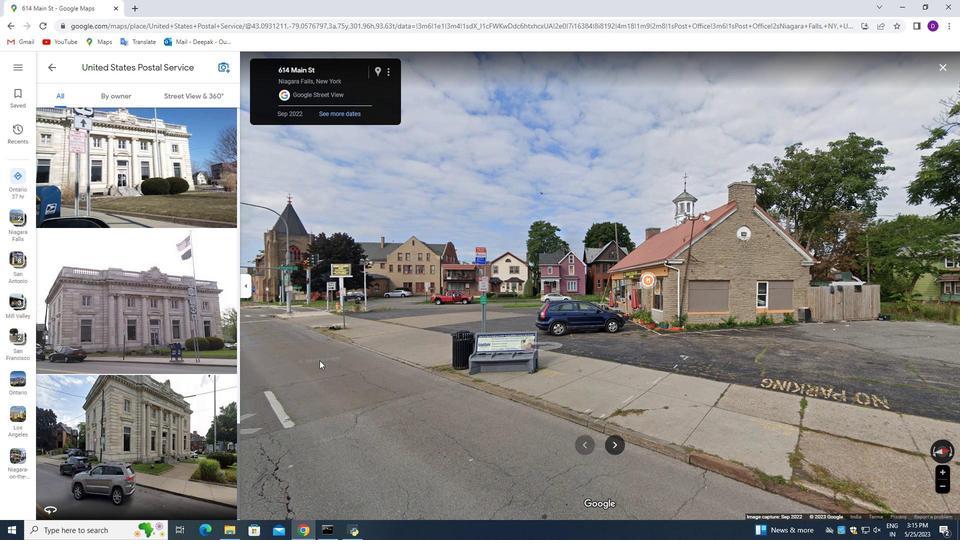 
Action: Mouse moved to (389, 317)
